 Task: Look for space in Macaé, Brazil from 8th June, 2023 to 19th June, 2023 for 1 adult in price range Rs.5000 to Rs.12000. Place can be shared room with 1  bedroom having 1 bed and 1 bathroom. Property type can be house, flat, guest house, hotel. Booking option can be shelf check-in. Required host language is Spanish.
Action: Mouse moved to (578, 146)
Screenshot: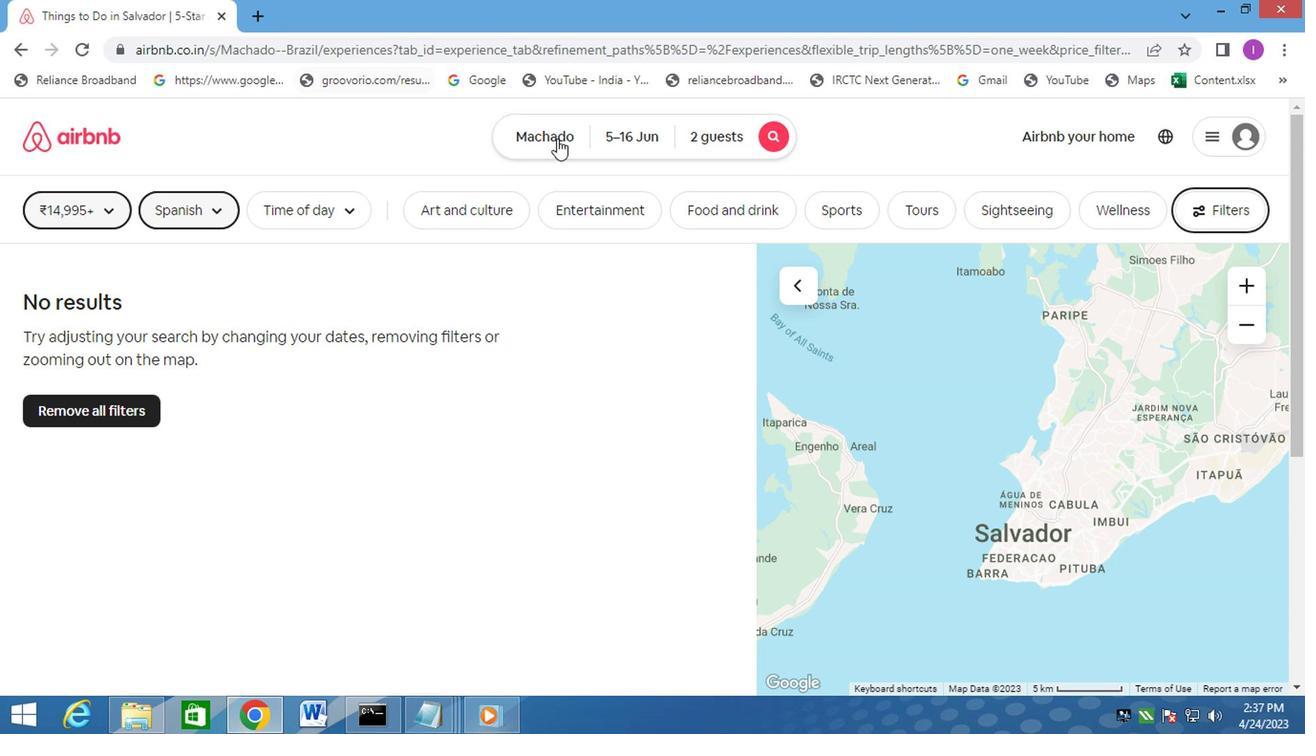 
Action: Mouse pressed left at (578, 146)
Screenshot: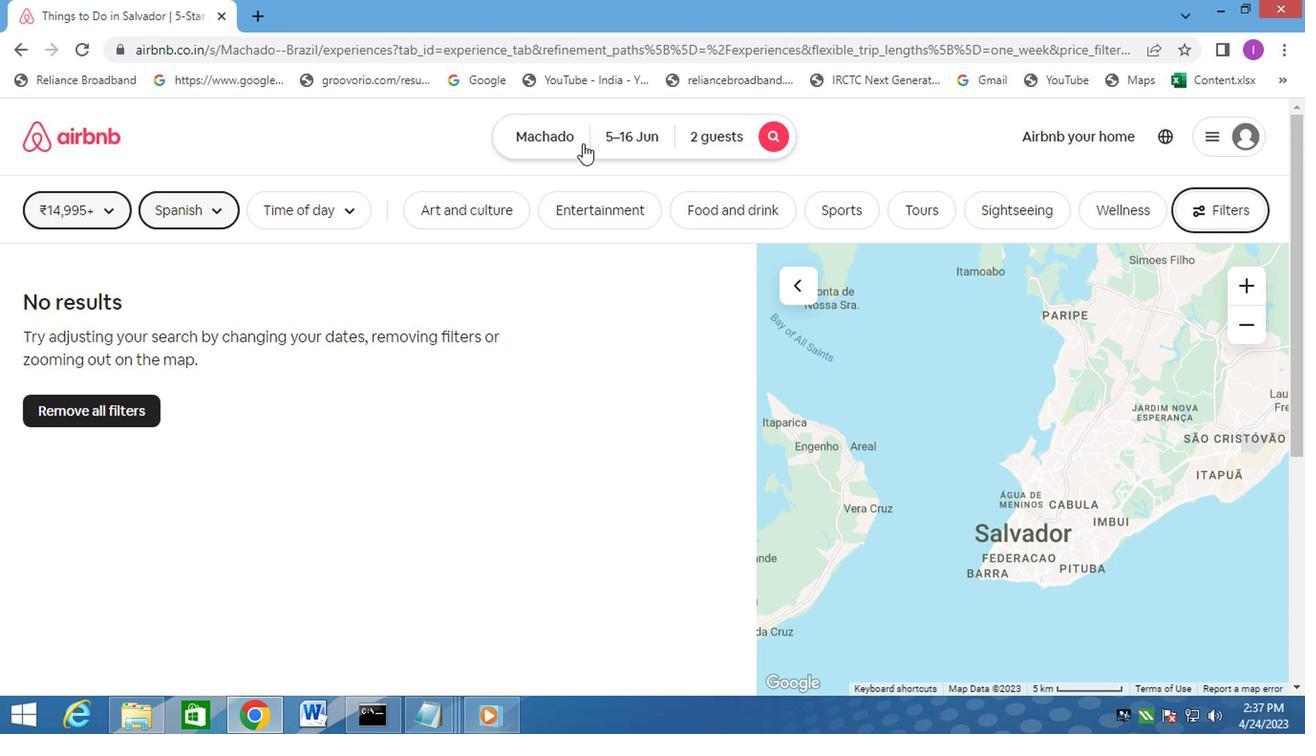 
Action: Mouse moved to (516, 210)
Screenshot: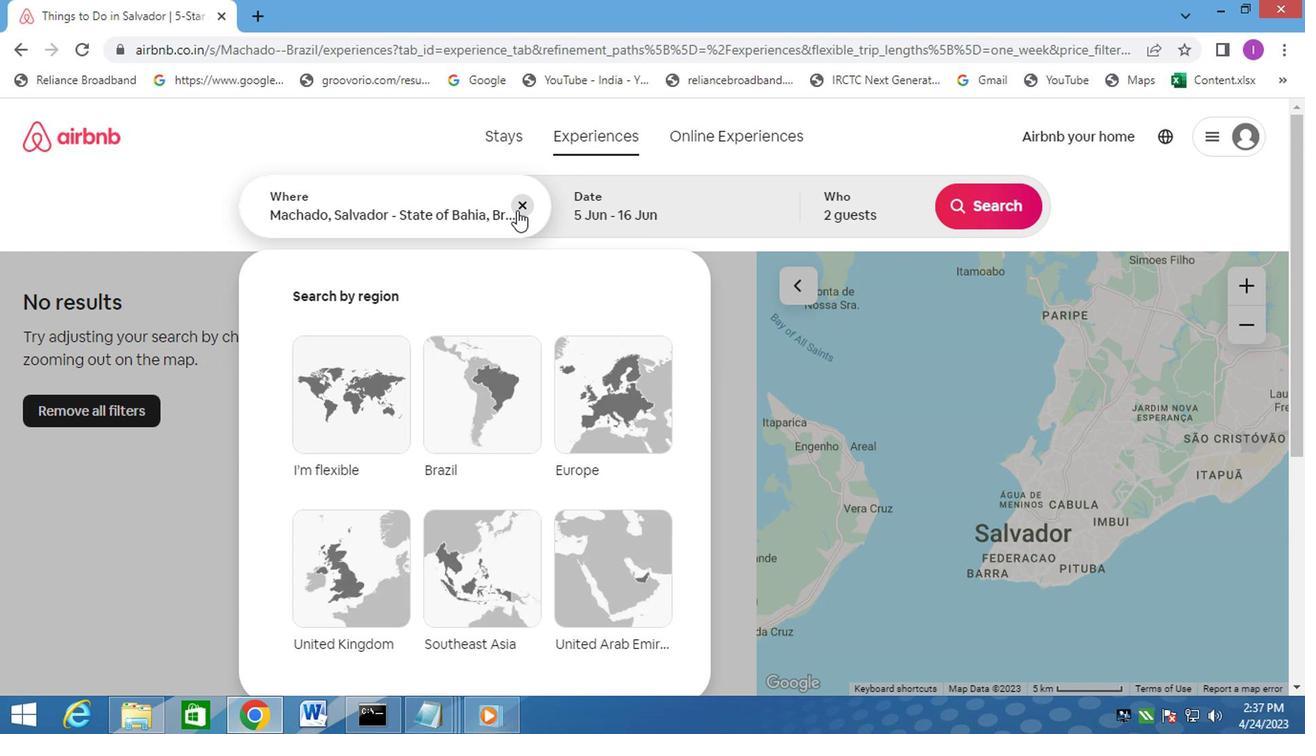 
Action: Mouse pressed left at (516, 210)
Screenshot: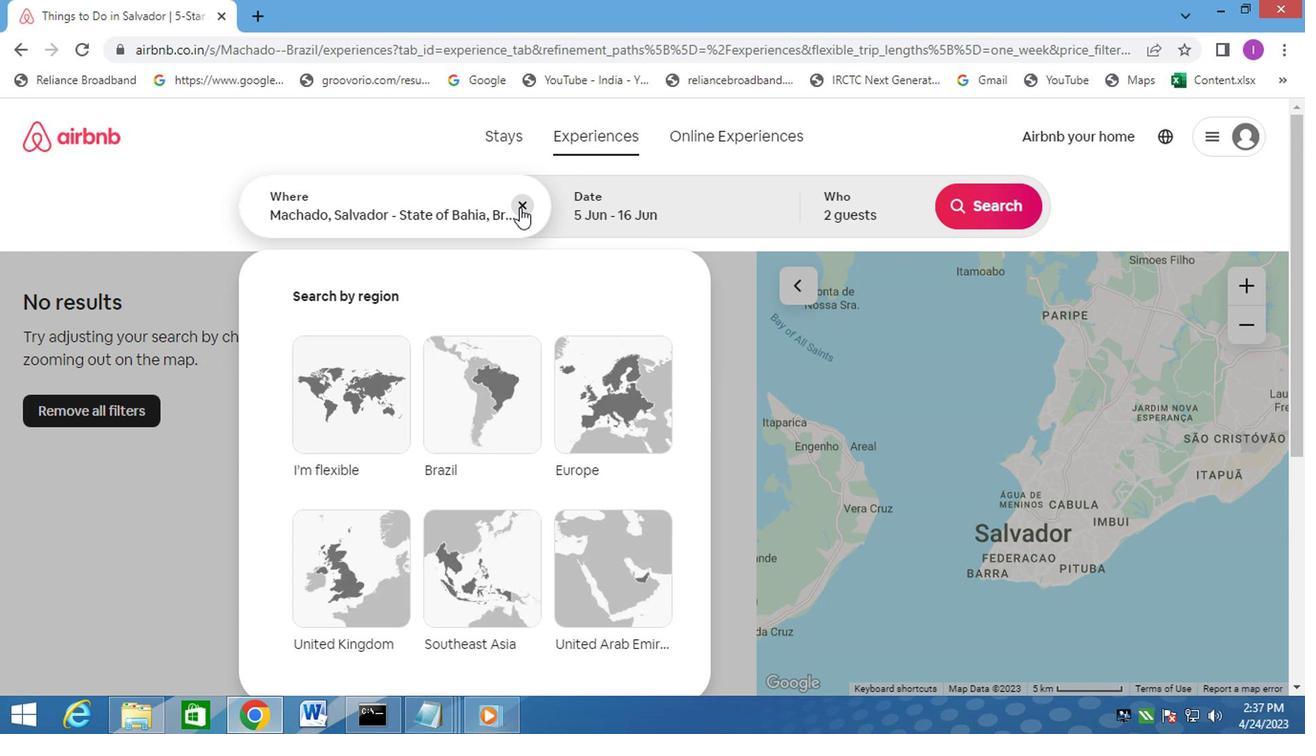 
Action: Mouse moved to (450, 121)
Screenshot: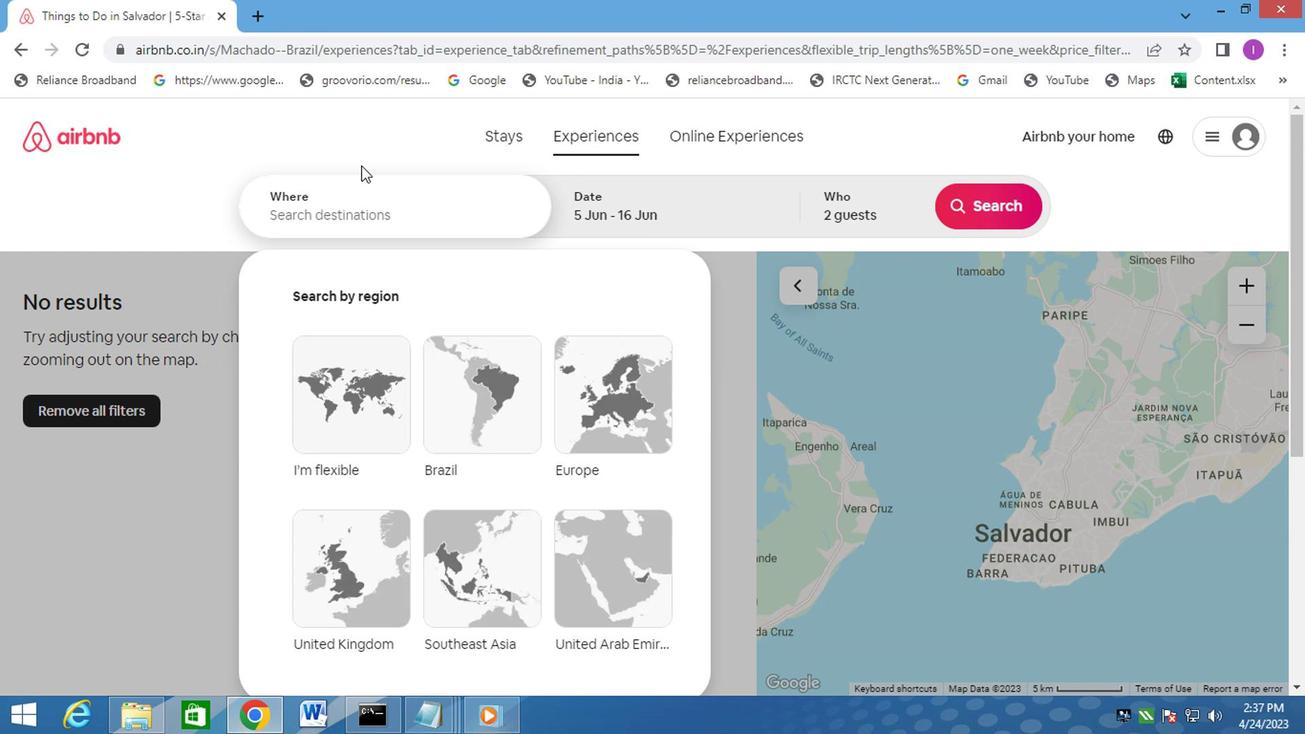 
Action: Key pressed <Key.shift>MACAE,<Key.shift>BRAZIL
Screenshot: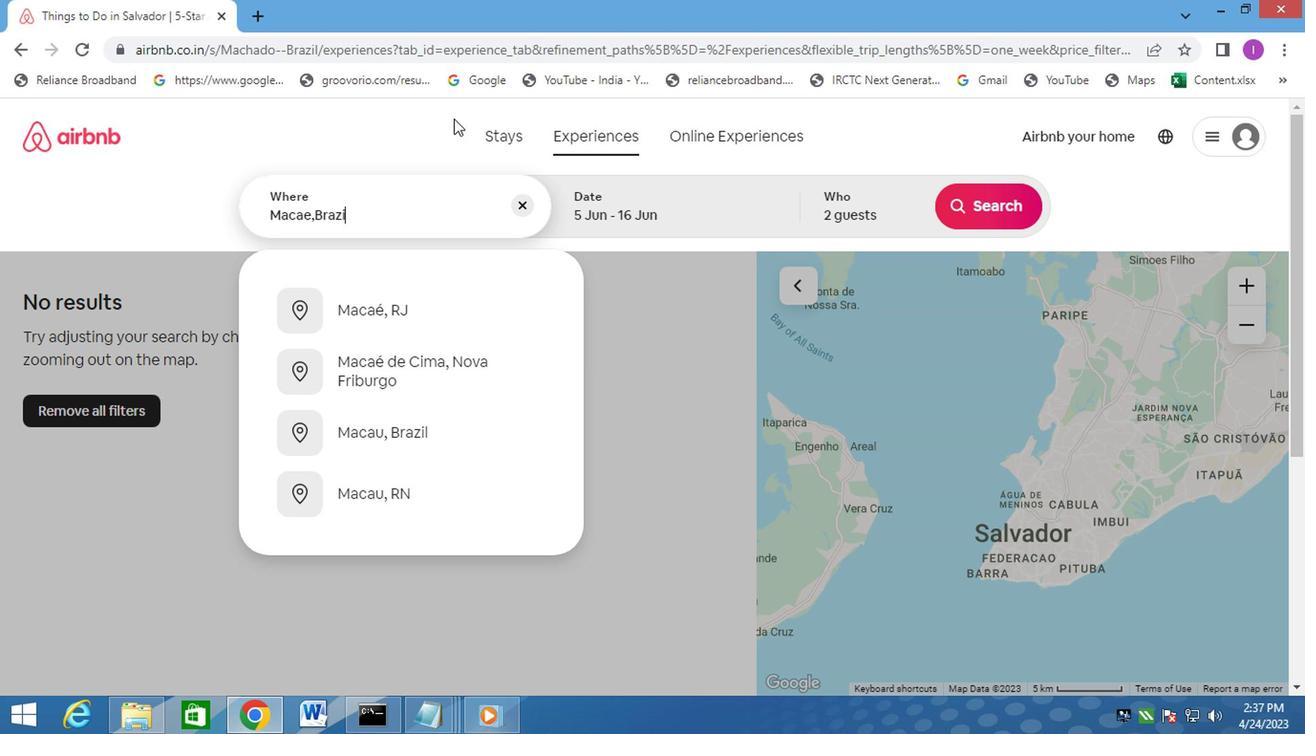 
Action: Mouse moved to (614, 220)
Screenshot: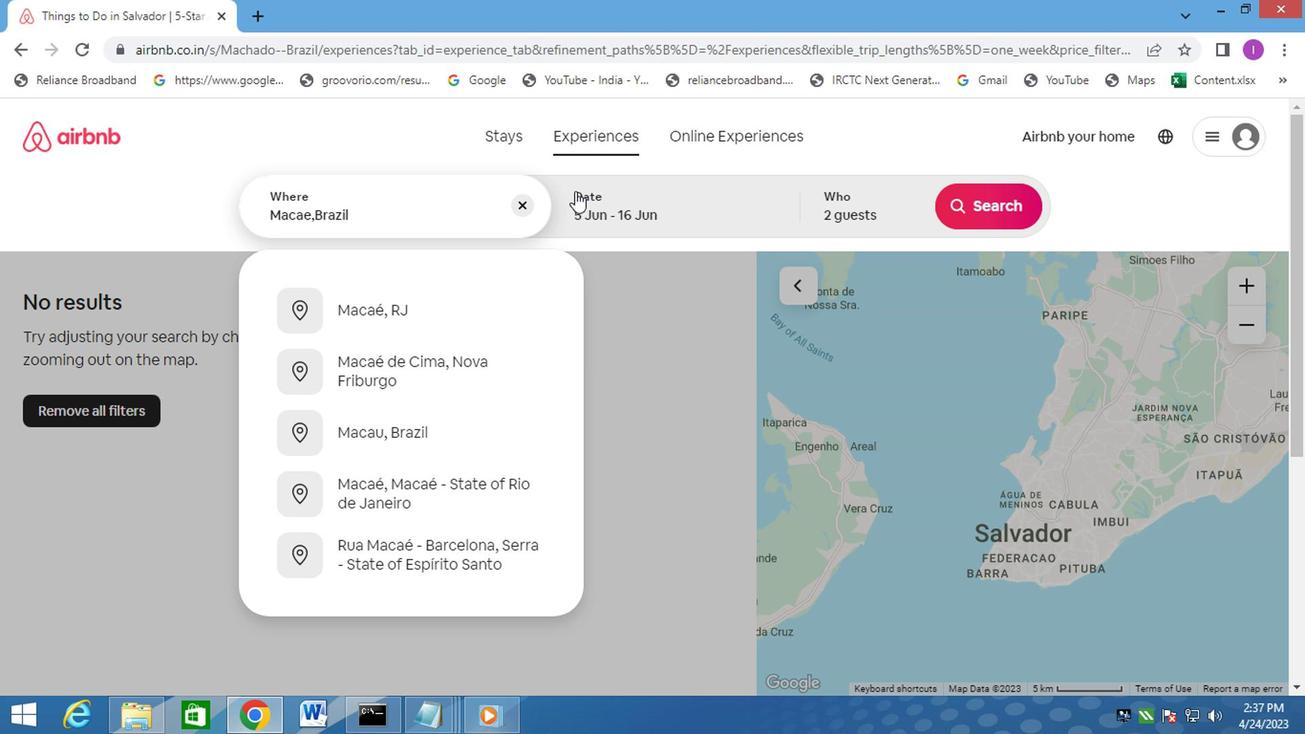 
Action: Mouse pressed left at (614, 220)
Screenshot: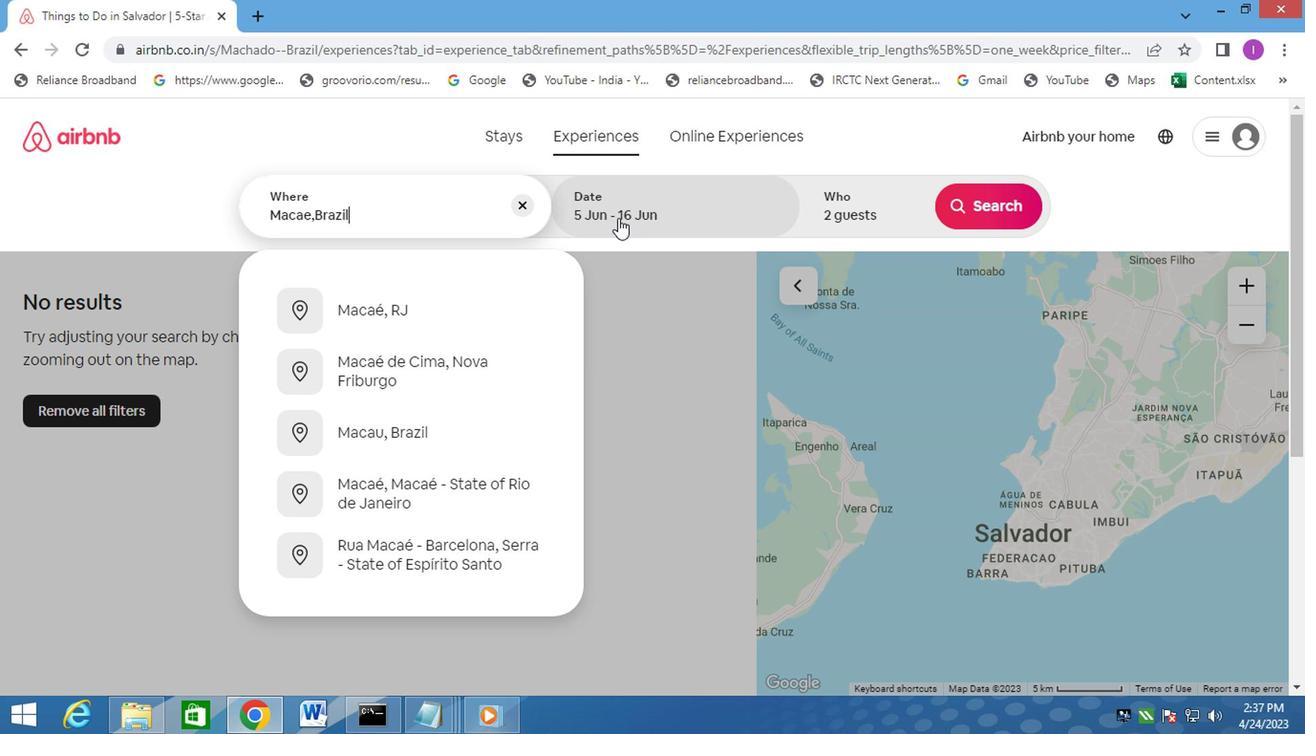
Action: Mouse moved to (499, 433)
Screenshot: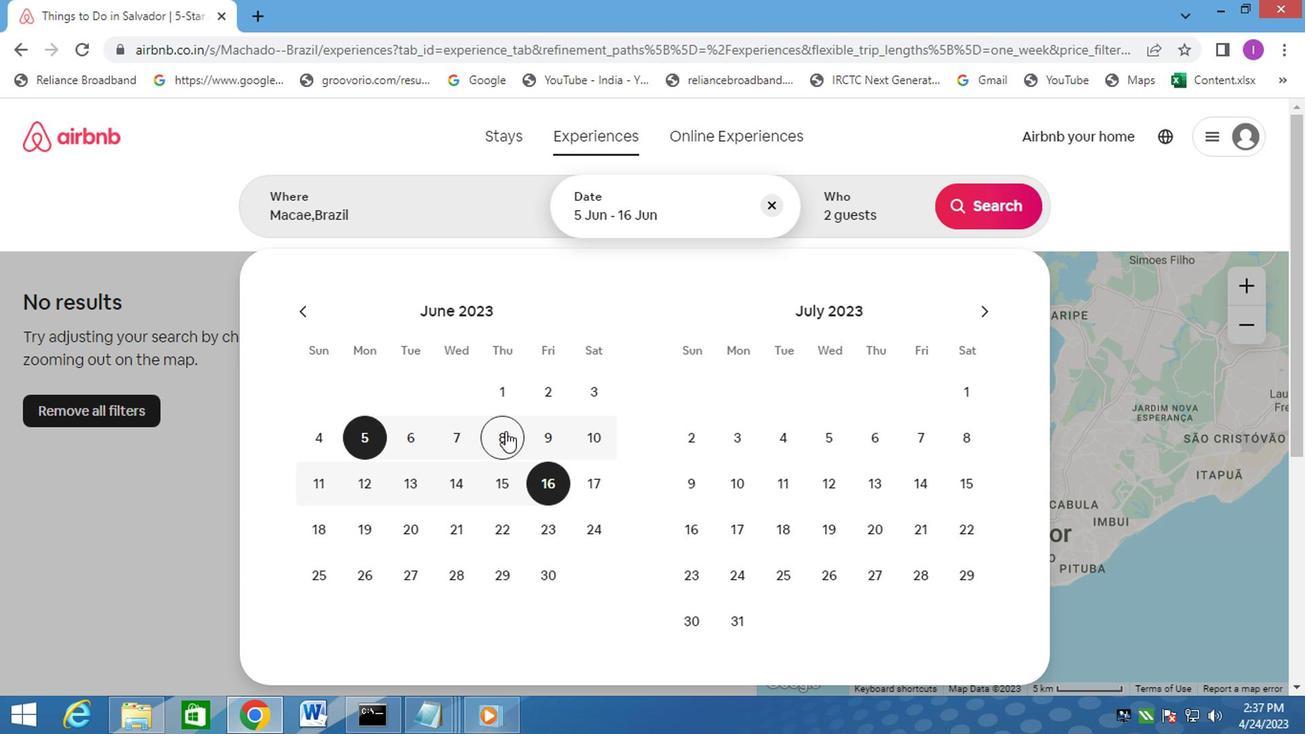 
Action: Mouse pressed left at (499, 433)
Screenshot: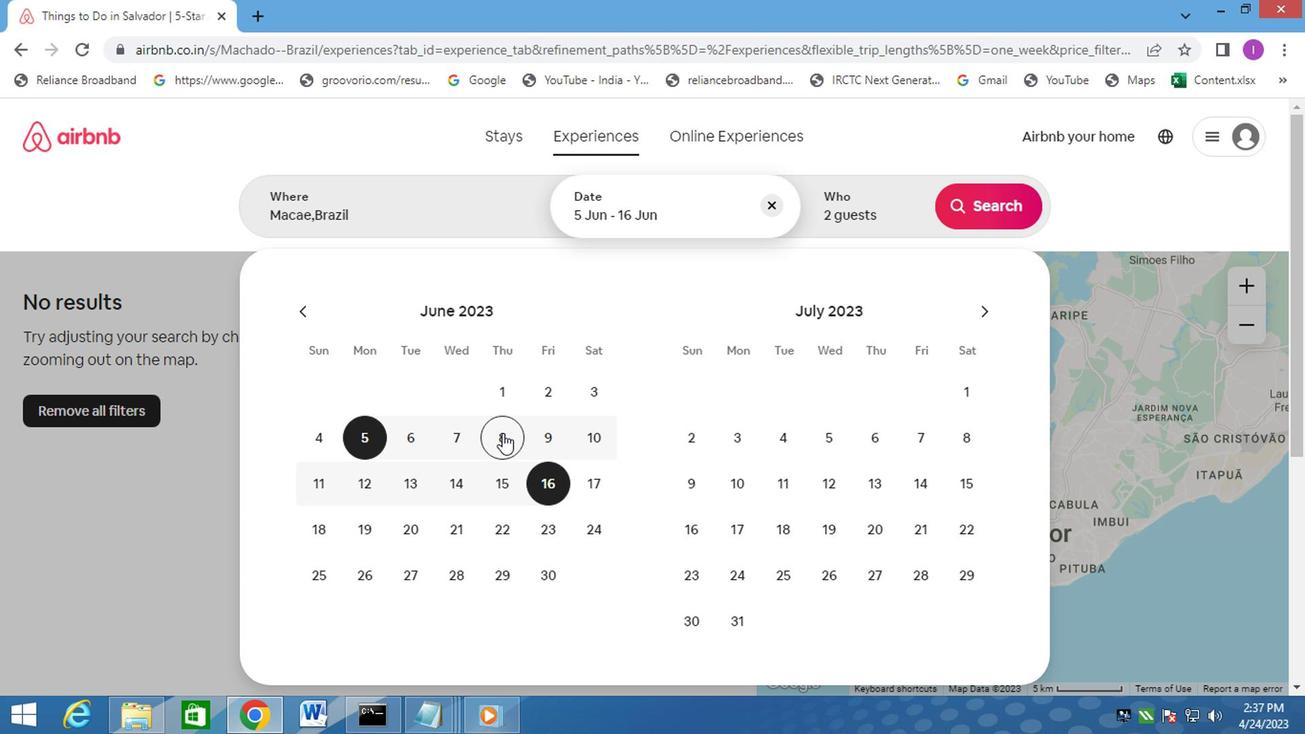 
Action: Mouse moved to (363, 531)
Screenshot: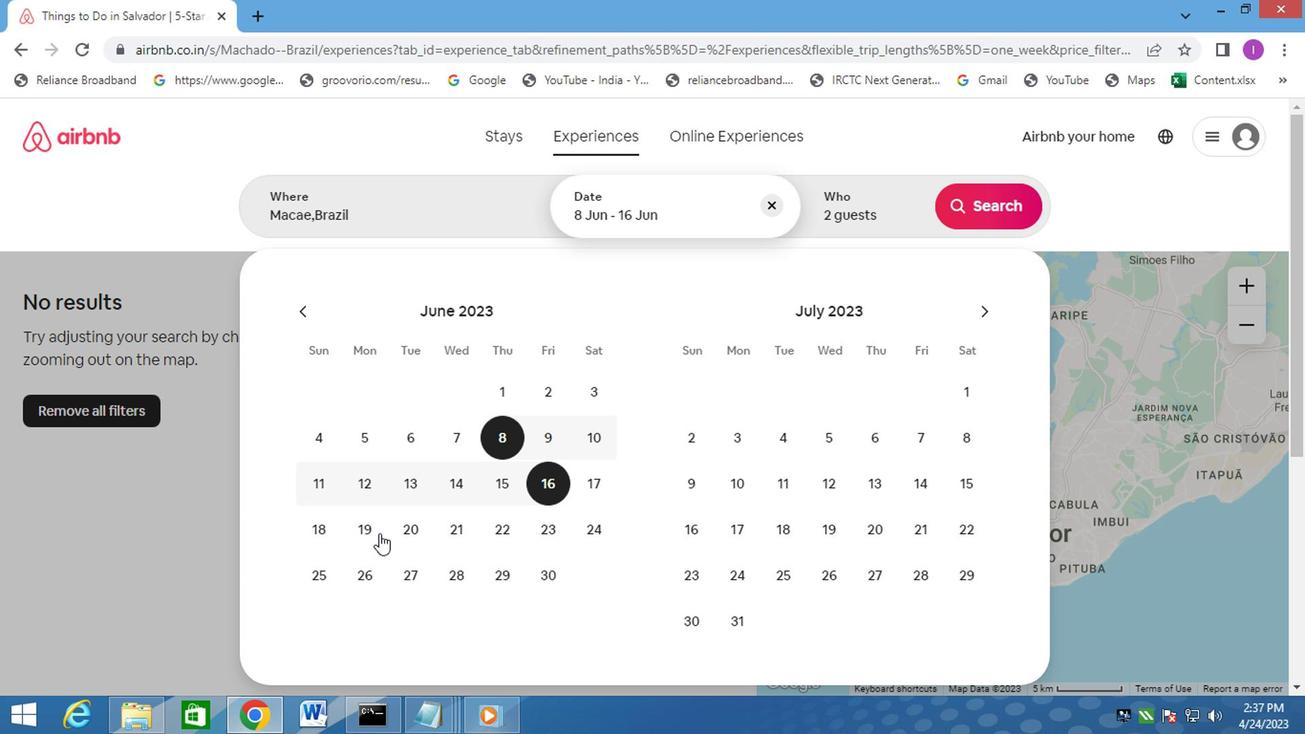 
Action: Mouse pressed left at (363, 531)
Screenshot: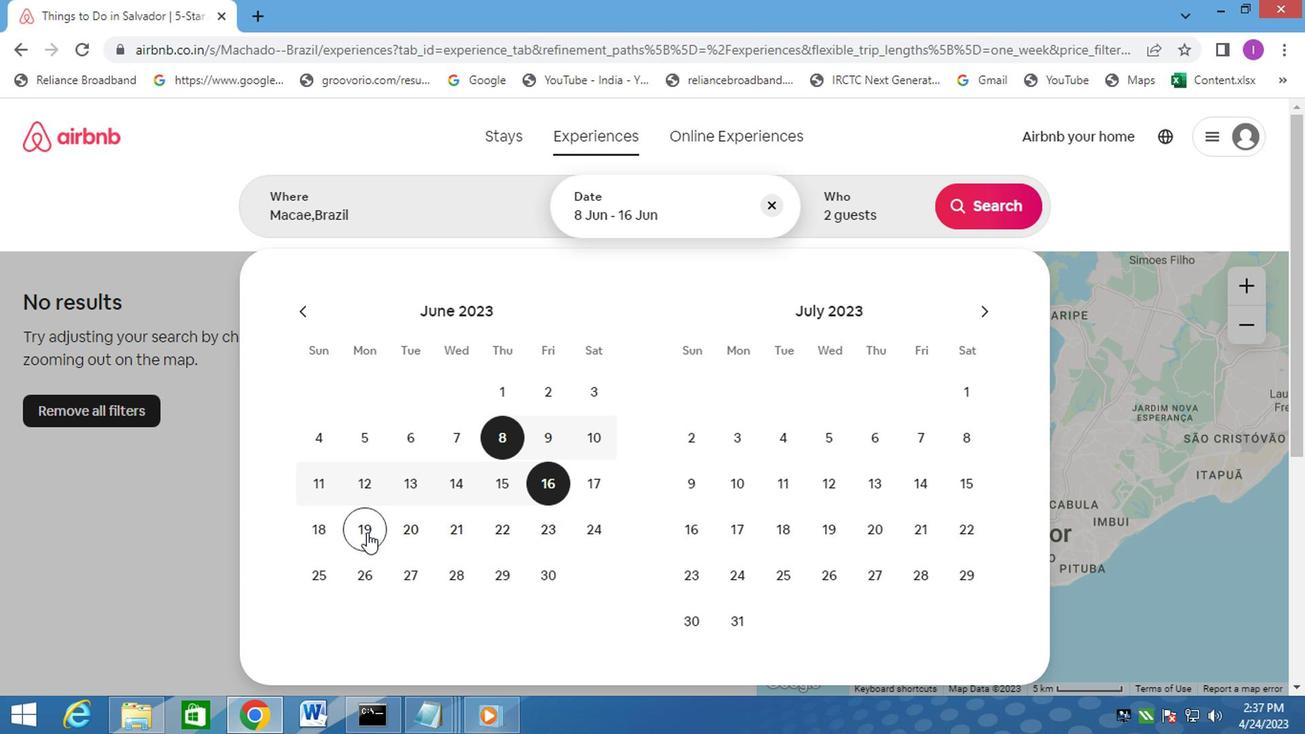 
Action: Mouse moved to (838, 210)
Screenshot: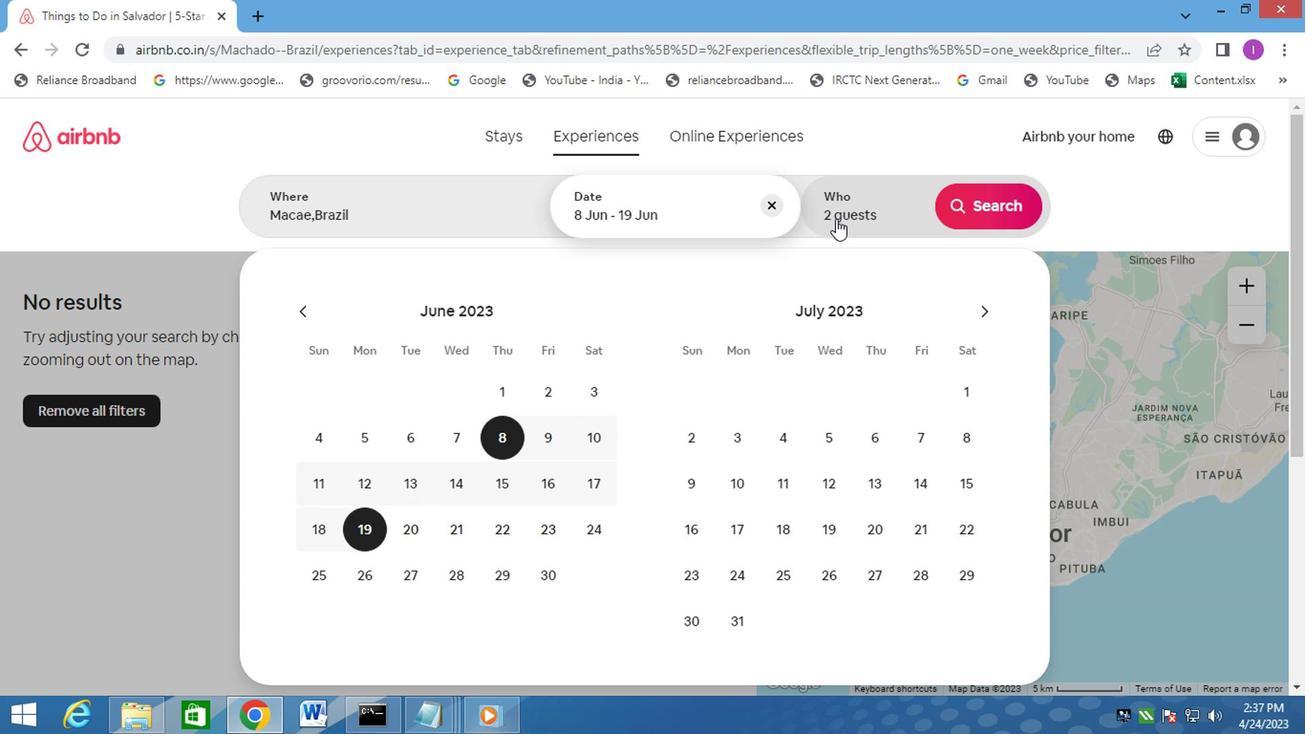 
Action: Mouse pressed left at (838, 210)
Screenshot: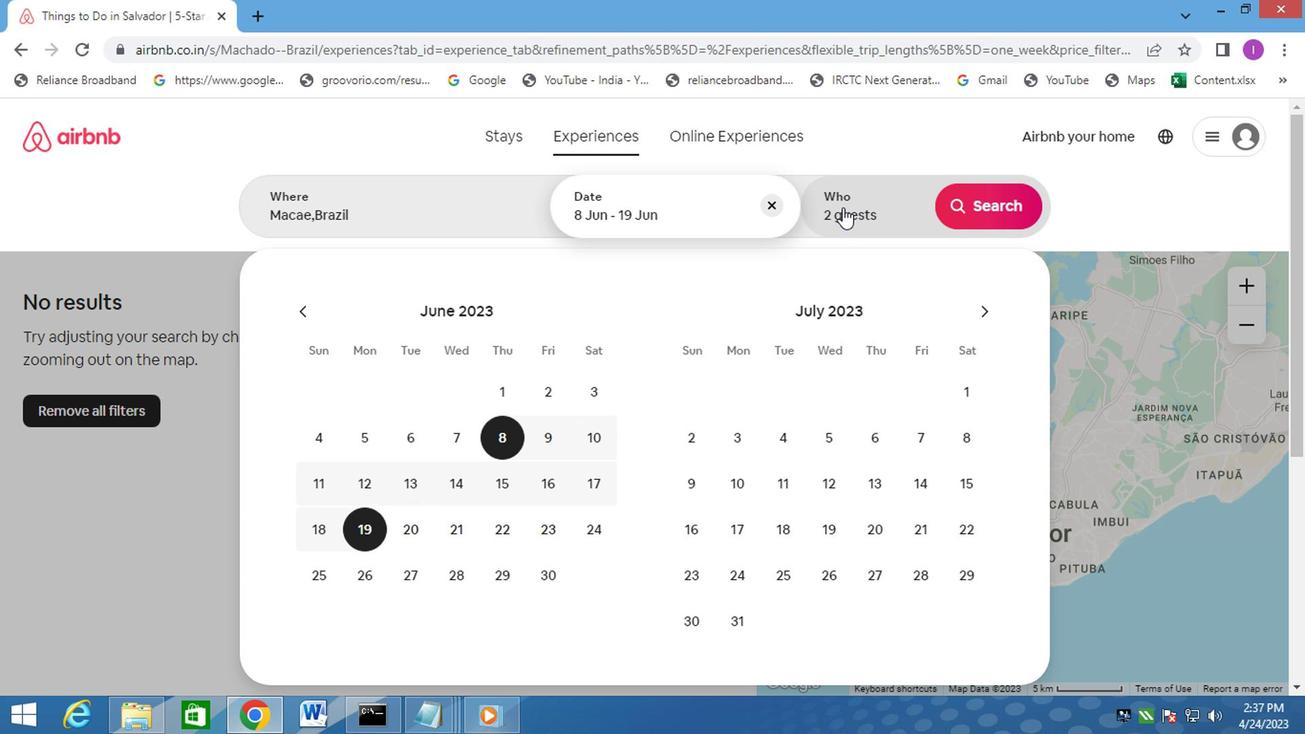 
Action: Mouse moved to (928, 311)
Screenshot: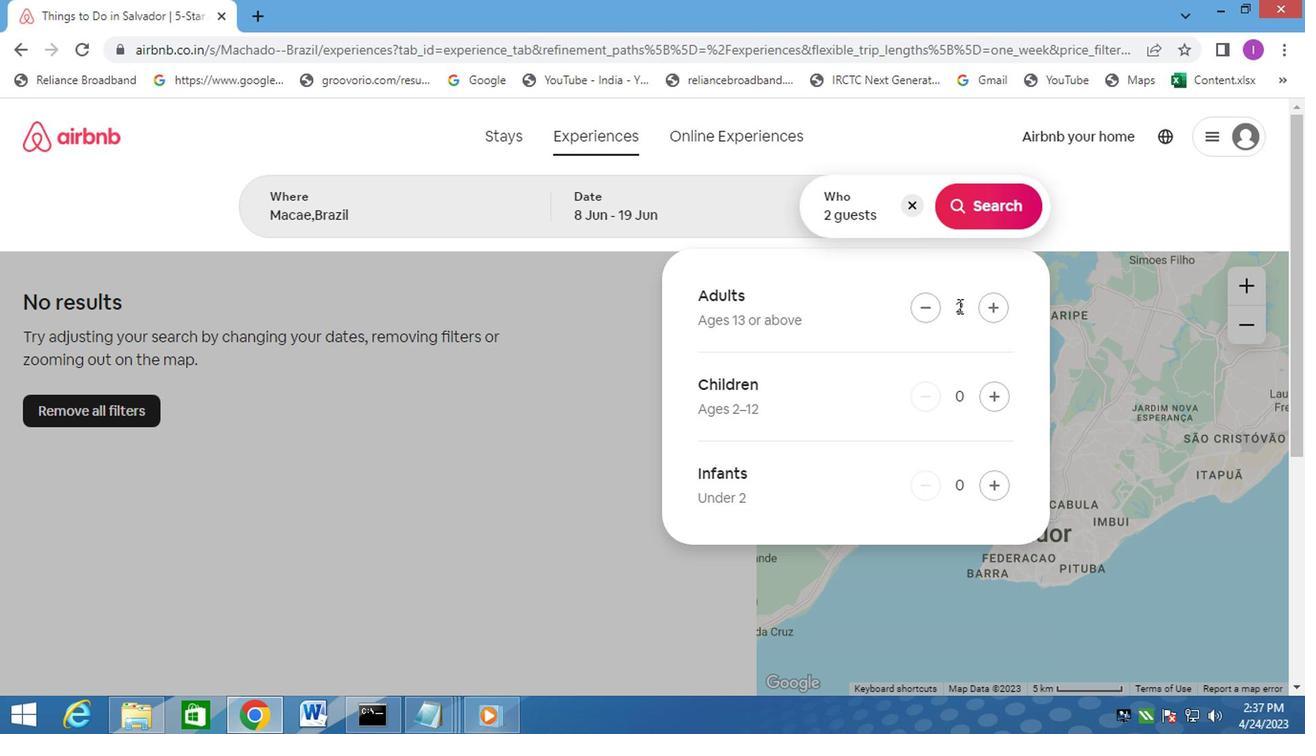 
Action: Mouse pressed left at (928, 311)
Screenshot: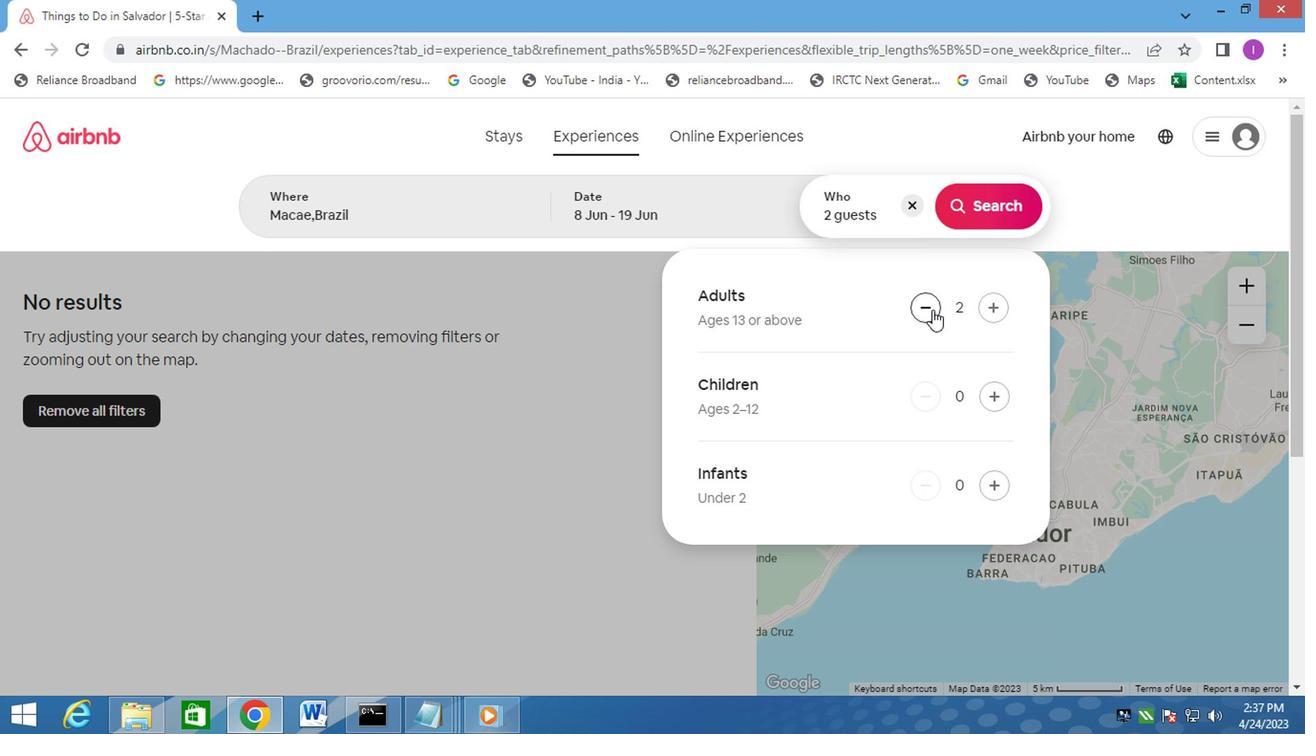 
Action: Mouse moved to (1006, 210)
Screenshot: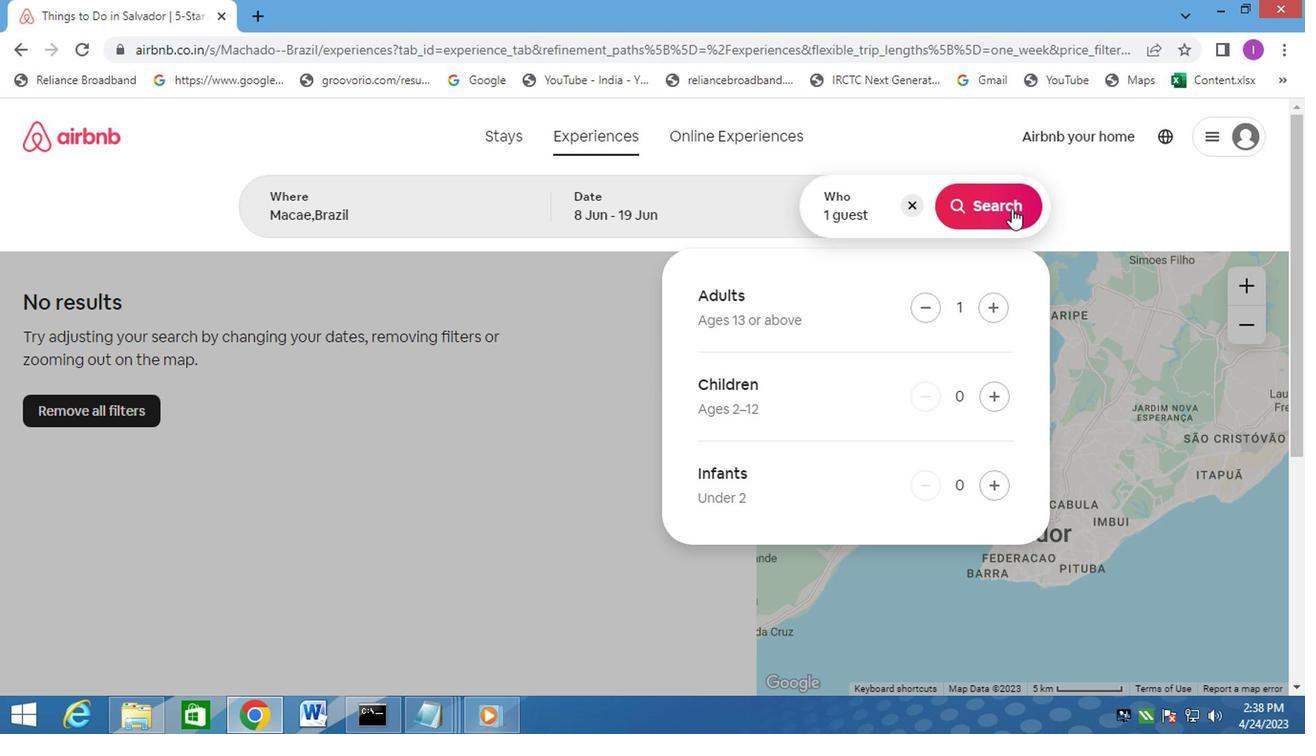 
Action: Mouse pressed left at (1006, 210)
Screenshot: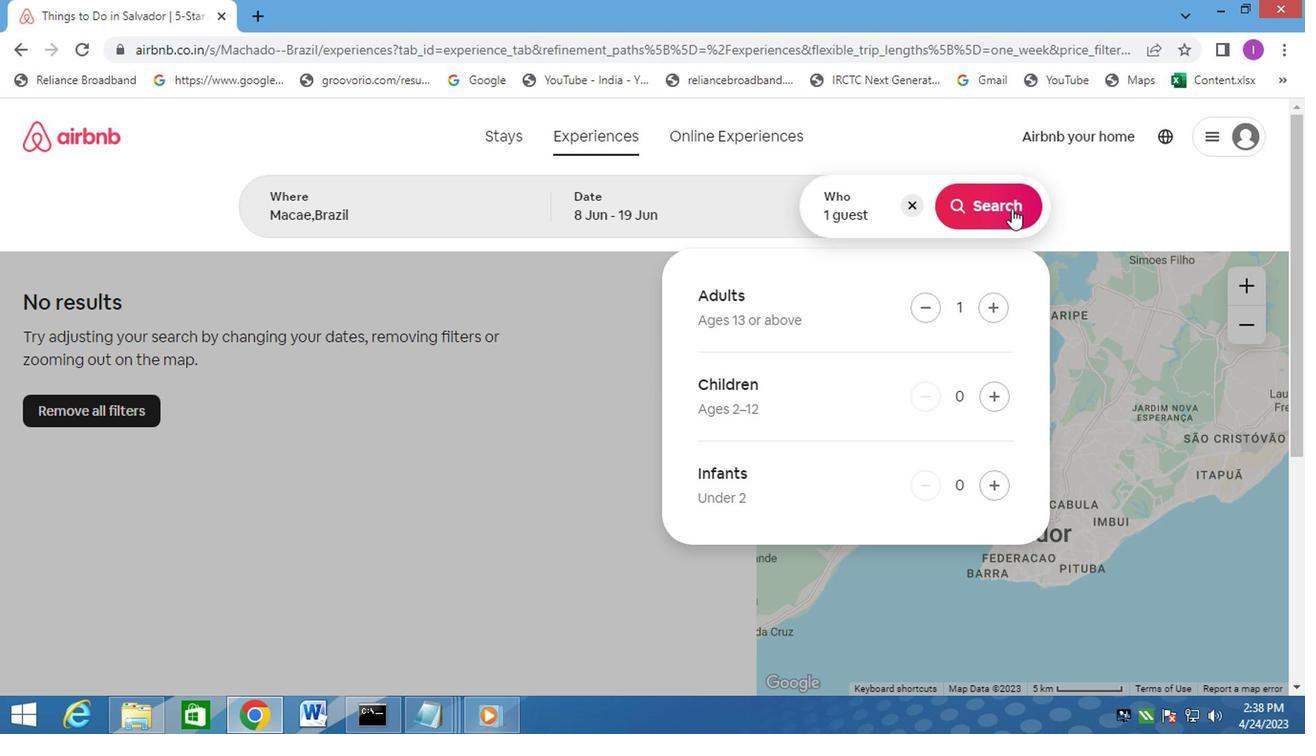 
Action: Mouse moved to (1217, 208)
Screenshot: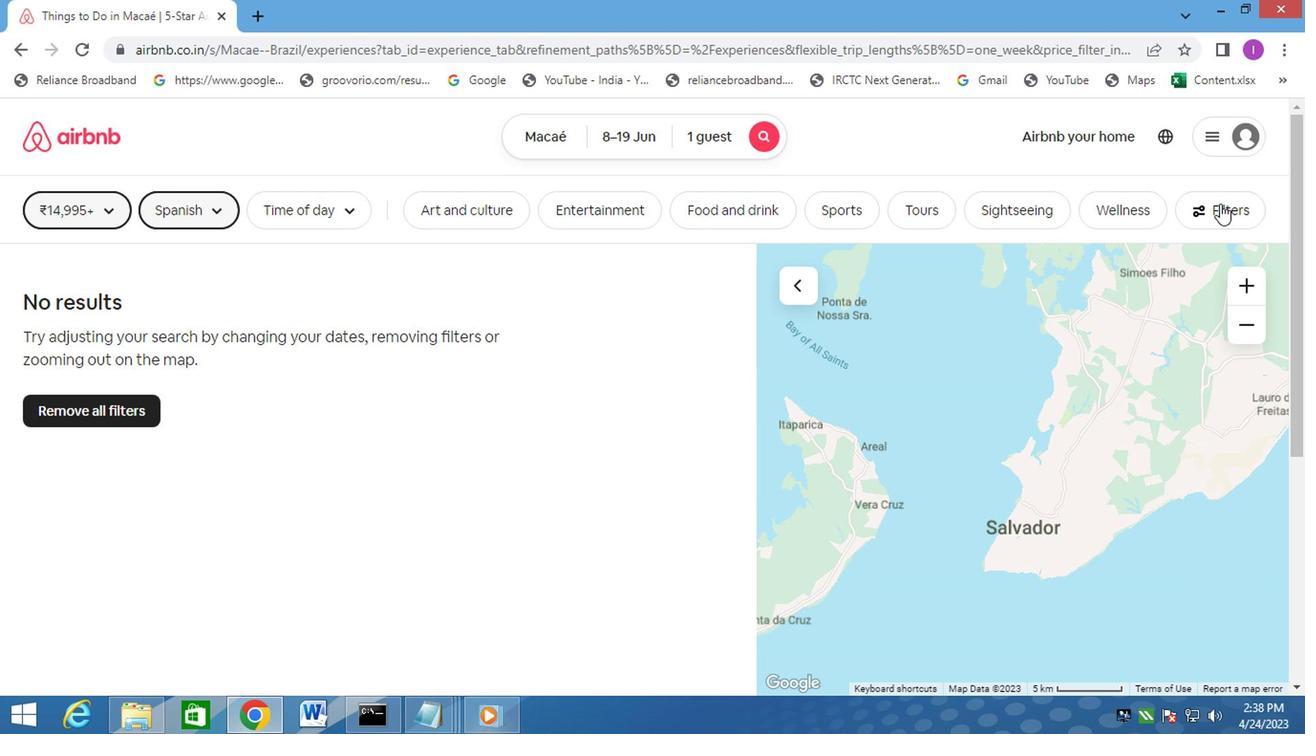 
Action: Mouse pressed left at (1217, 208)
Screenshot: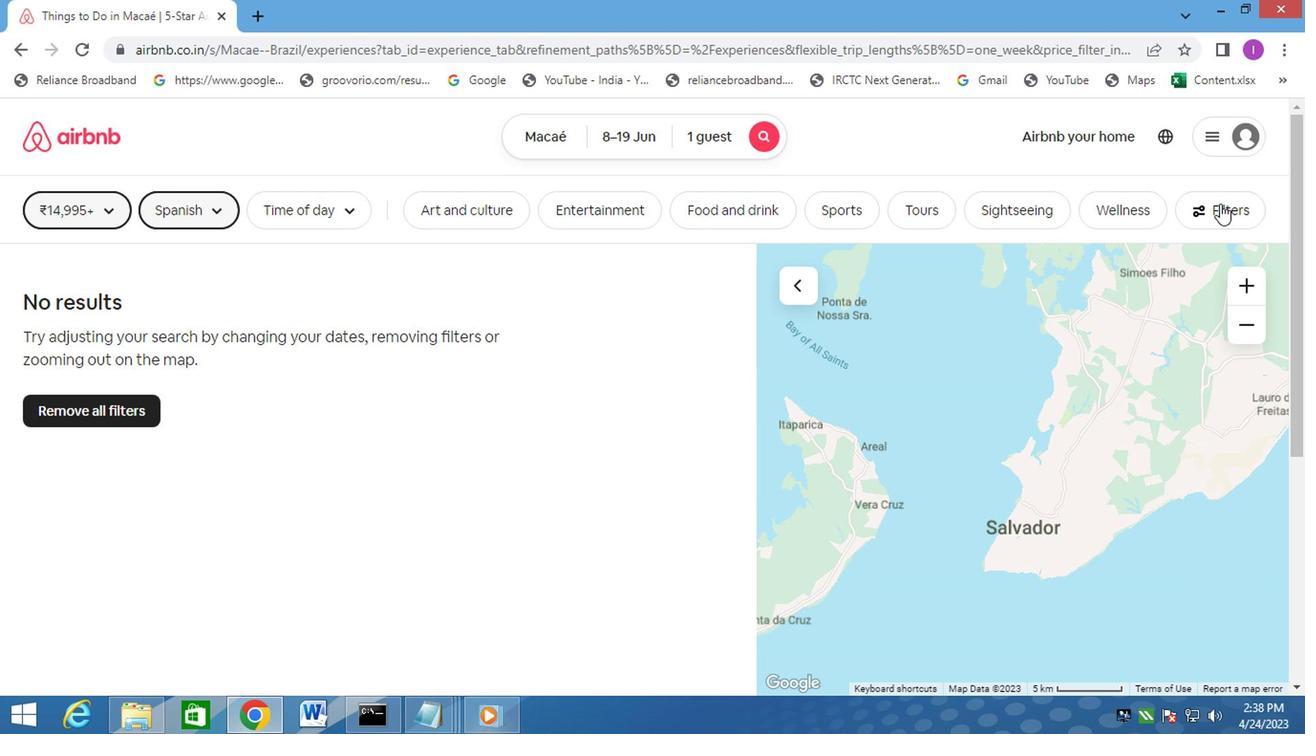 
Action: Mouse moved to (409, 570)
Screenshot: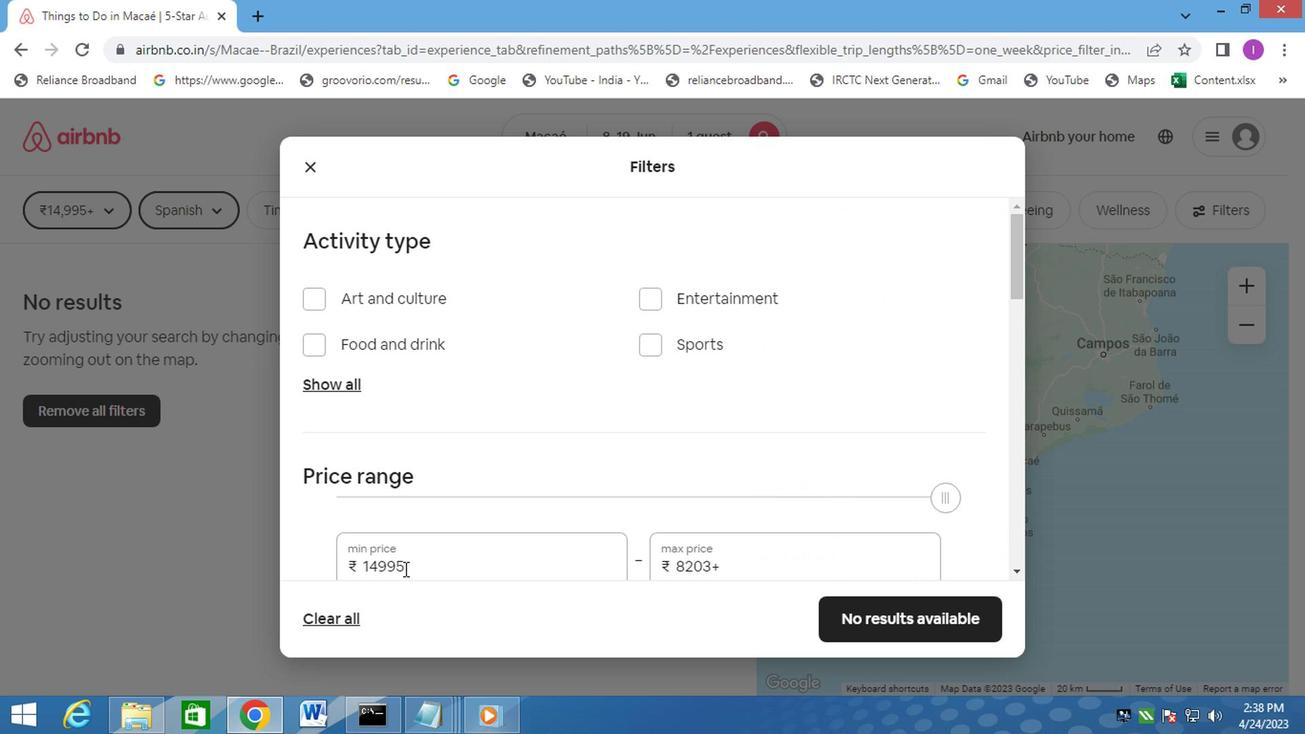 
Action: Mouse pressed left at (409, 570)
Screenshot: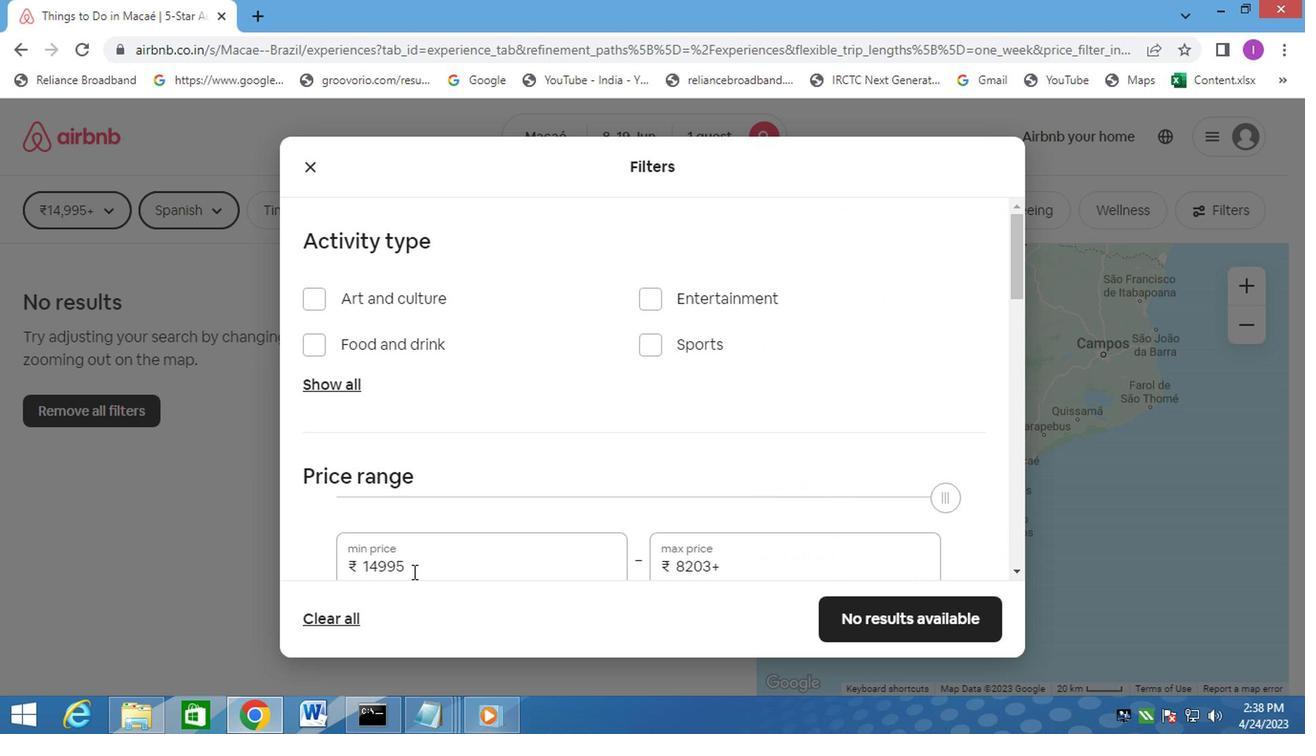 
Action: Mouse moved to (571, 577)
Screenshot: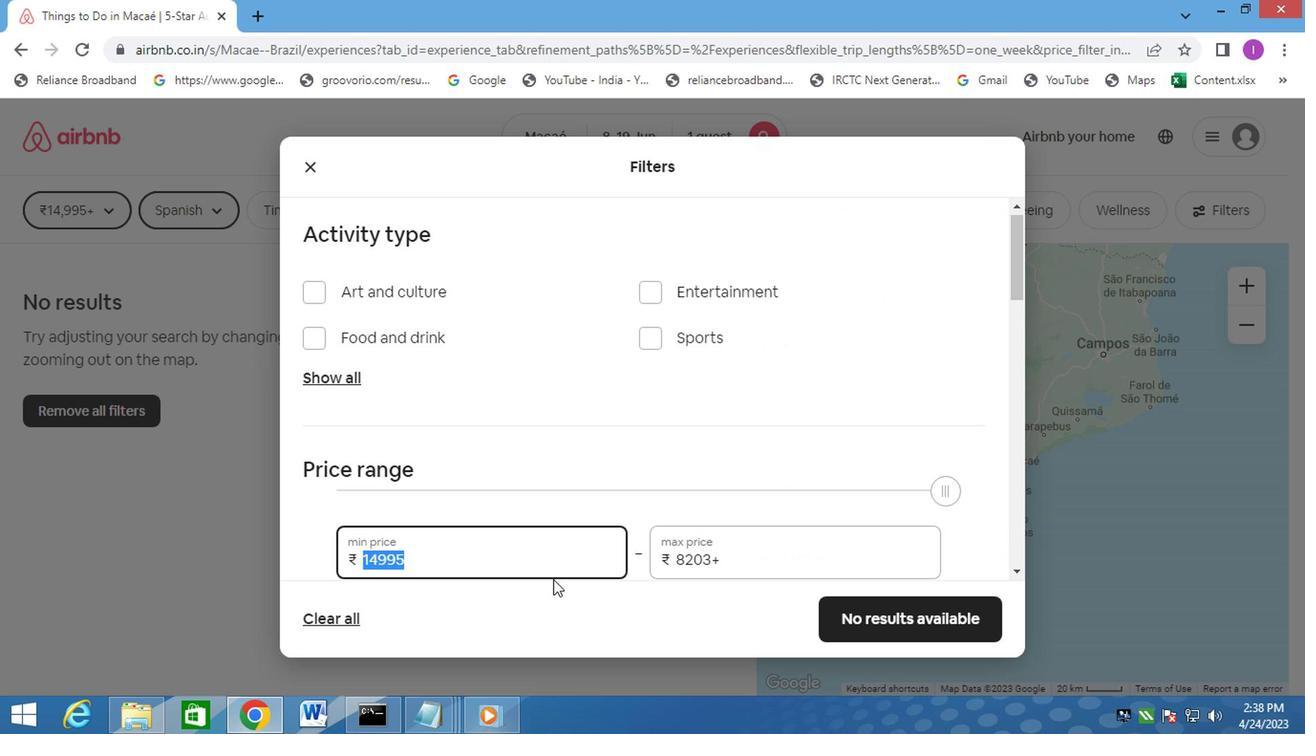 
Action: Key pressed 5000
Screenshot: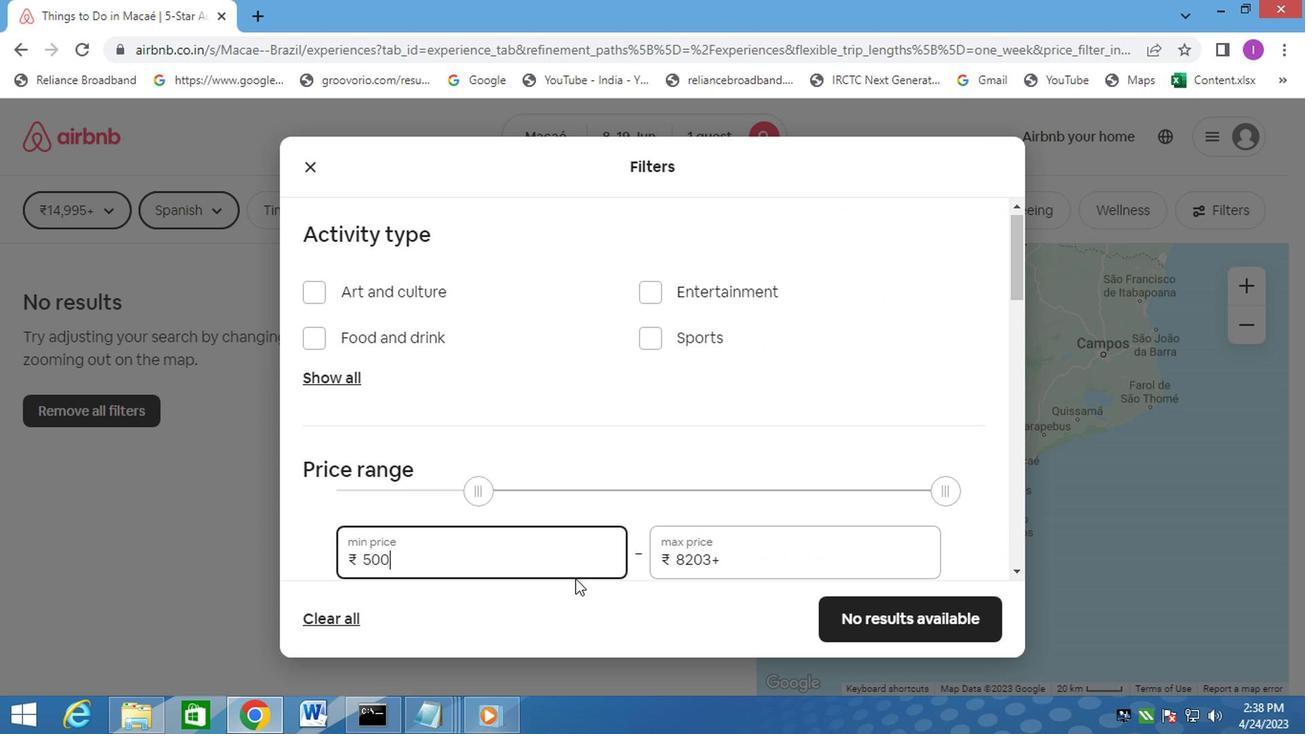 
Action: Mouse moved to (744, 560)
Screenshot: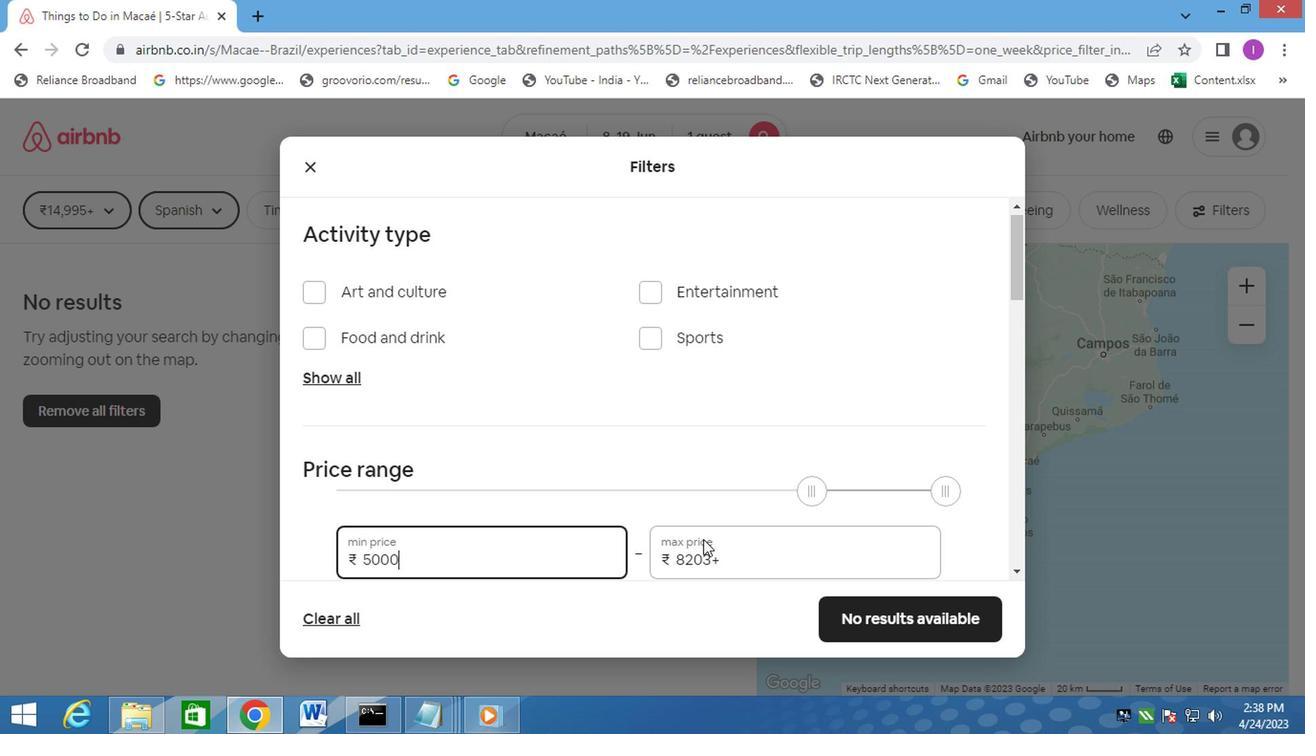 
Action: Mouse pressed left at (744, 560)
Screenshot: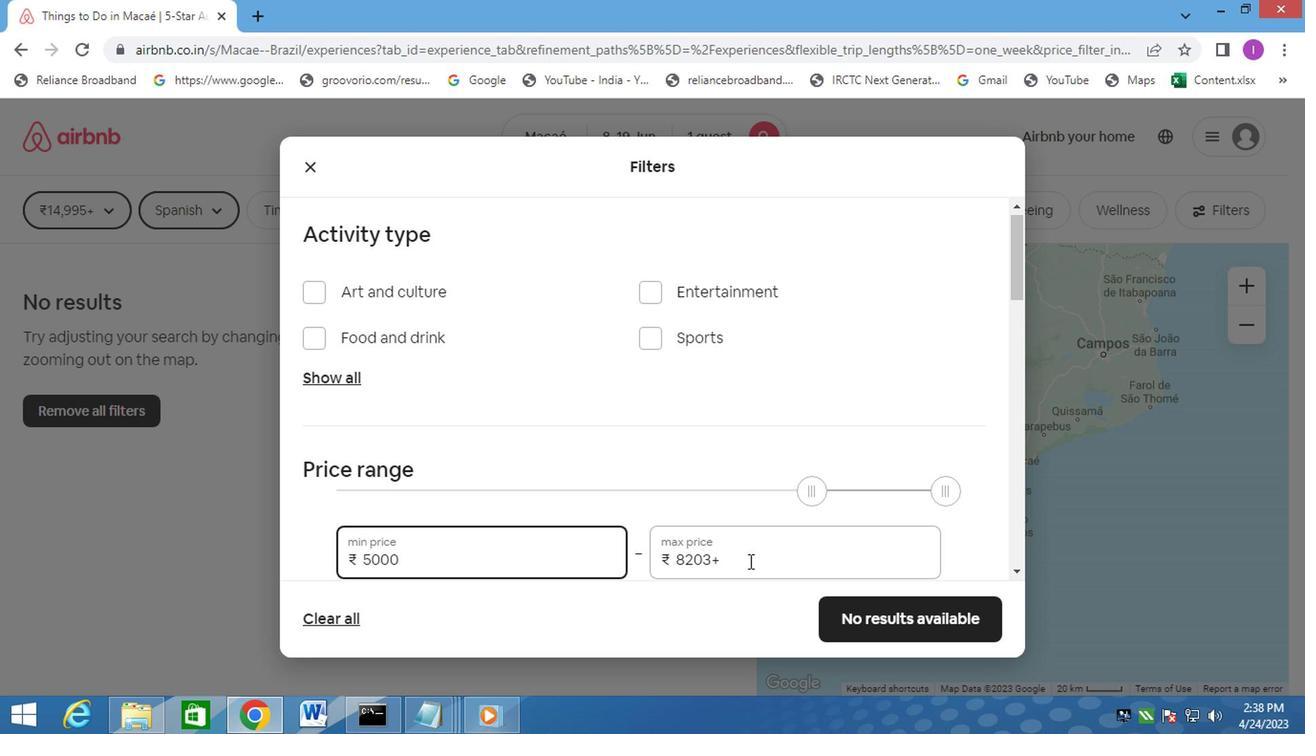 
Action: Mouse moved to (1106, 300)
Screenshot: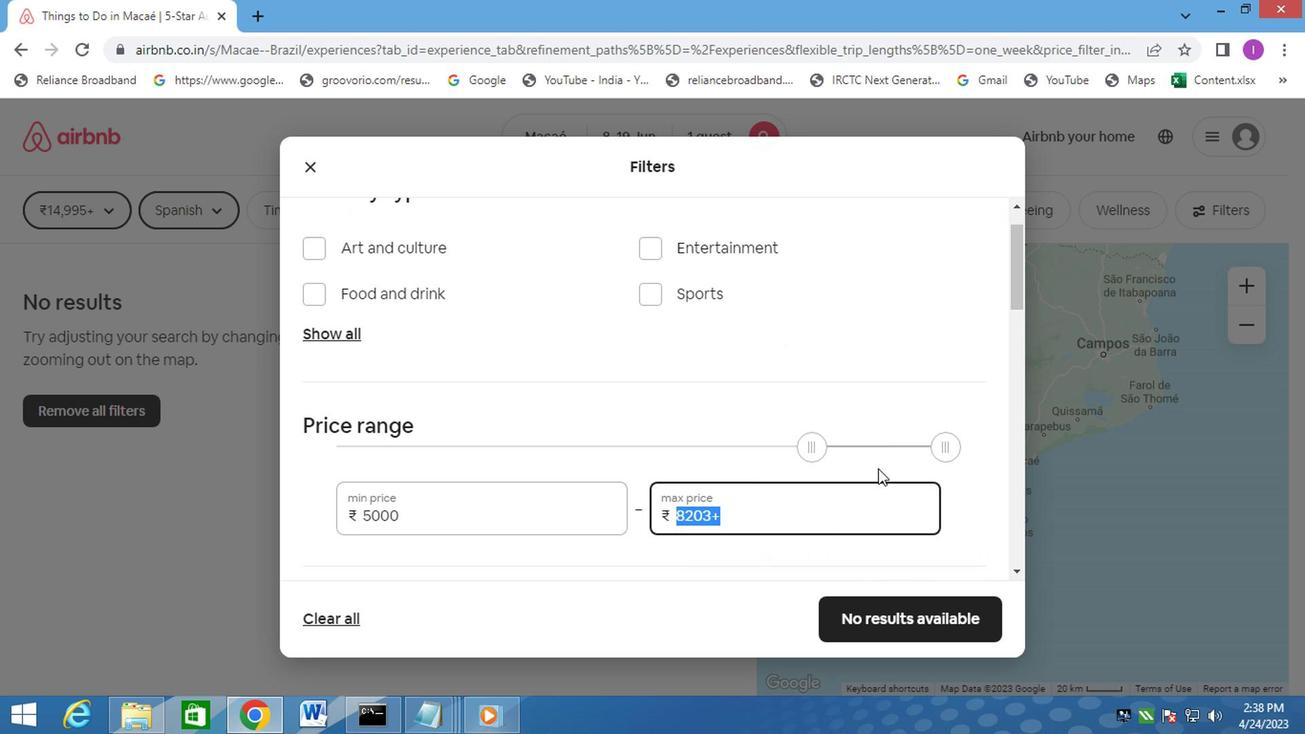 
Action: Key pressed 12000
Screenshot: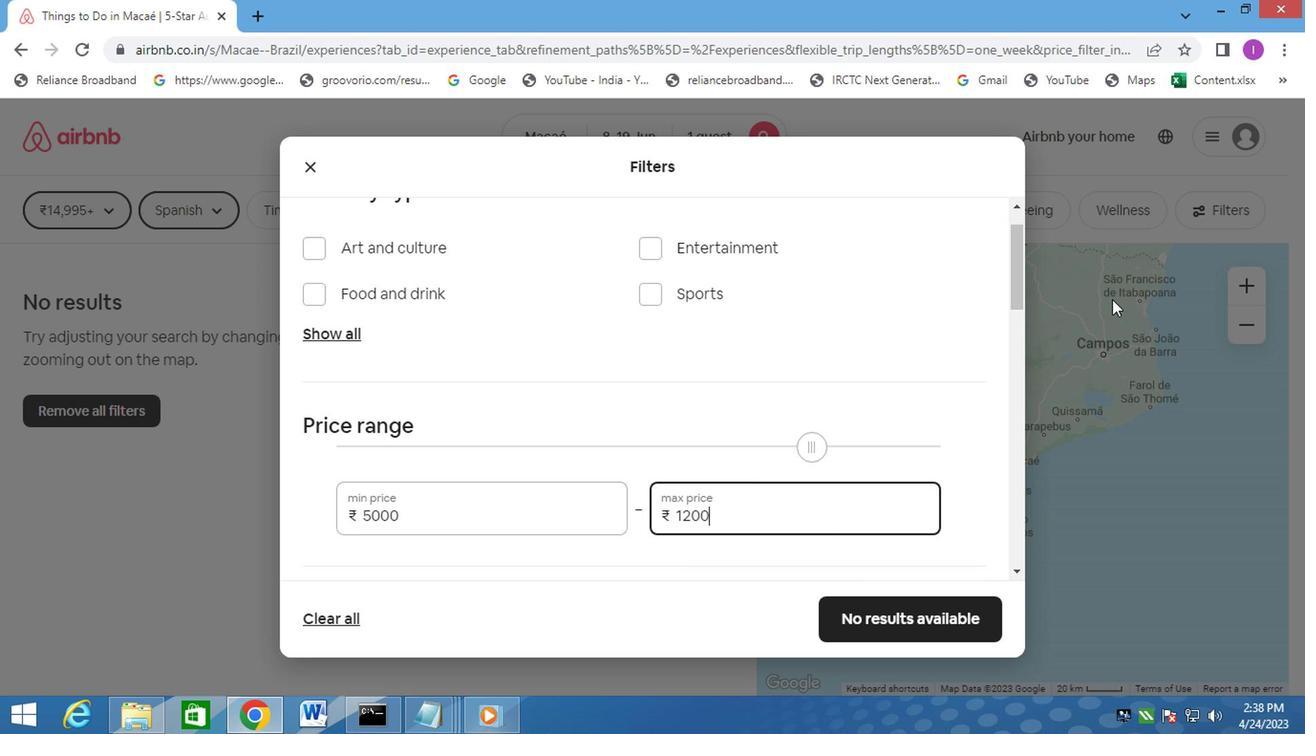 
Action: Mouse moved to (1126, 325)
Screenshot: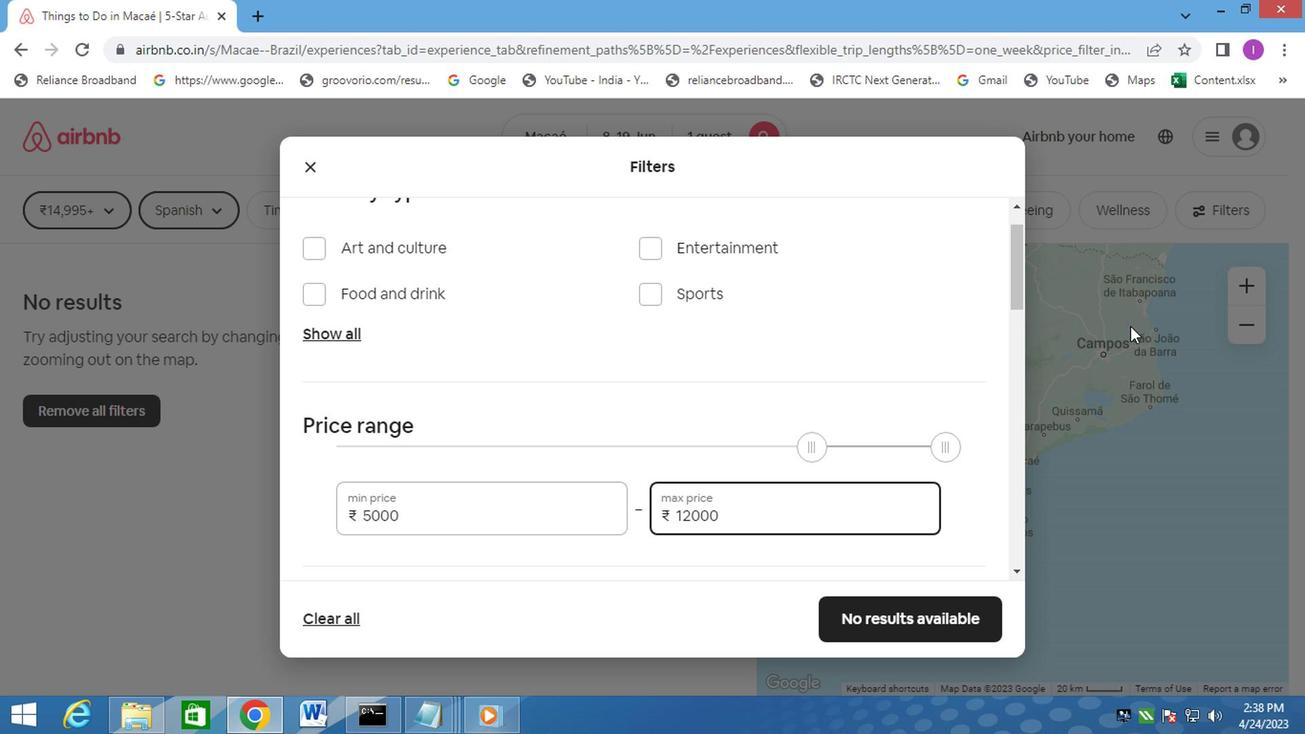 
Action: Mouse scrolled (1126, 324) with delta (0, -1)
Screenshot: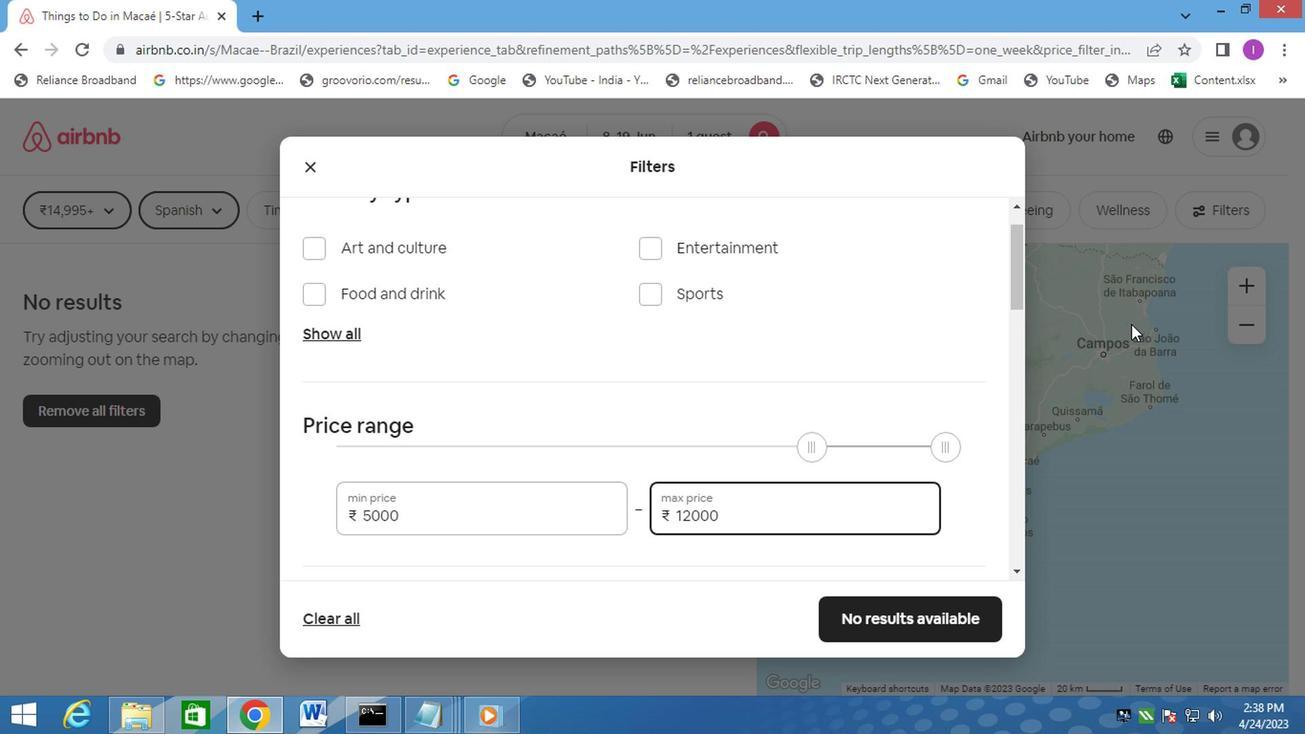 
Action: Mouse moved to (1129, 325)
Screenshot: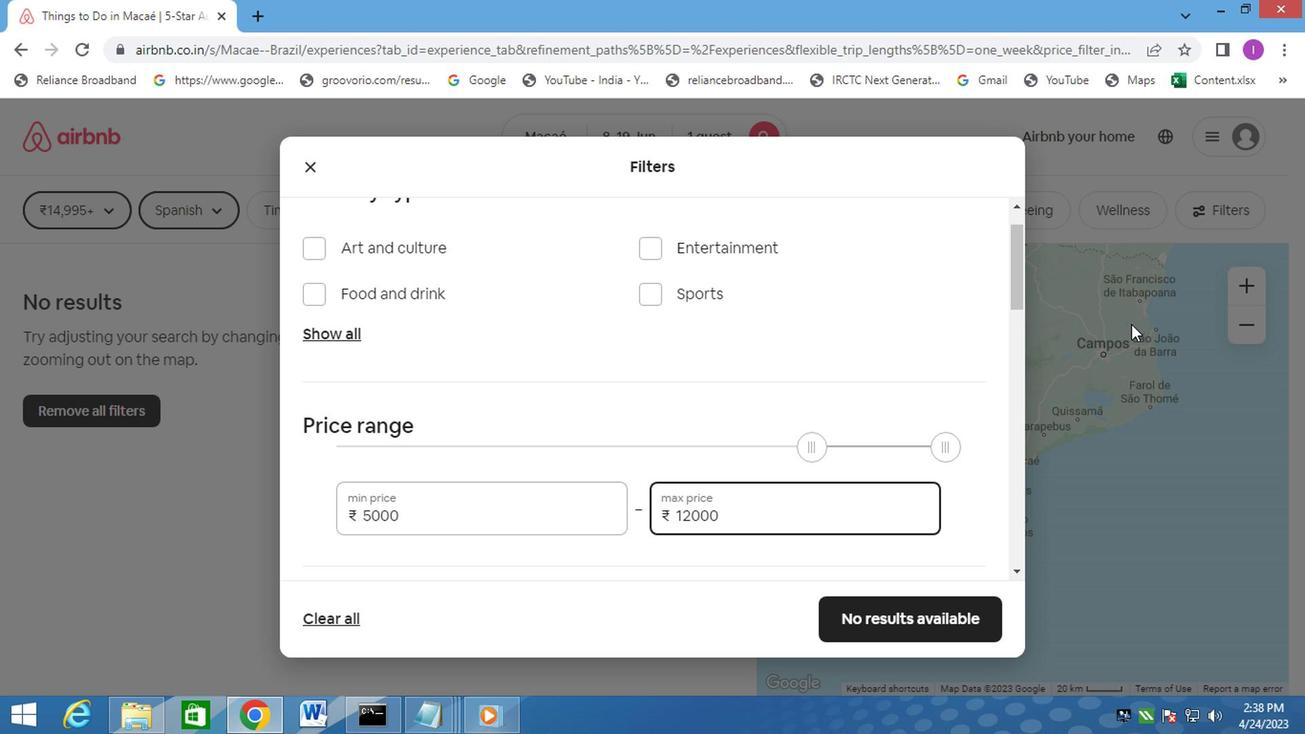 
Action: Mouse scrolled (1129, 324) with delta (0, -1)
Screenshot: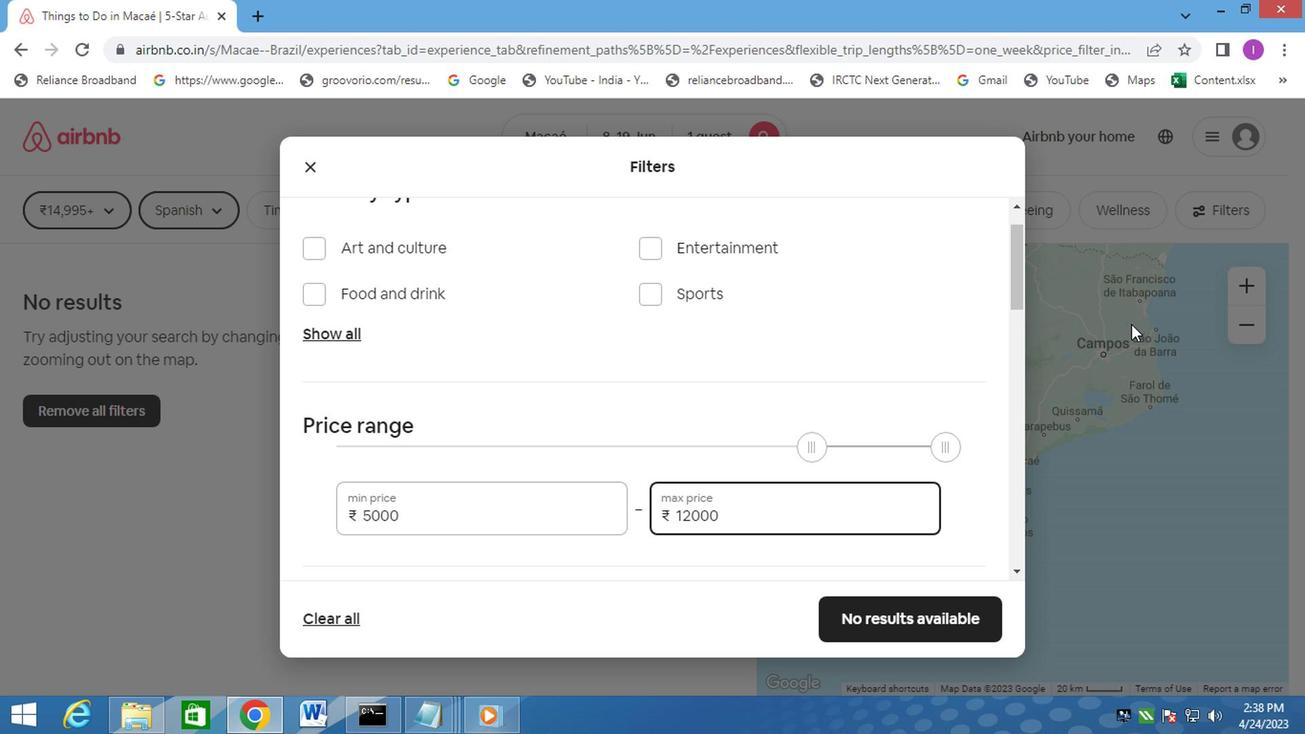 
Action: Mouse moved to (1157, 307)
Screenshot: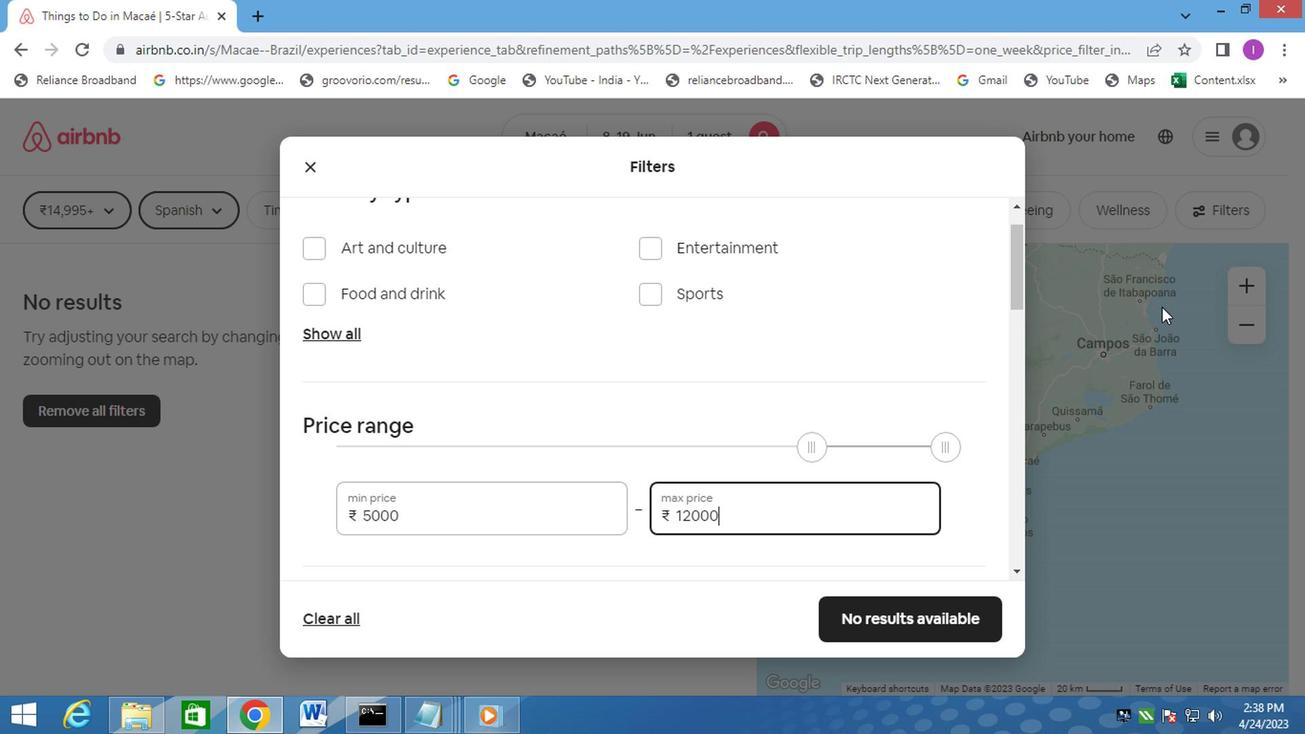 
Action: Mouse scrolled (1157, 306) with delta (0, 0)
Screenshot: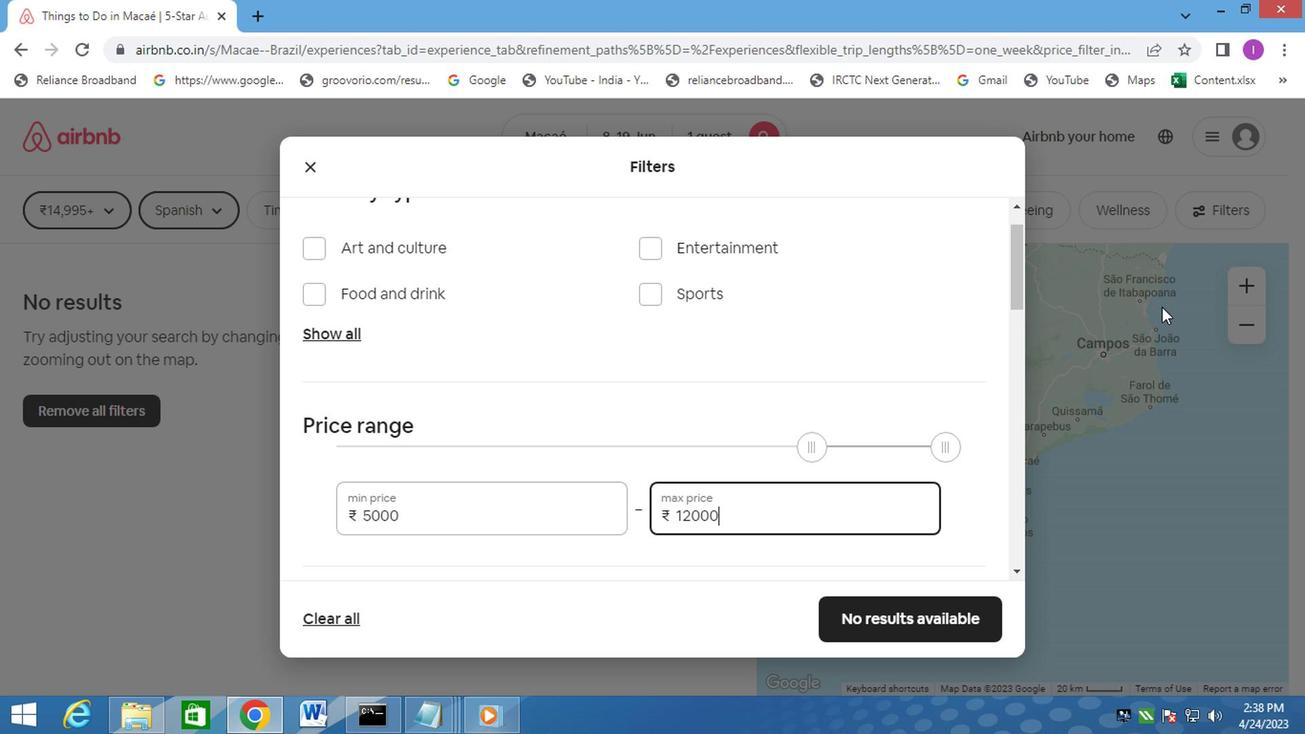 
Action: Mouse moved to (1200, 301)
Screenshot: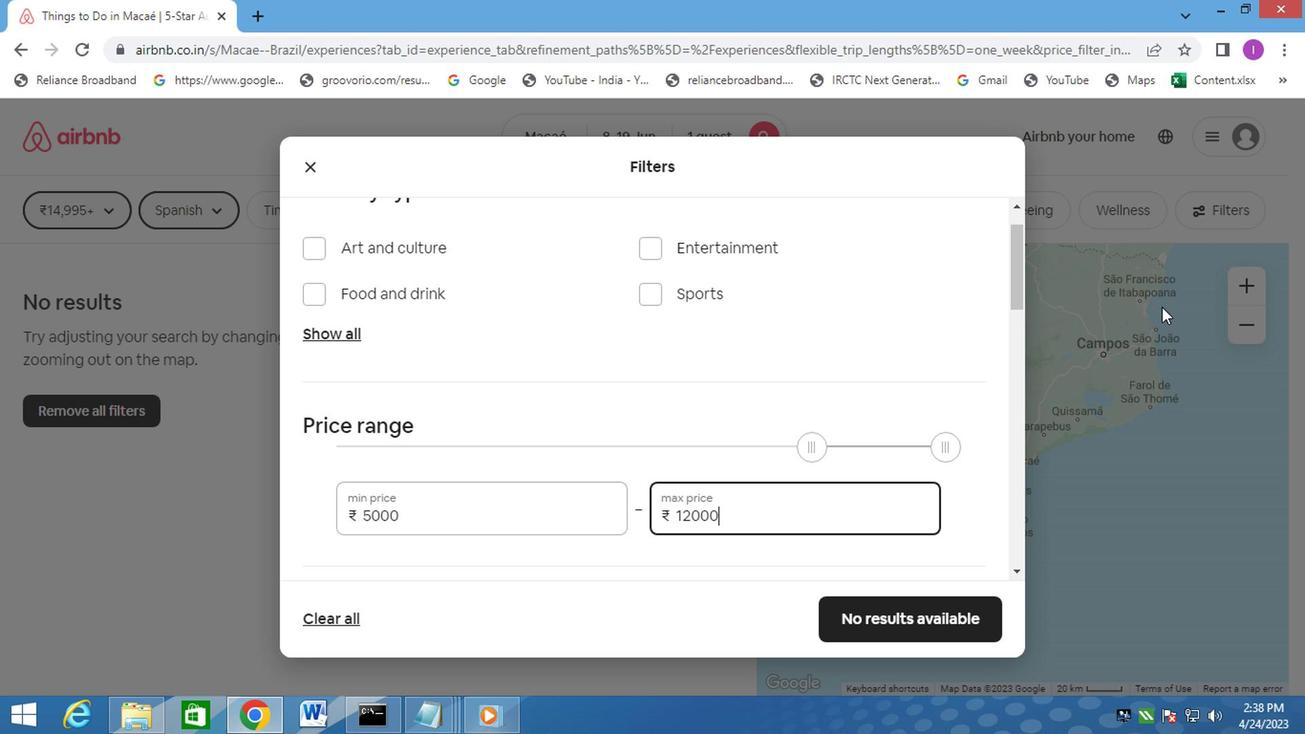 
Action: Mouse scrolled (1200, 300) with delta (0, -1)
Screenshot: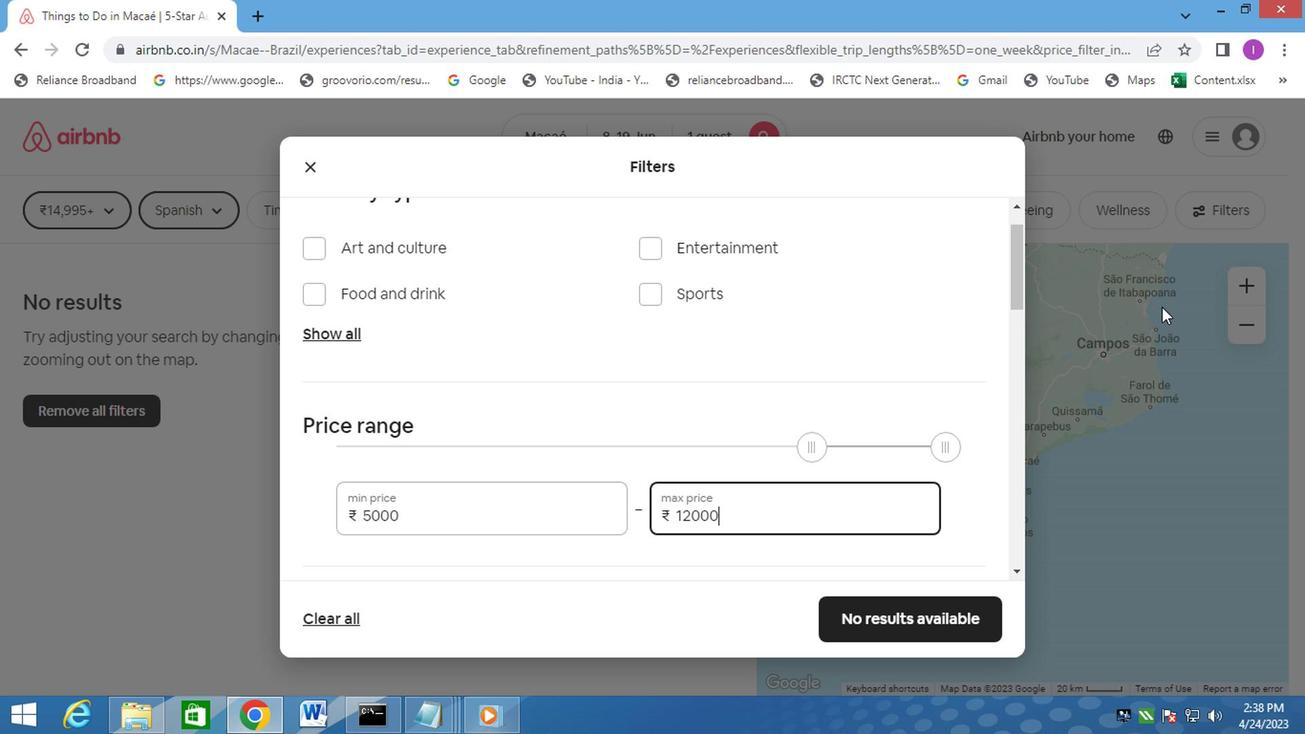 
Action: Mouse moved to (1234, 295)
Screenshot: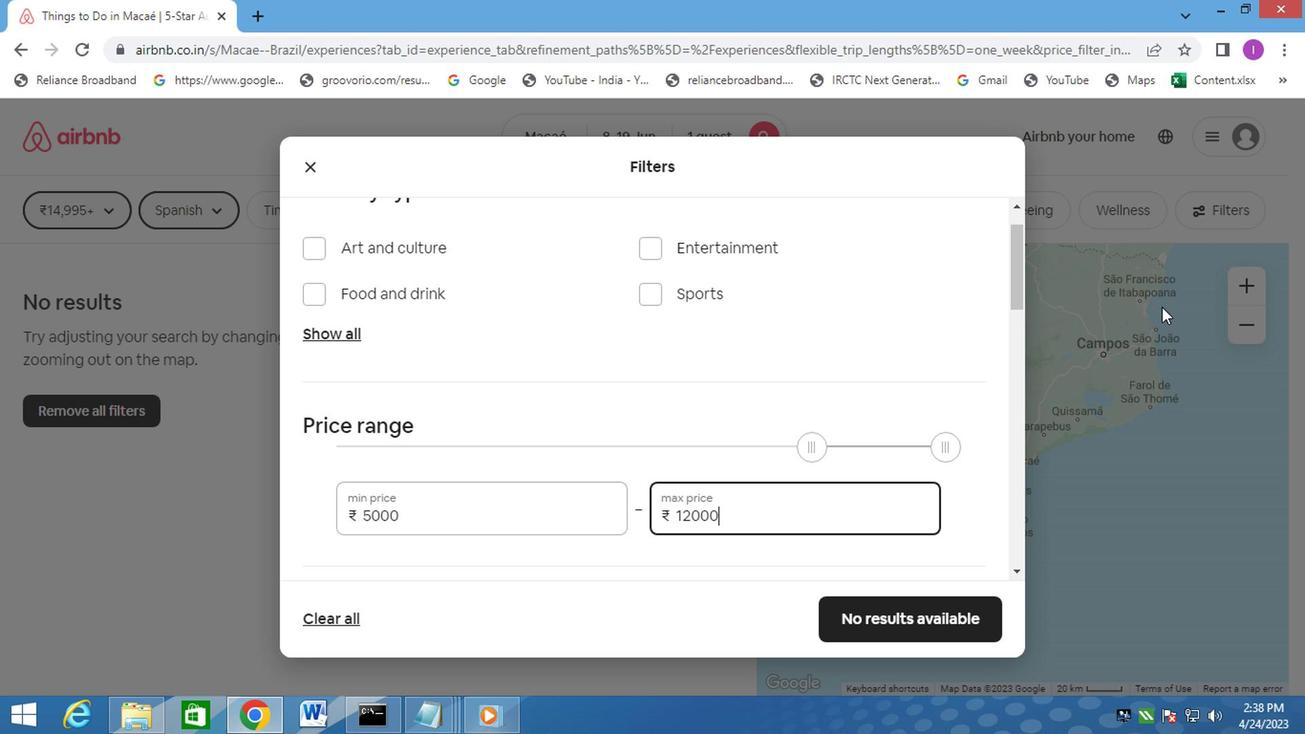 
Action: Mouse scrolled (1234, 294) with delta (0, 0)
Screenshot: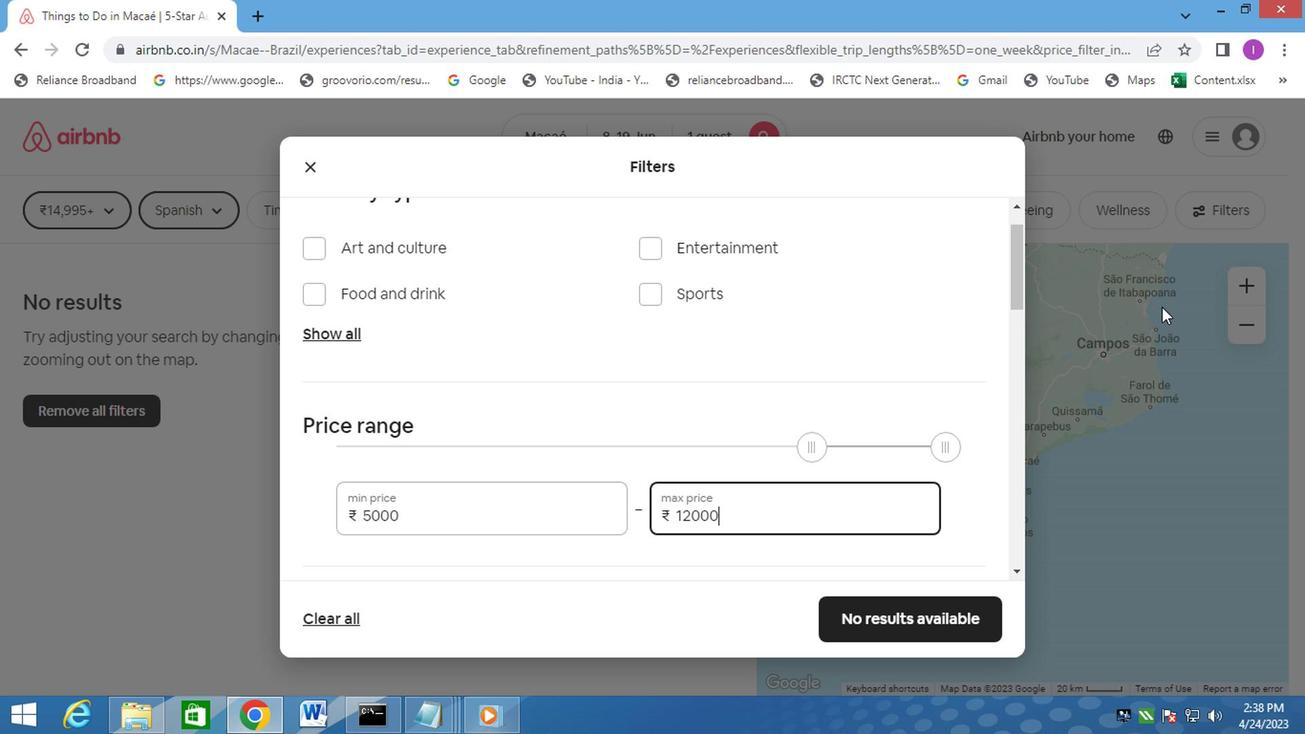
Action: Mouse moved to (1240, 295)
Screenshot: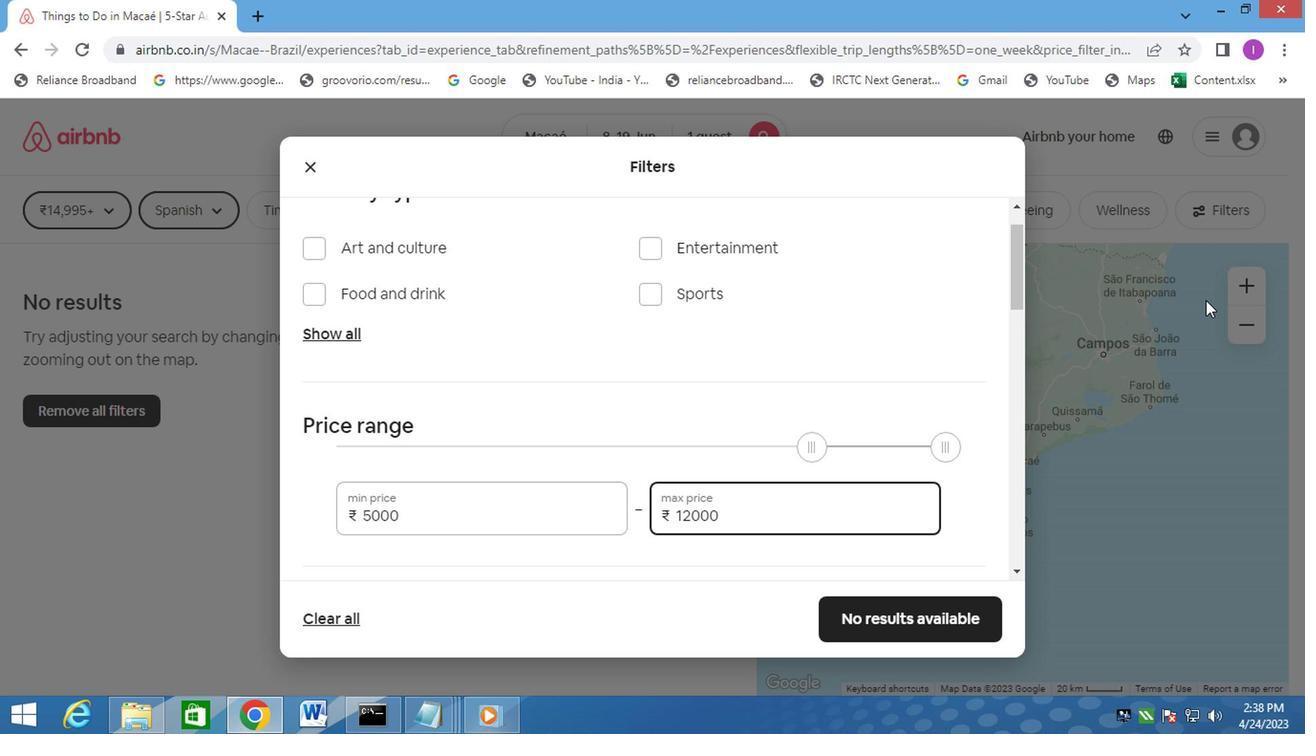 
Action: Mouse scrolled (1240, 294) with delta (0, 0)
Screenshot: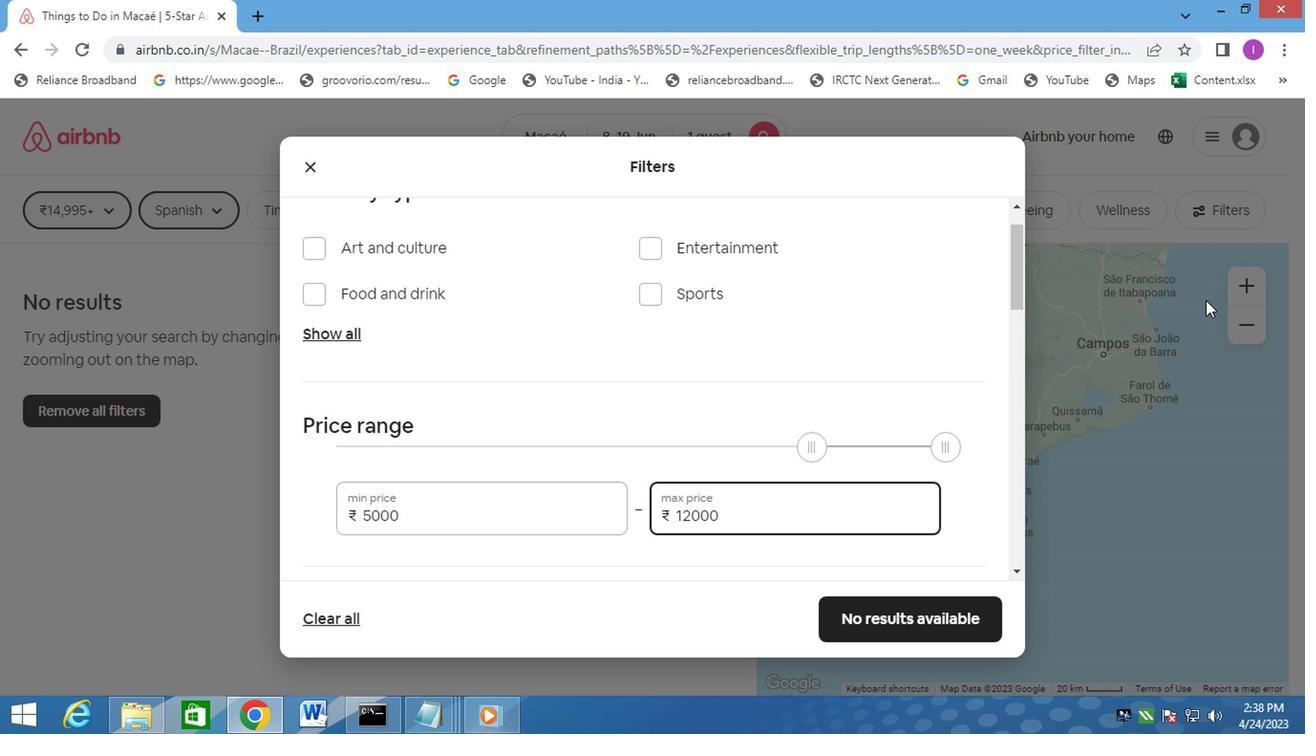
Action: Mouse moved to (646, 327)
Screenshot: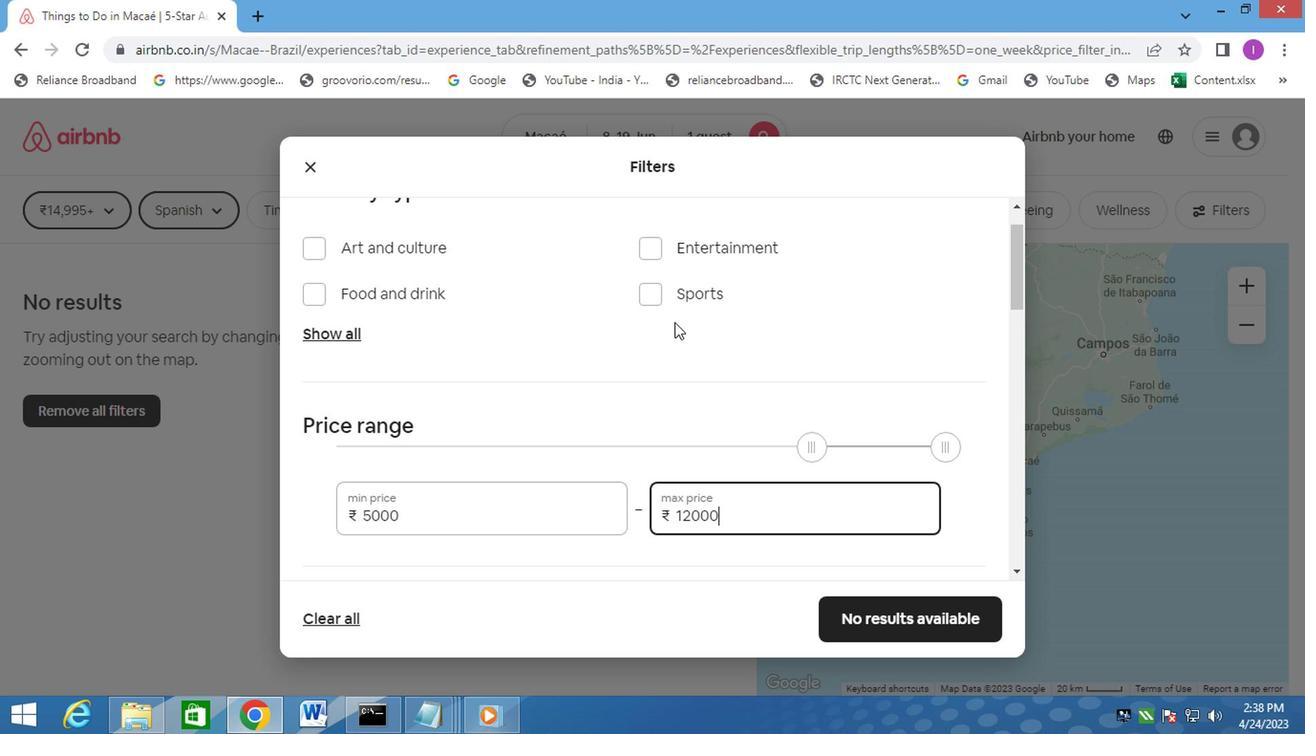 
Action: Mouse scrolled (646, 328) with delta (0, 1)
Screenshot: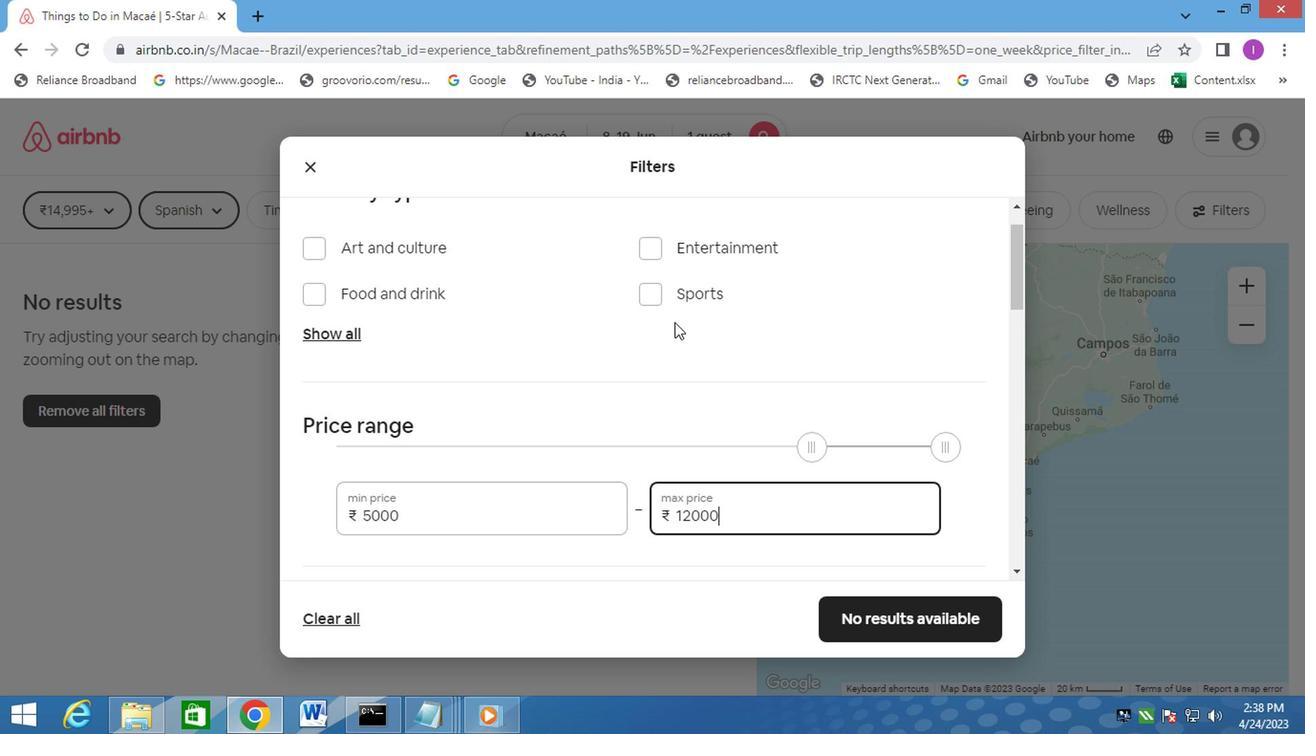
Action: Mouse scrolled (646, 328) with delta (0, 1)
Screenshot: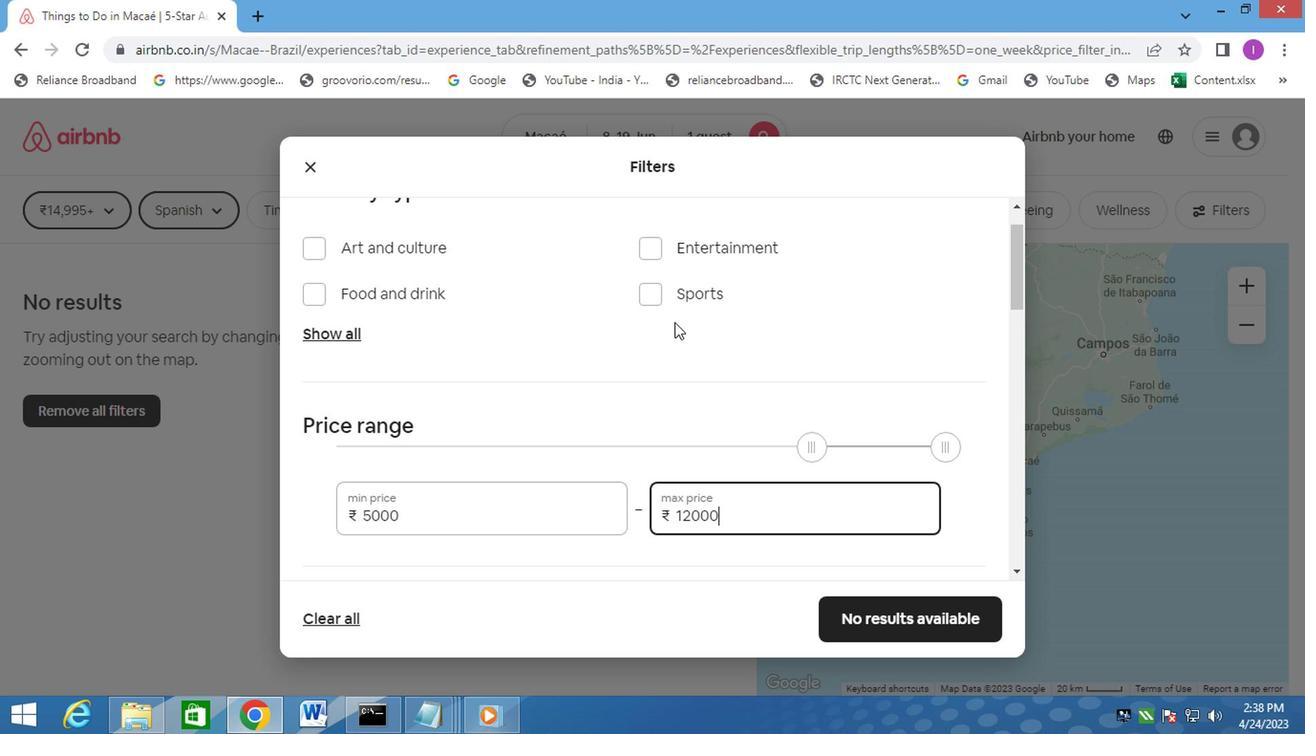 
Action: Mouse moved to (644, 327)
Screenshot: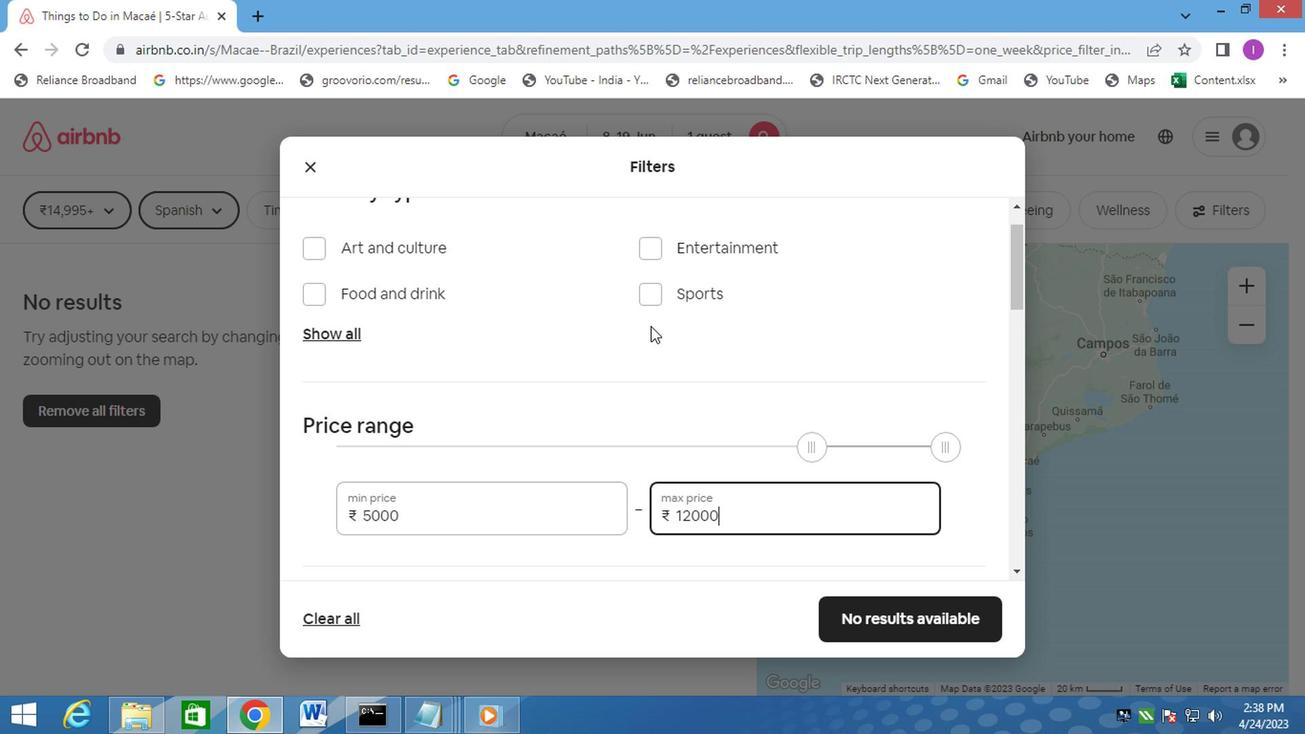 
Action: Mouse scrolled (644, 328) with delta (0, 1)
Screenshot: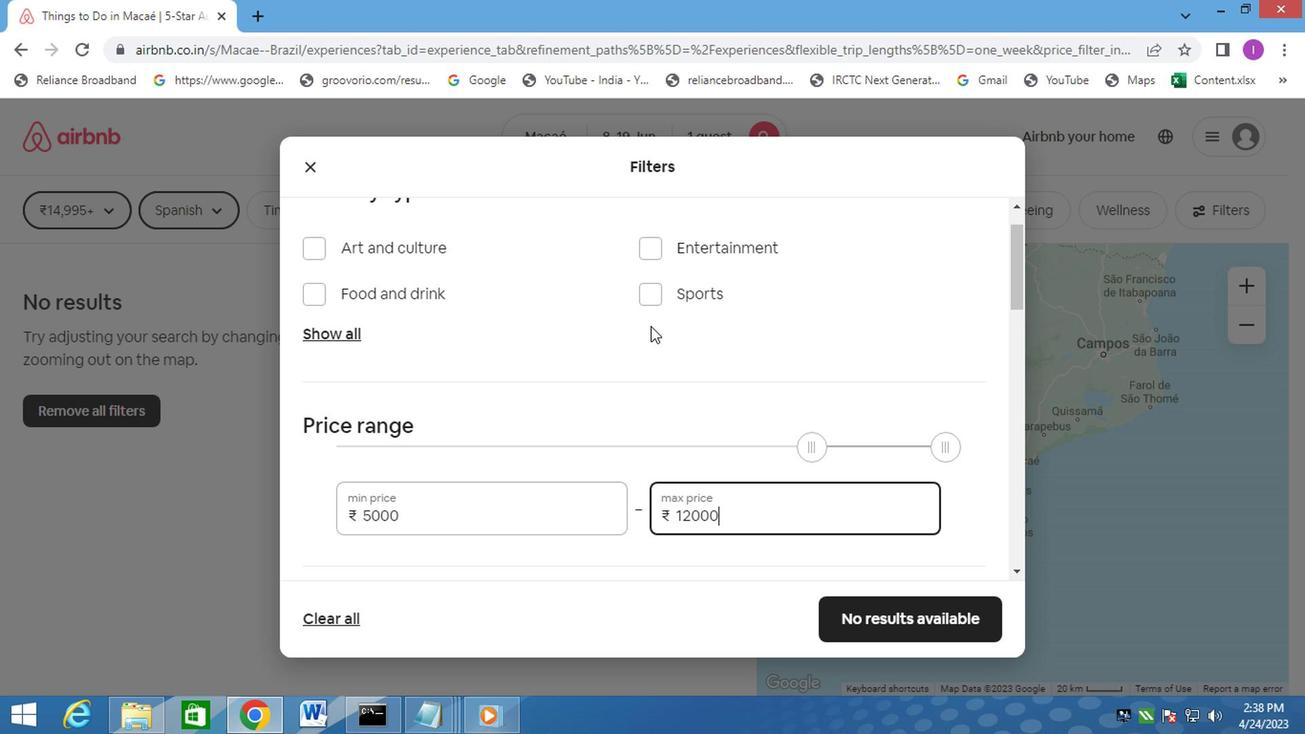 
Action: Mouse moved to (637, 325)
Screenshot: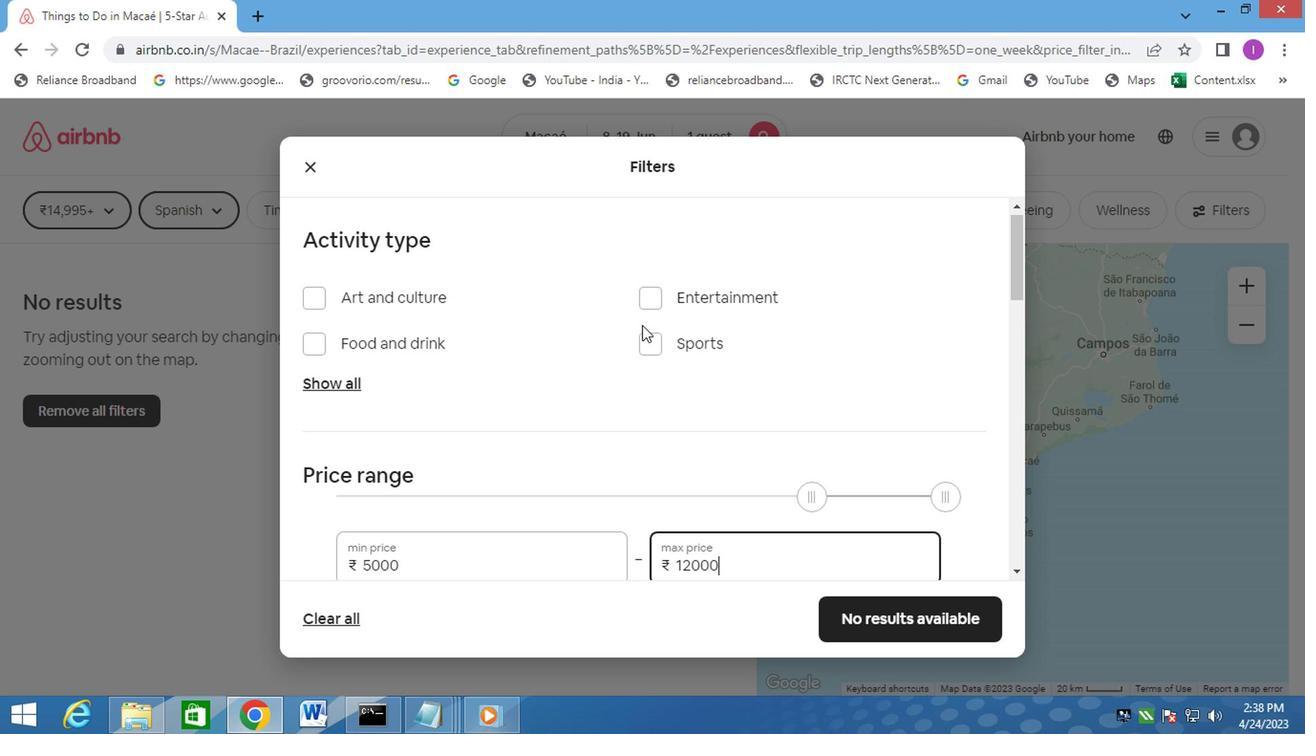 
Action: Mouse scrolled (637, 326) with delta (0, 0)
Screenshot: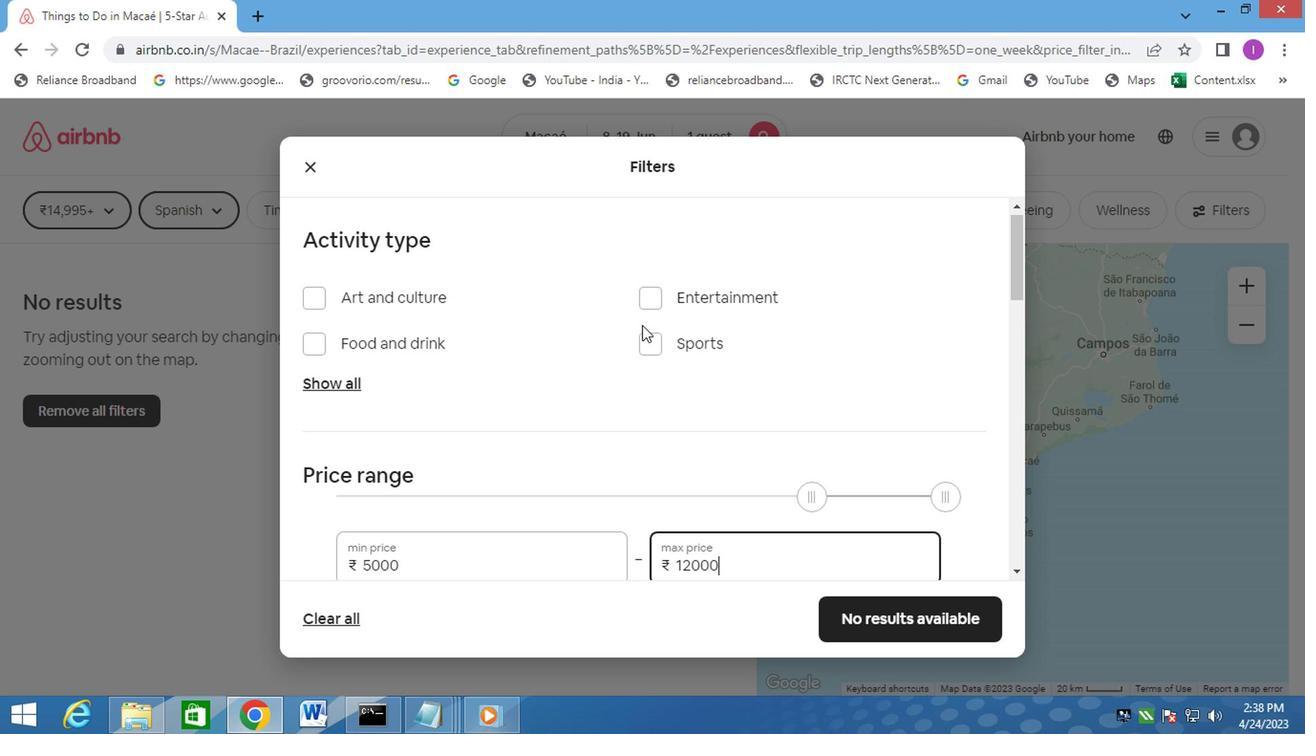 
Action: Mouse scrolled (637, 326) with delta (0, 0)
Screenshot: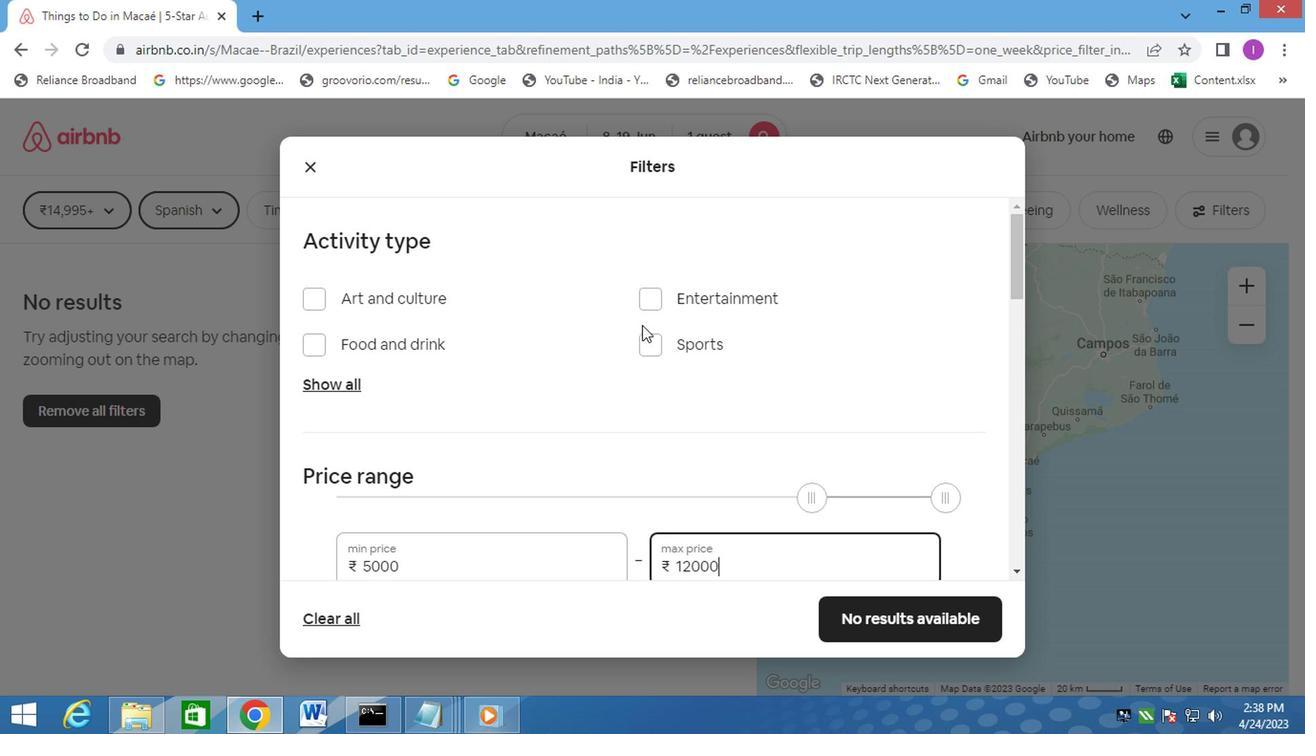 
Action: Mouse moved to (637, 322)
Screenshot: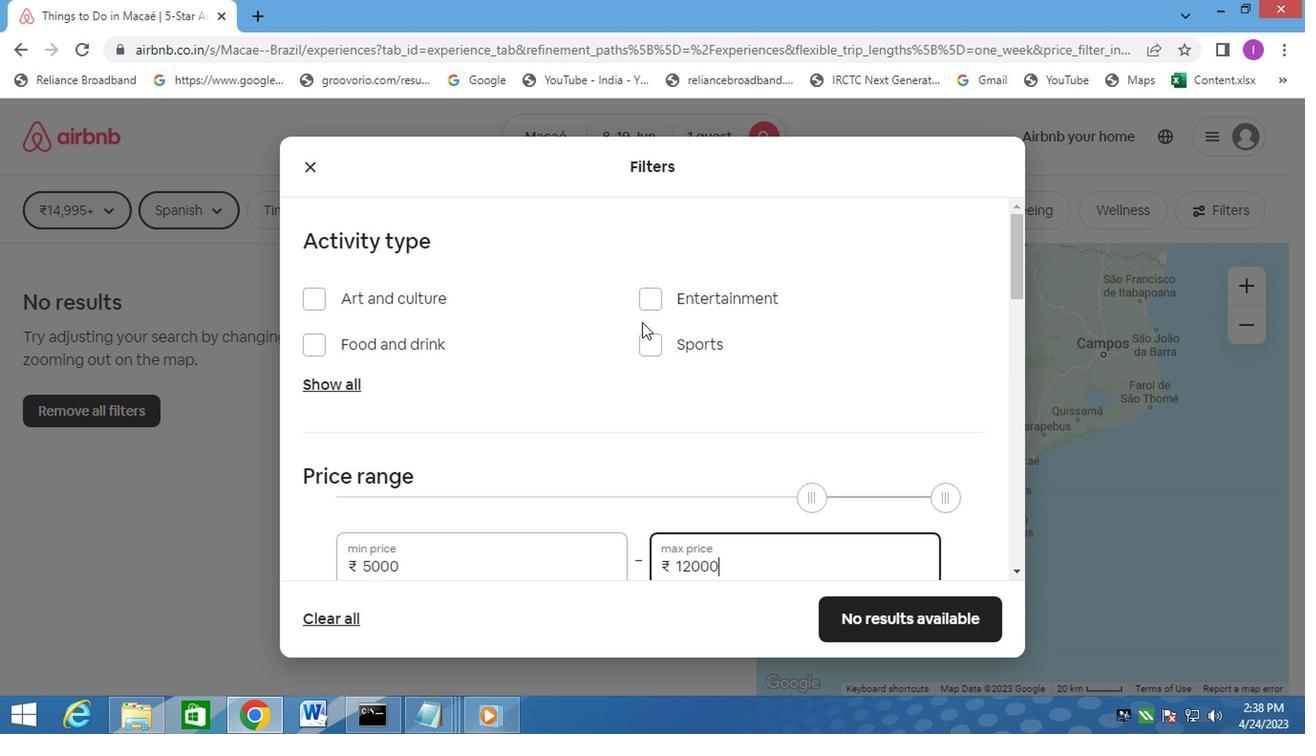 
Action: Mouse scrolled (637, 323) with delta (0, 1)
Screenshot: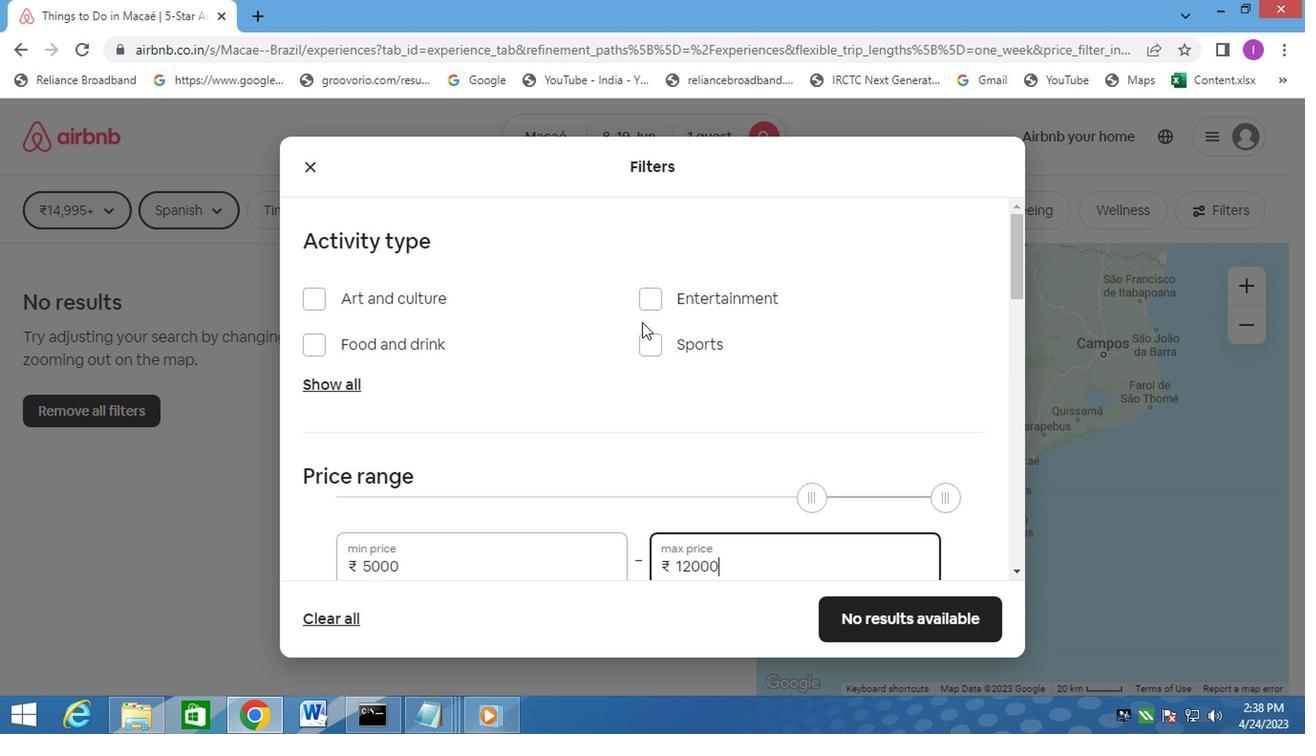 
Action: Mouse scrolled (637, 323) with delta (0, 1)
Screenshot: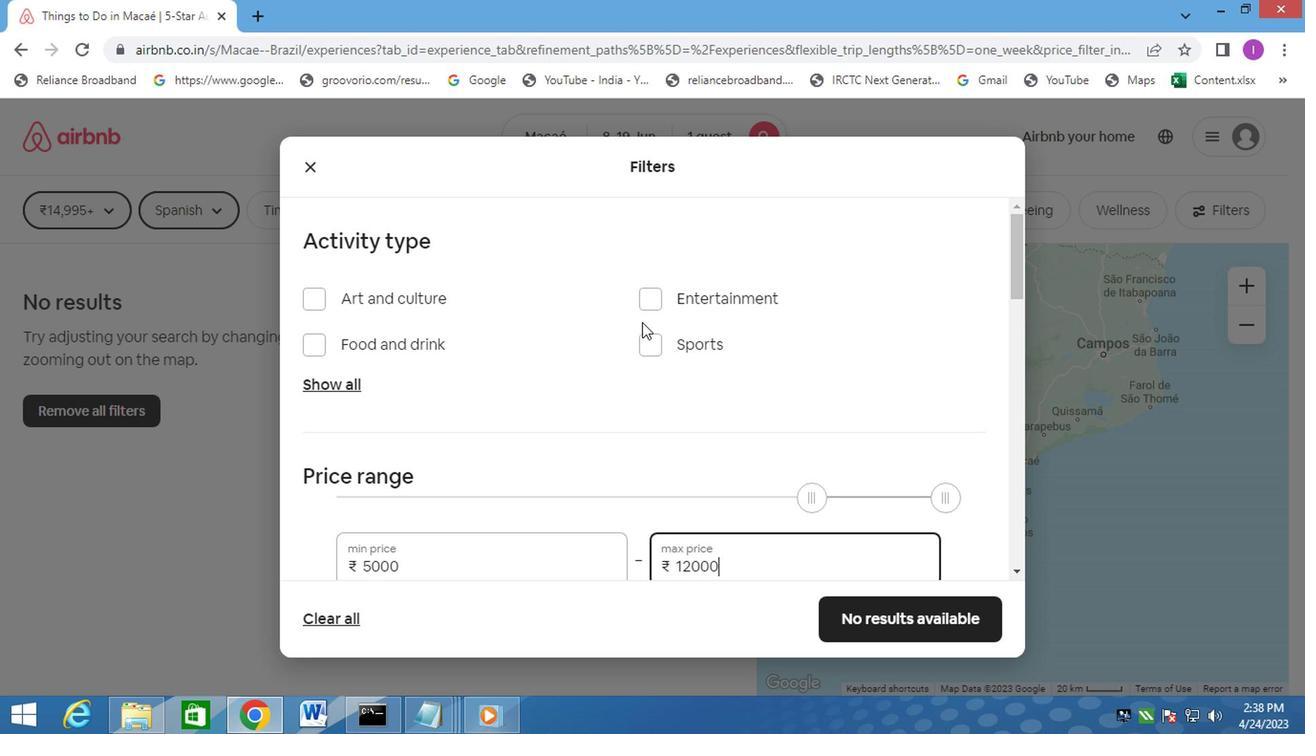 
Action: Mouse scrolled (637, 323) with delta (0, 1)
Screenshot: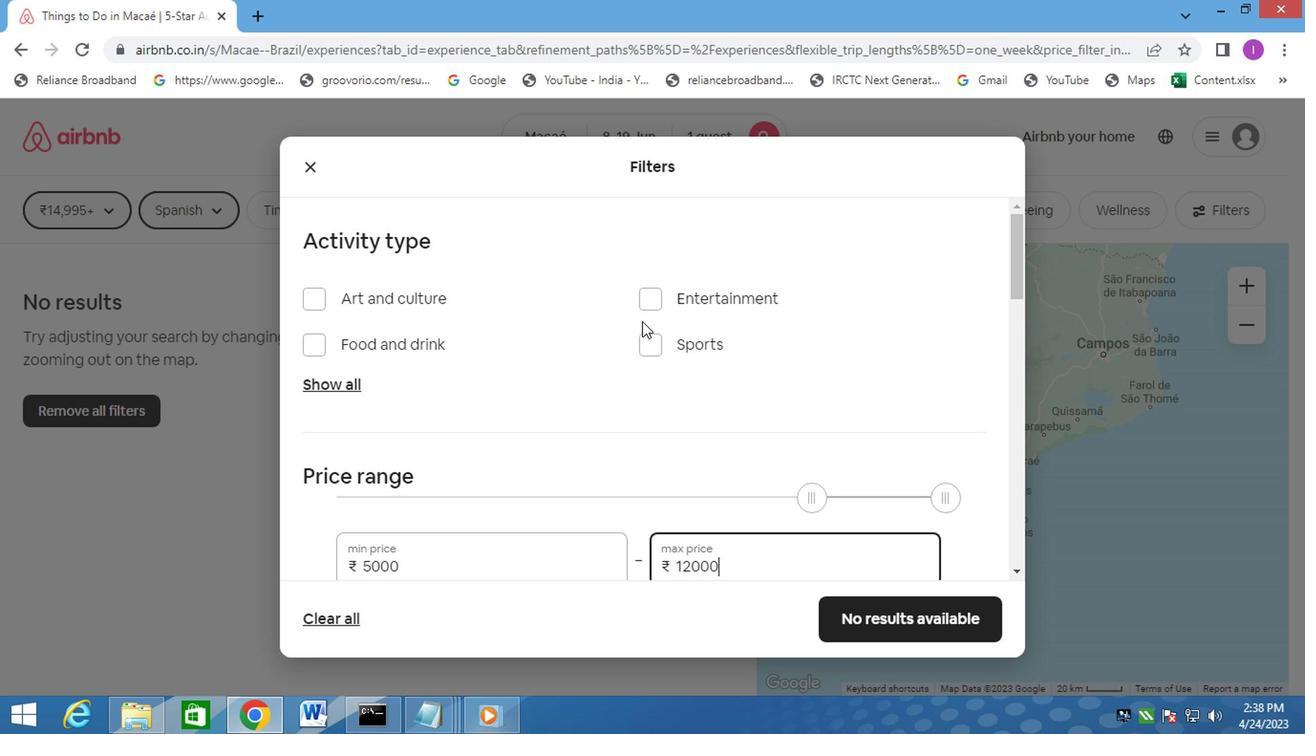 
Action: Mouse moved to (729, 273)
Screenshot: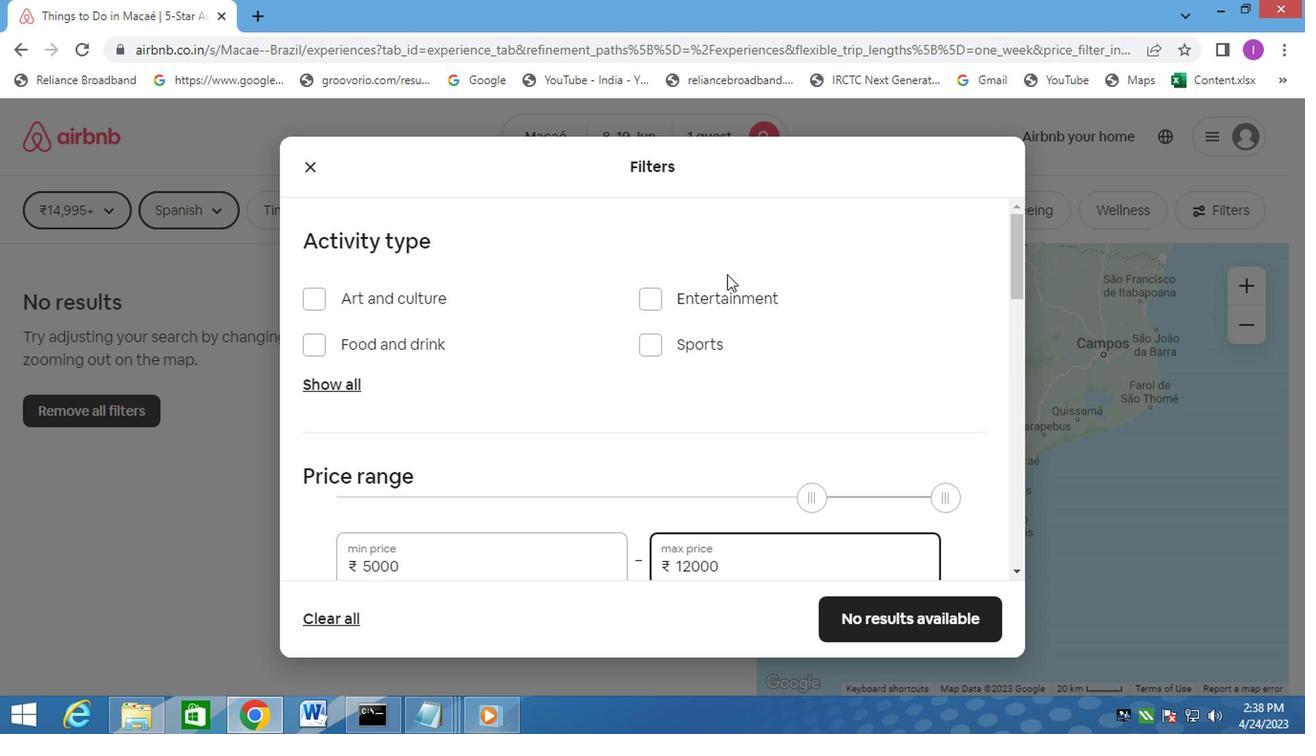 
Action: Mouse scrolled (729, 272) with delta (0, 0)
Screenshot: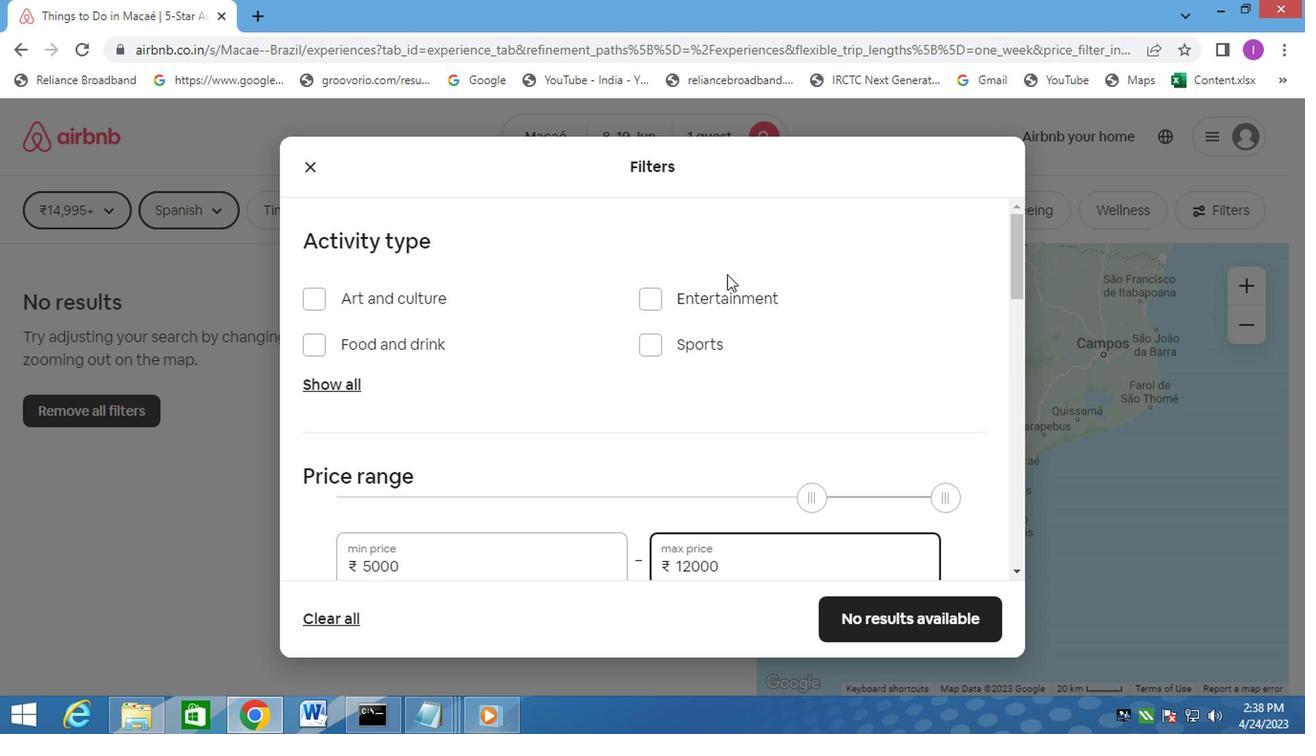 
Action: Mouse moved to (732, 273)
Screenshot: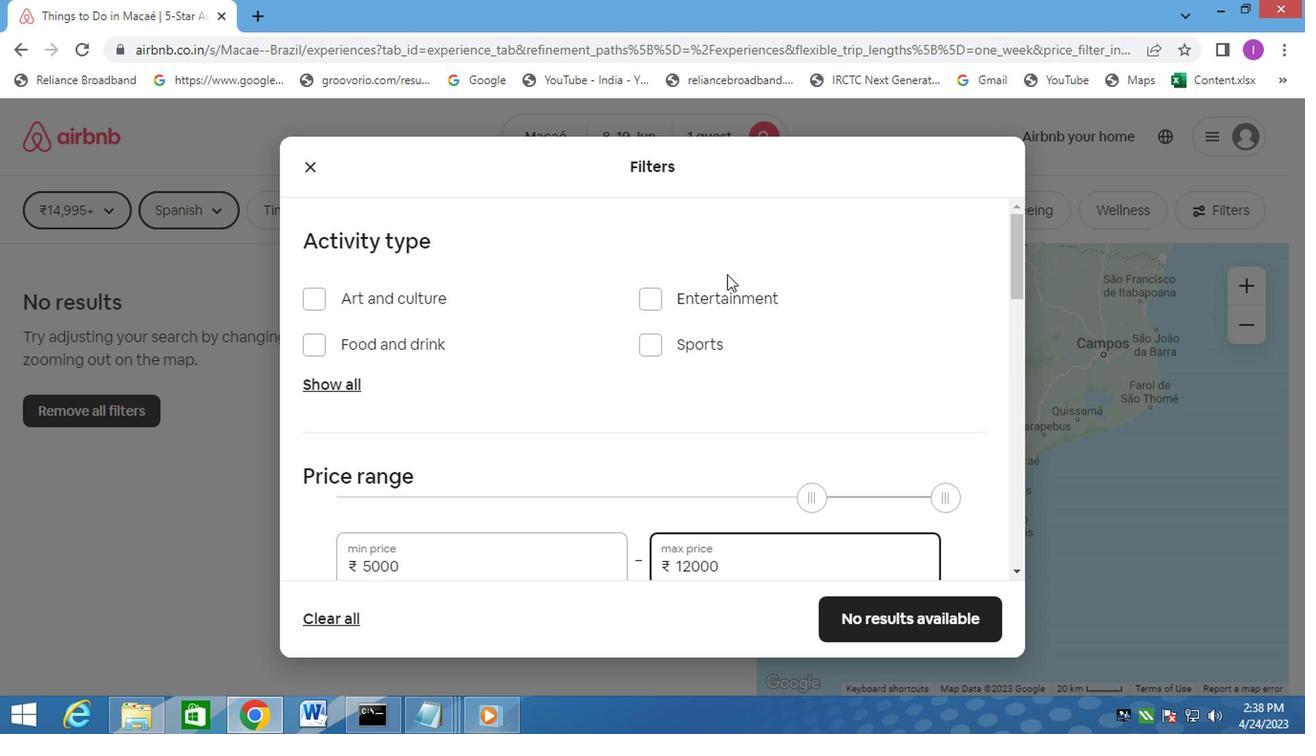 
Action: Mouse scrolled (732, 272) with delta (0, 0)
Screenshot: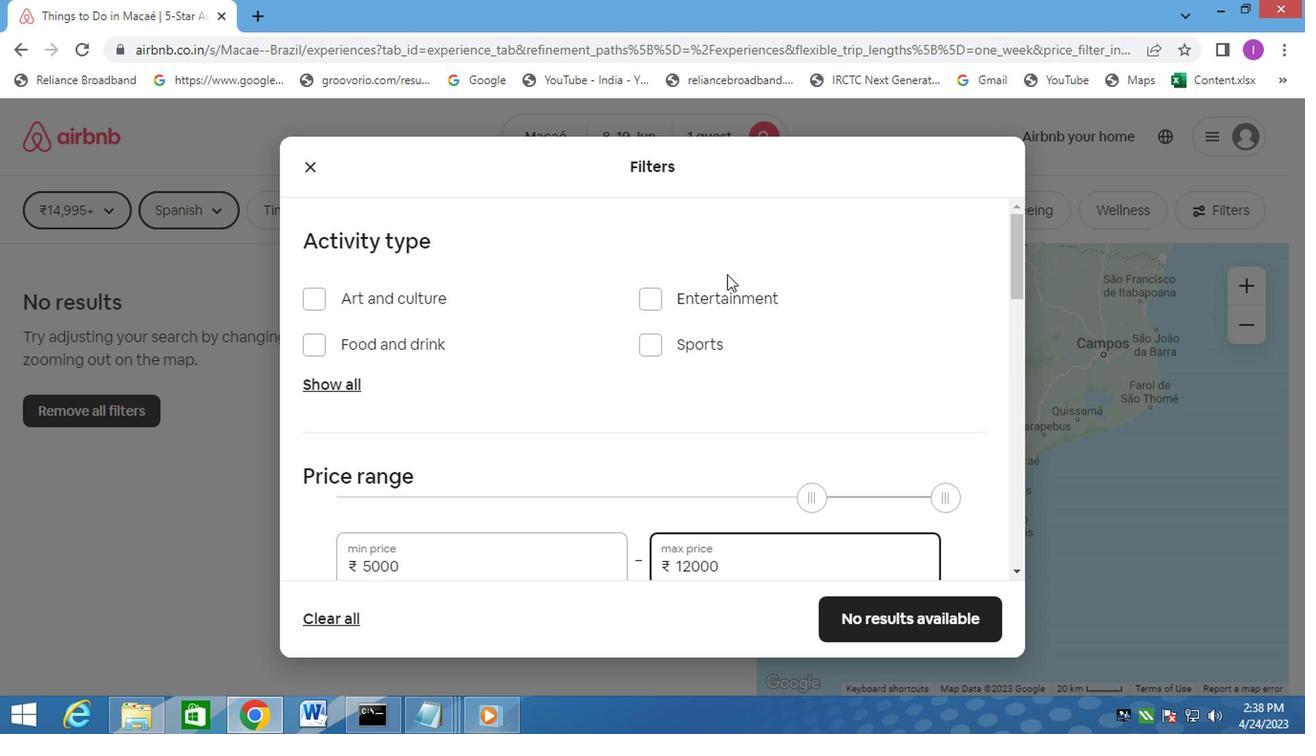 
Action: Mouse moved to (735, 273)
Screenshot: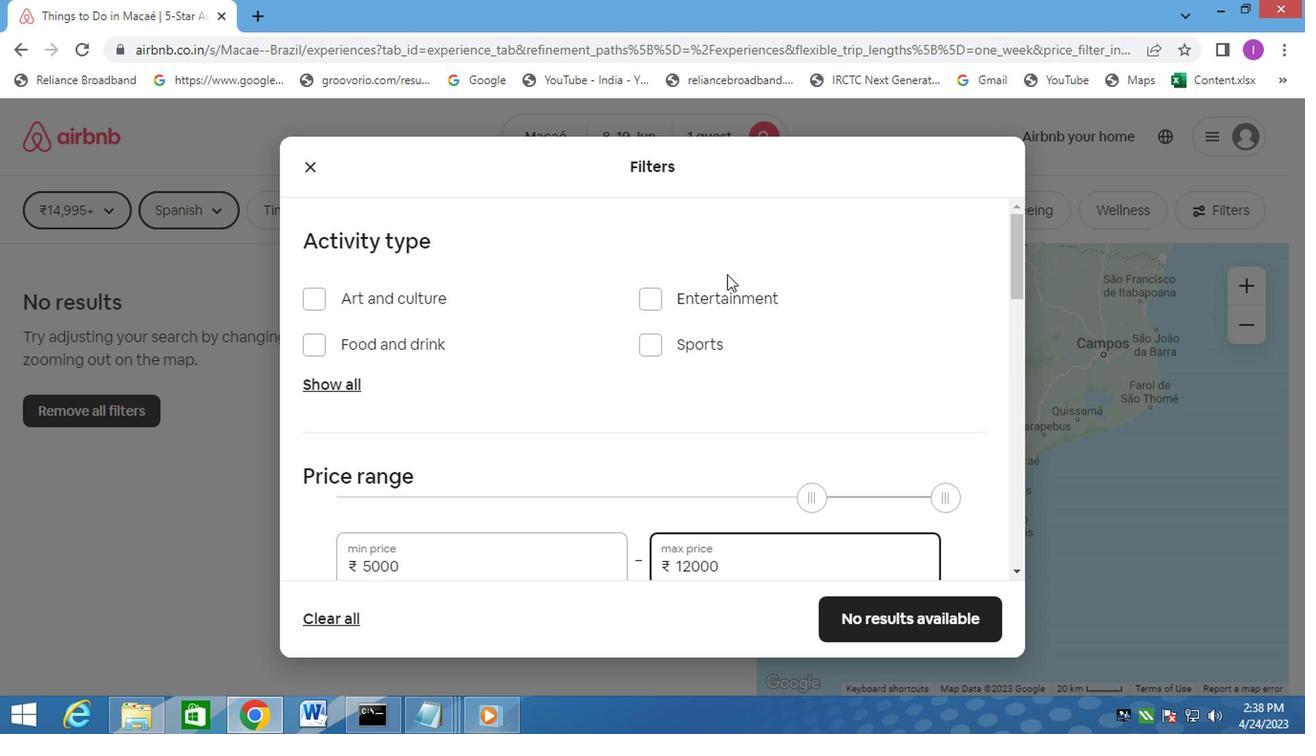 
Action: Mouse scrolled (735, 272) with delta (0, 0)
Screenshot: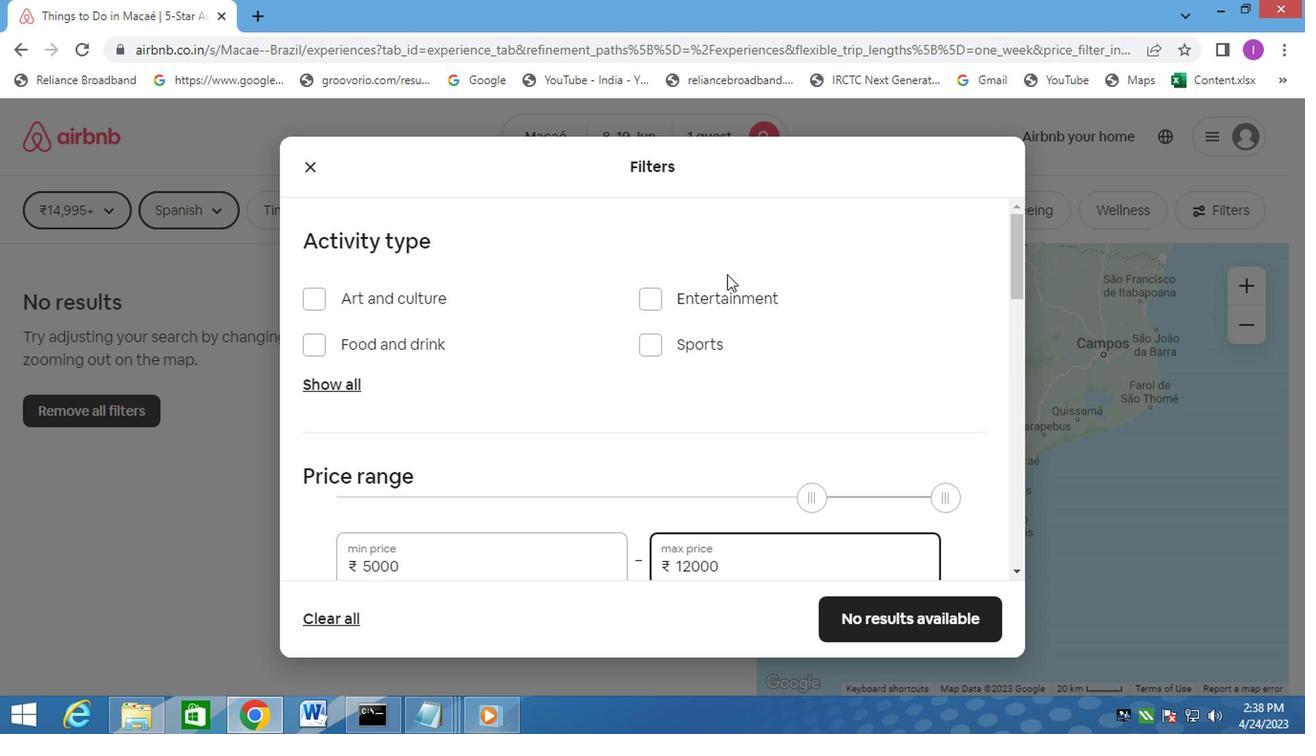 
Action: Mouse moved to (739, 273)
Screenshot: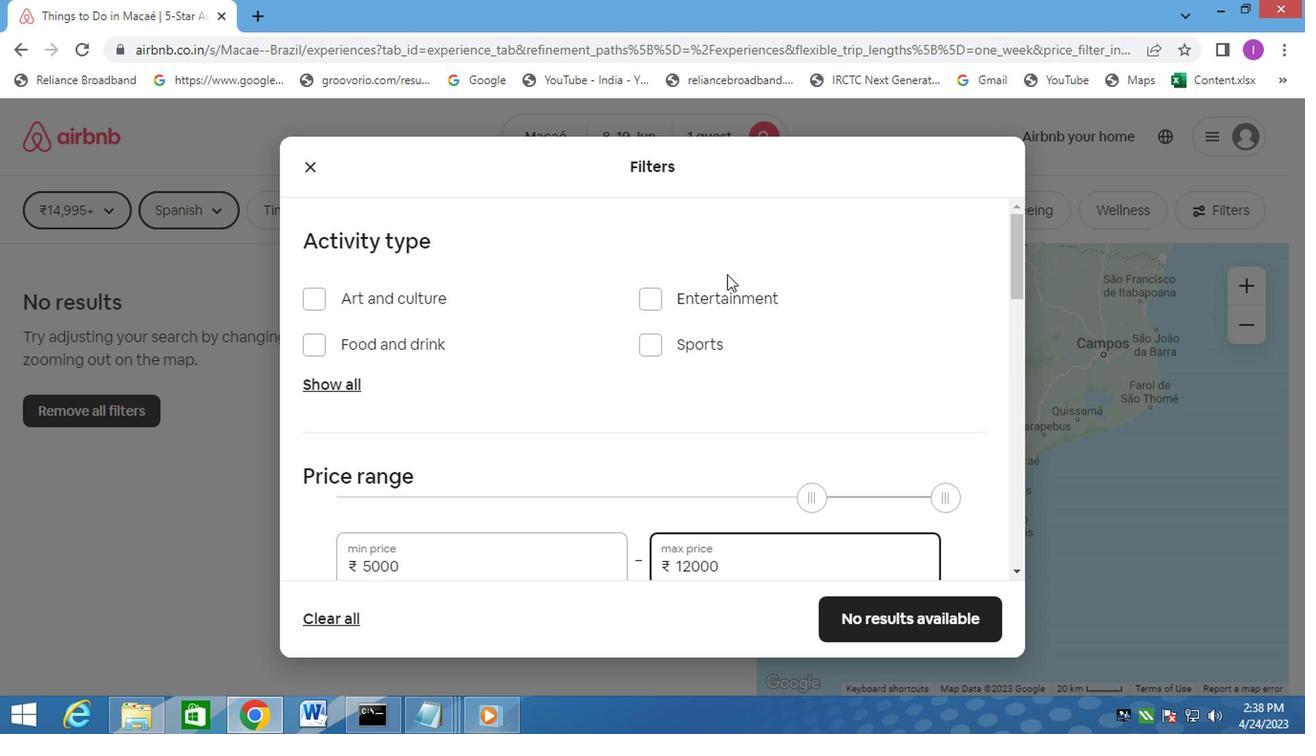 
Action: Mouse scrolled (739, 272) with delta (0, 0)
Screenshot: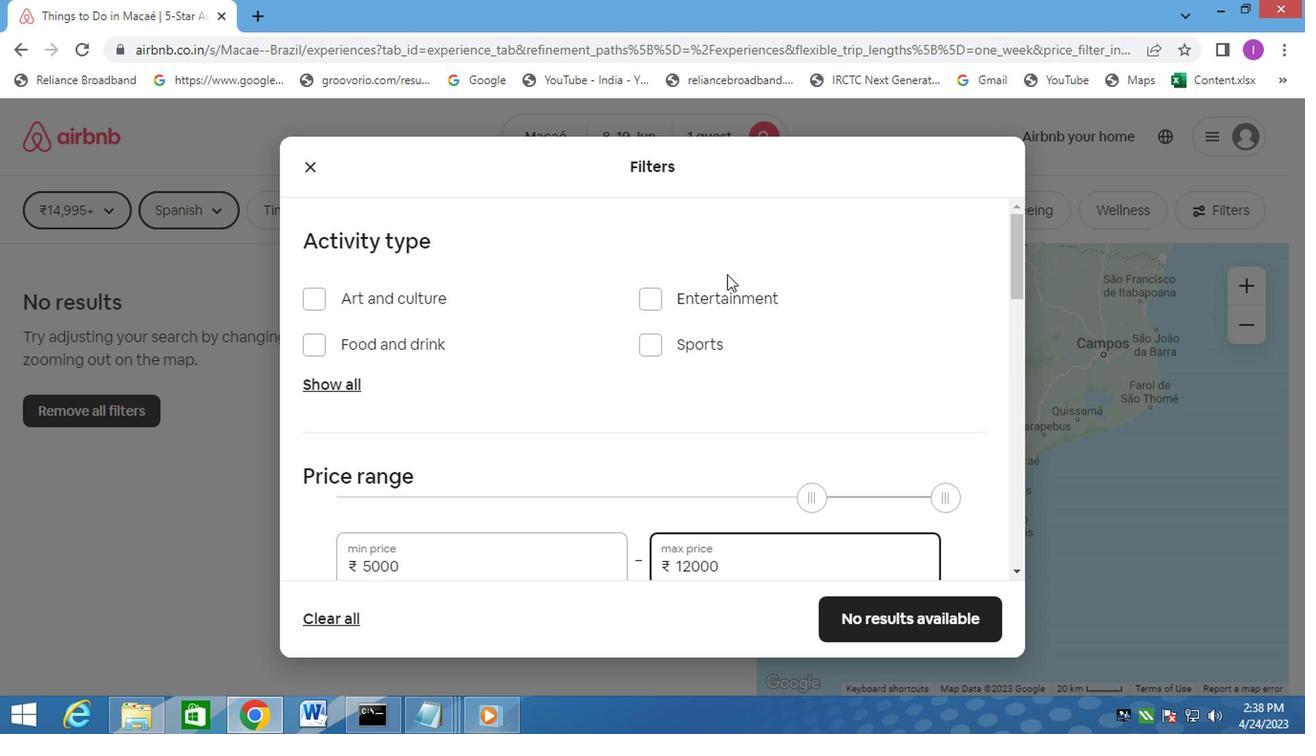
Action: Mouse moved to (774, 278)
Screenshot: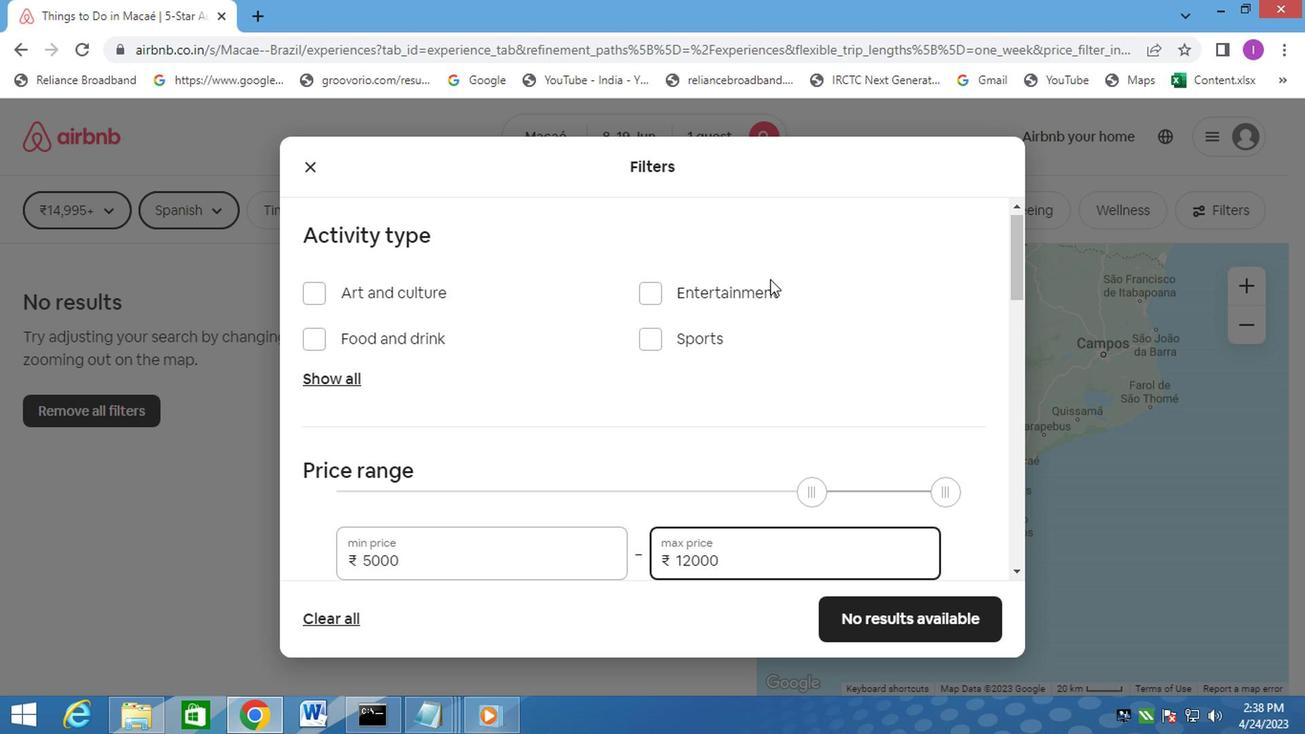 
Action: Mouse scrolled (774, 277) with delta (0, 0)
Screenshot: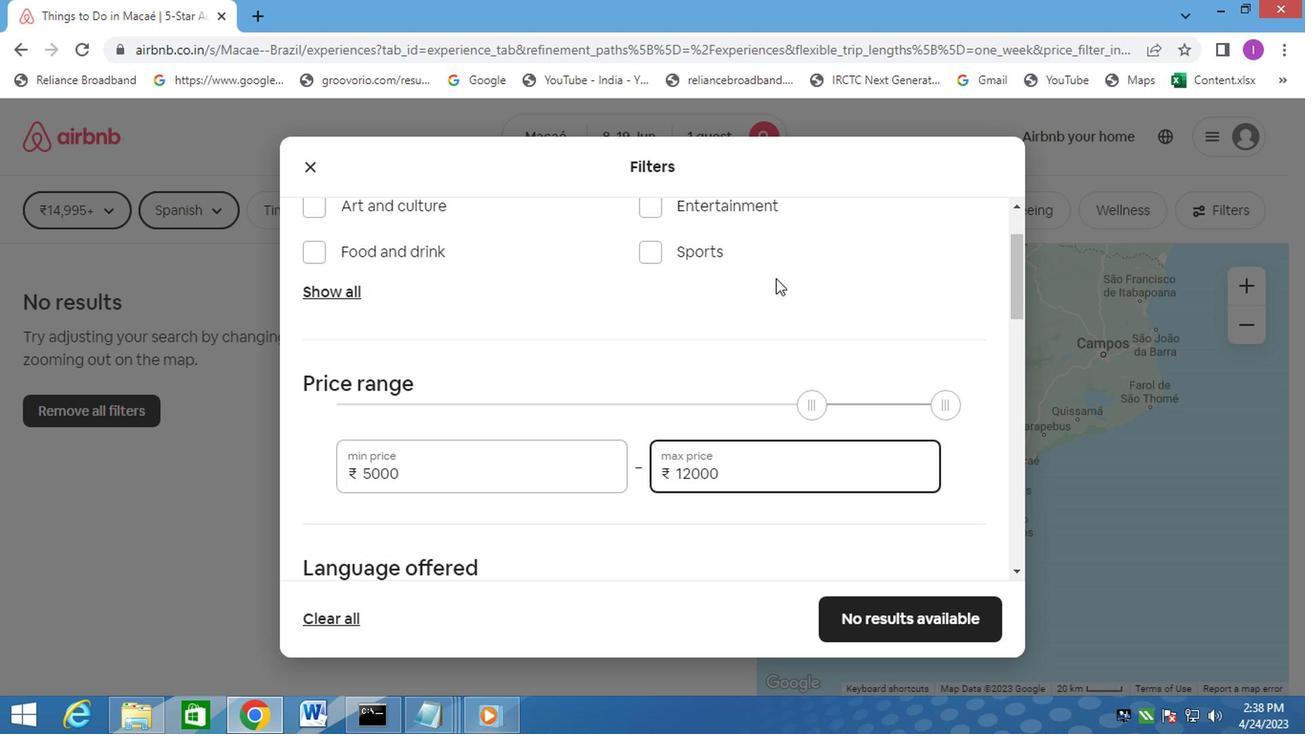 
Action: Mouse moved to (777, 278)
Screenshot: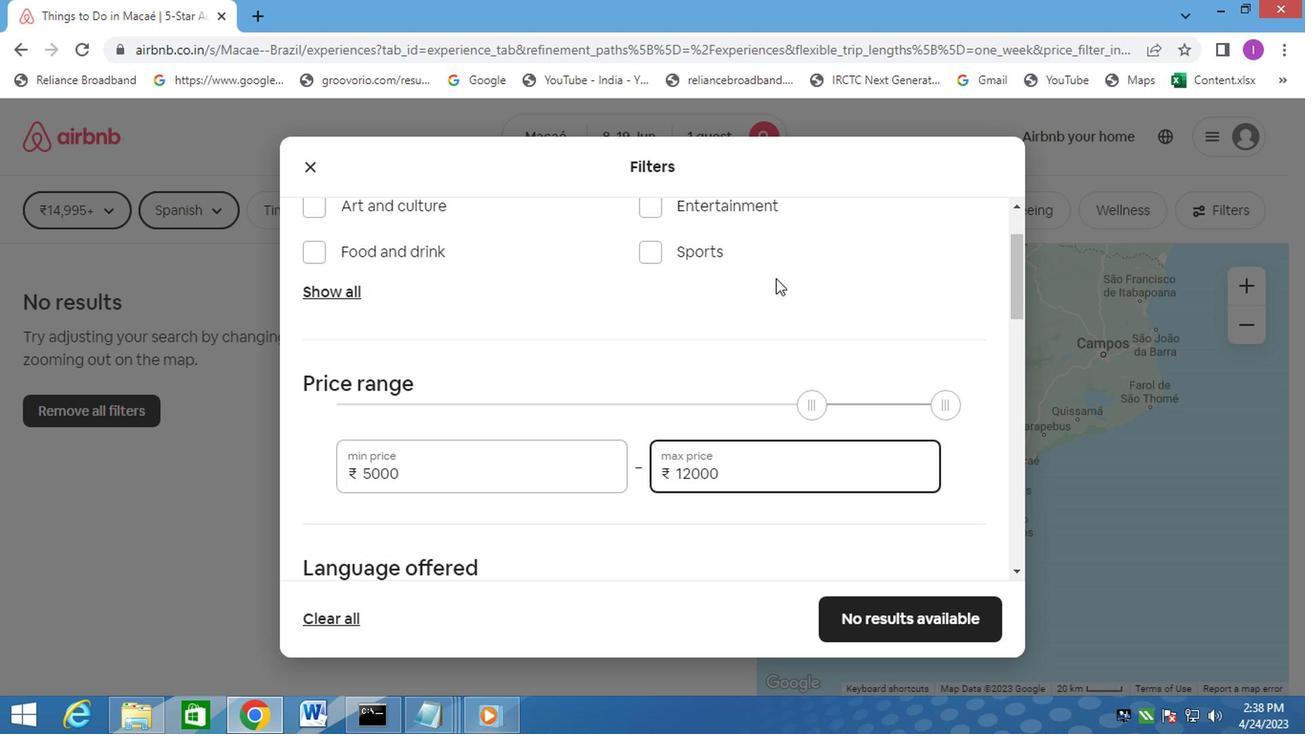 
Action: Mouse scrolled (777, 277) with delta (0, 0)
Screenshot: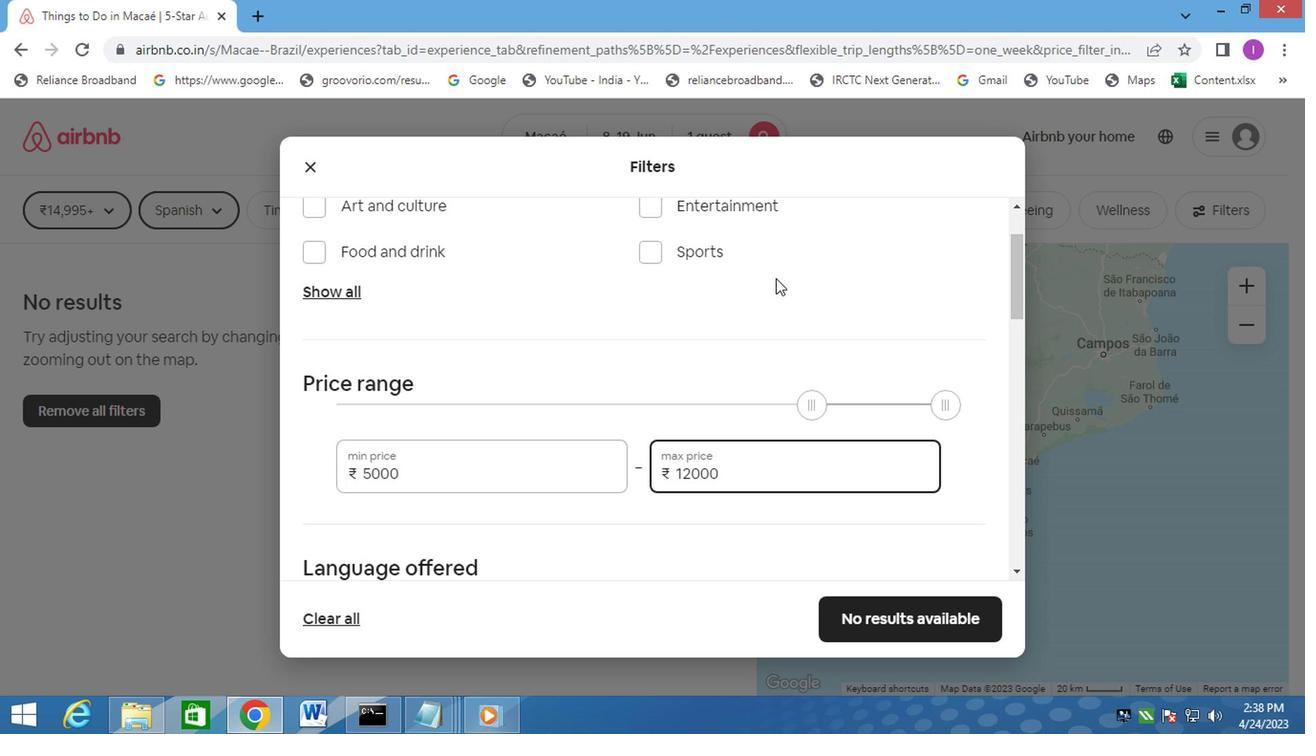 
Action: Mouse moved to (784, 278)
Screenshot: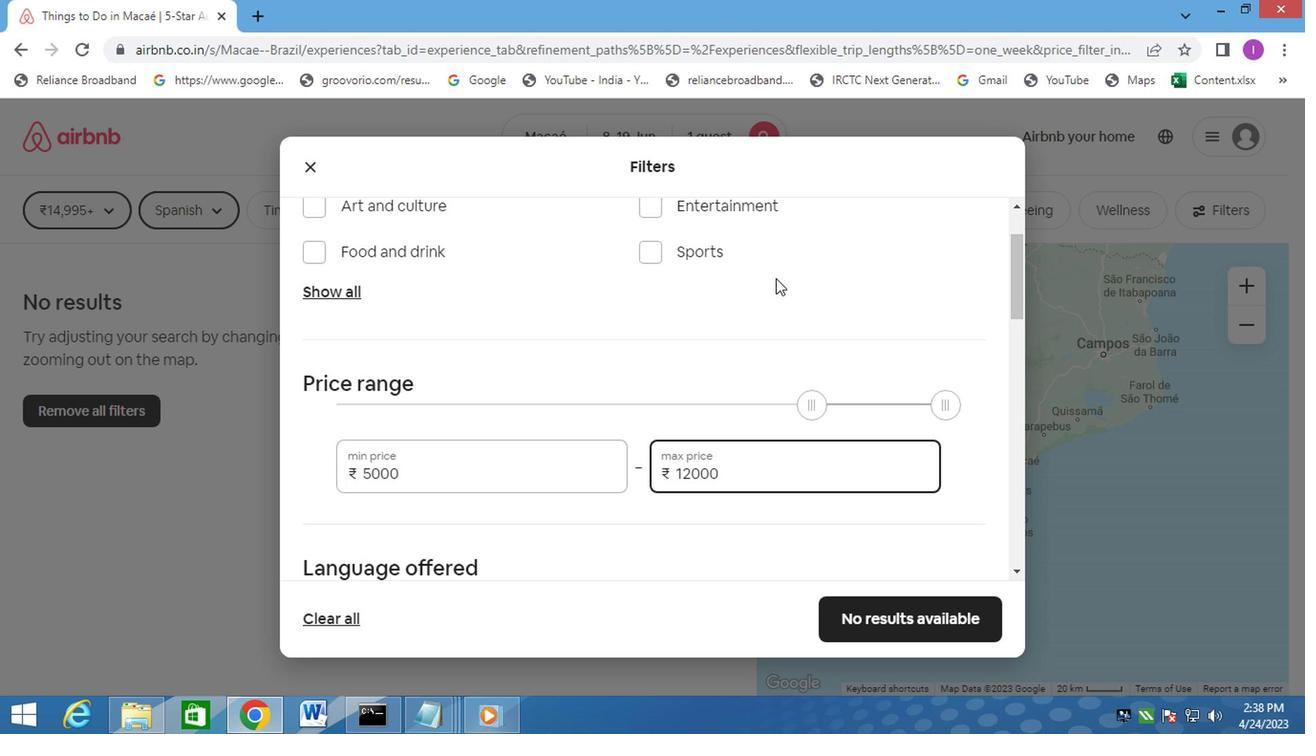 
Action: Mouse scrolled (784, 278) with delta (0, 0)
Screenshot: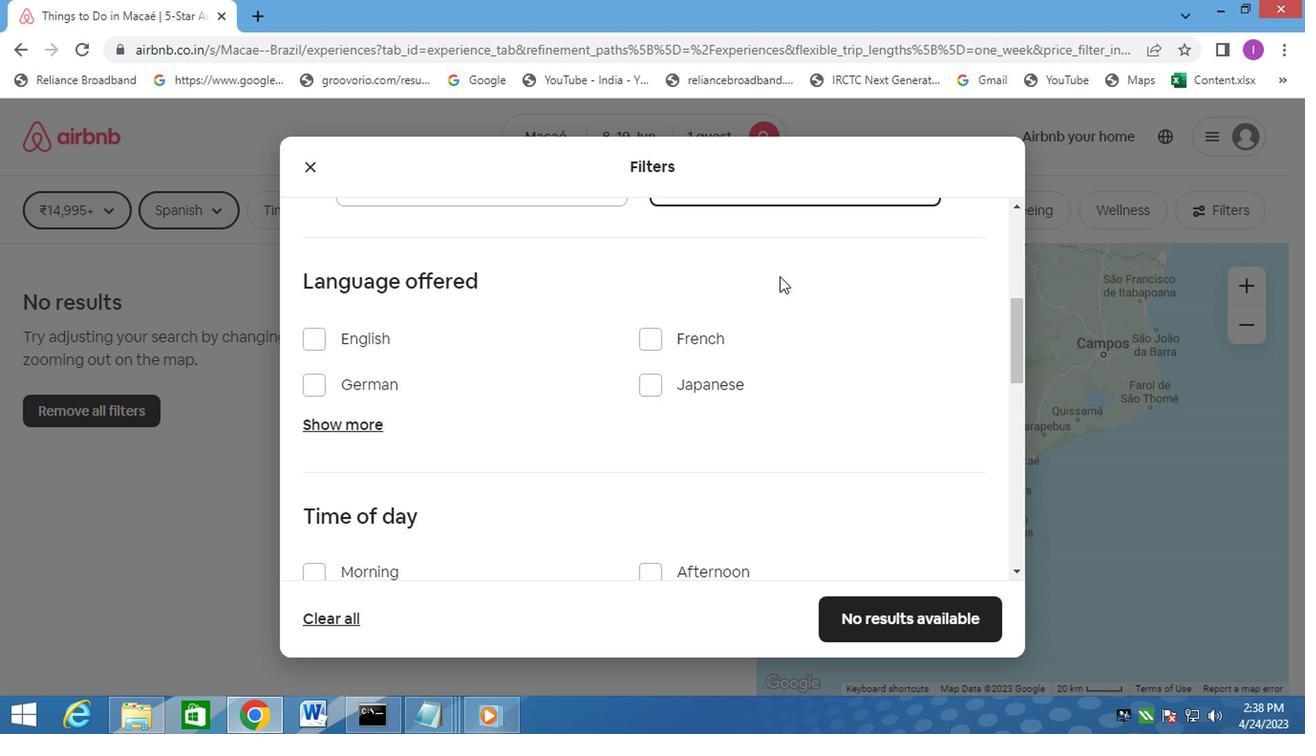 
Action: Mouse moved to (817, 291)
Screenshot: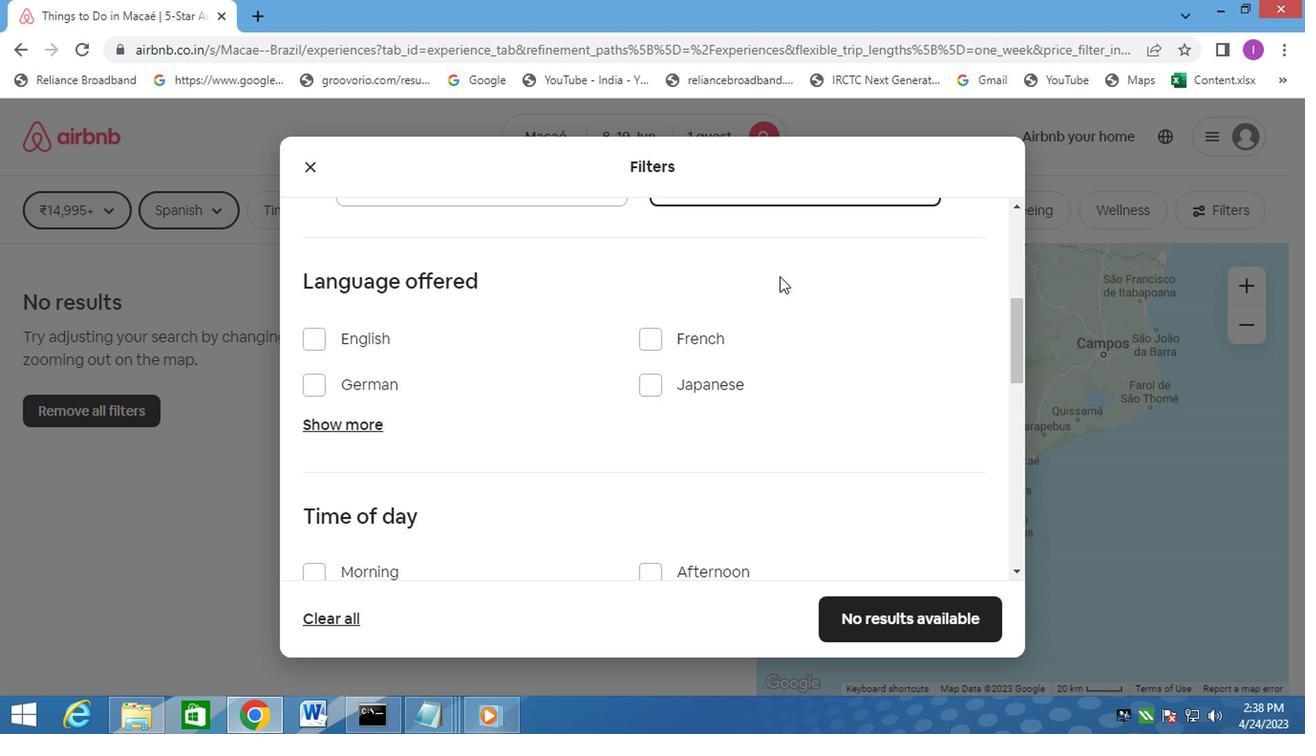 
Action: Mouse scrolled (817, 290) with delta (0, -1)
Screenshot: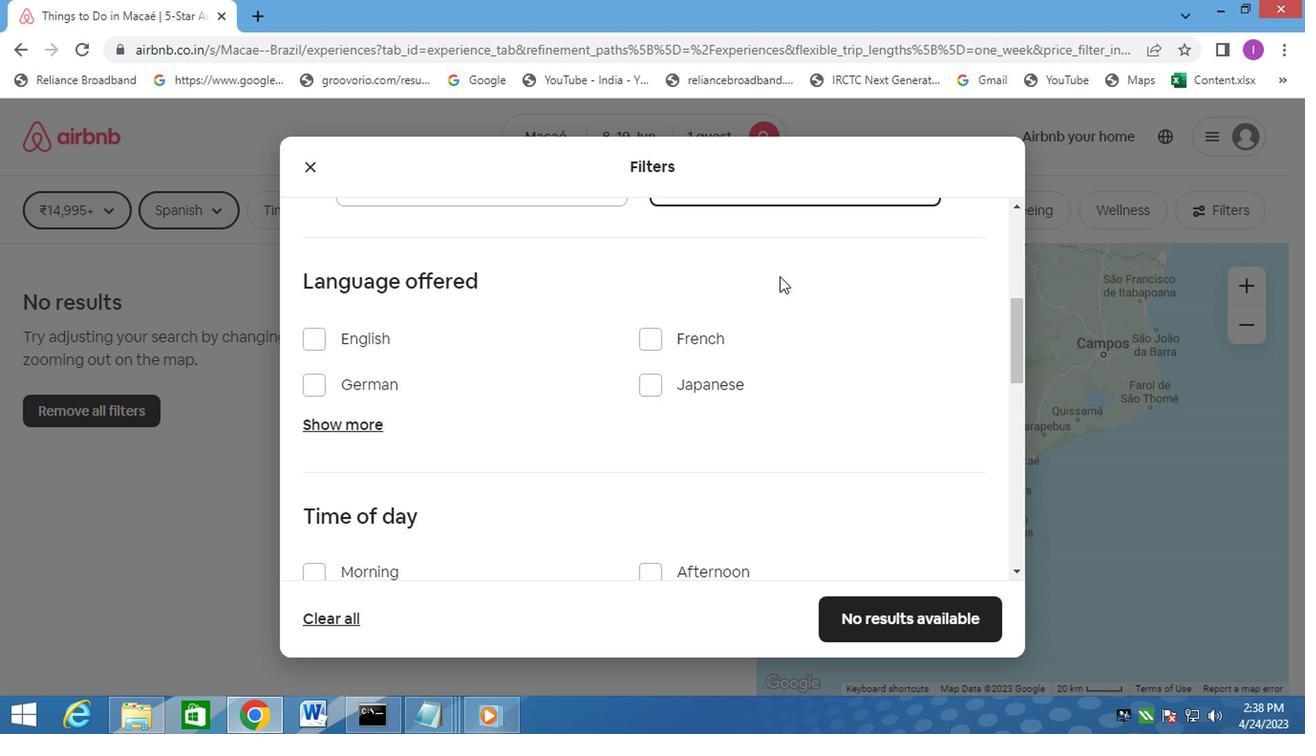 
Action: Mouse moved to (727, 318)
Screenshot: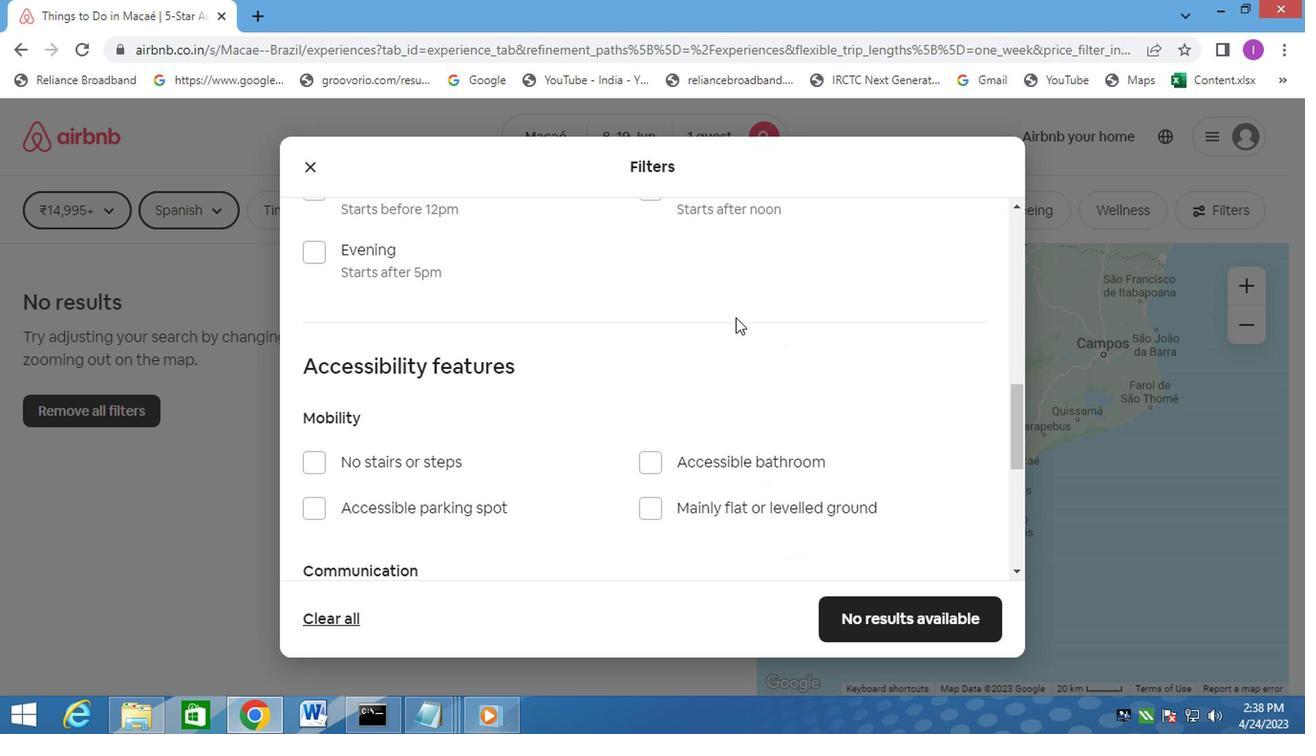 
Action: Mouse scrolled (727, 319) with delta (0, 0)
Screenshot: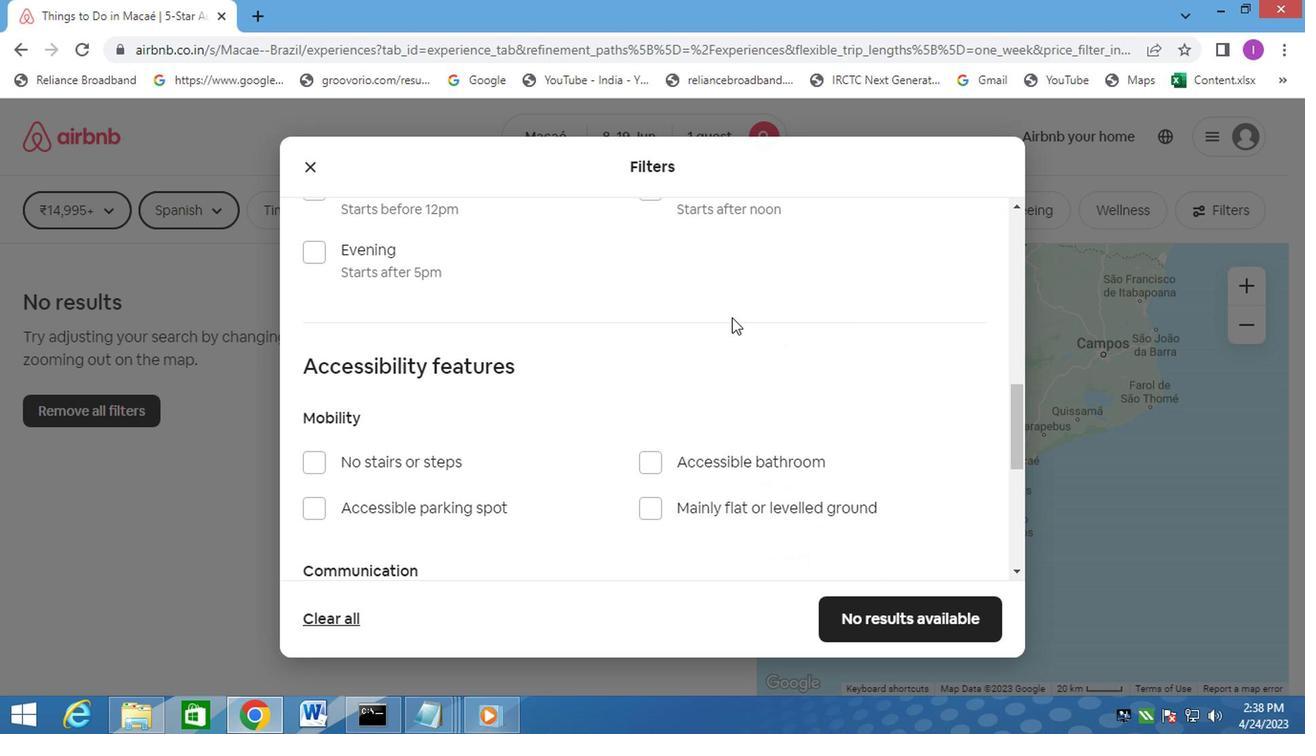 
Action: Mouse scrolled (727, 319) with delta (0, 0)
Screenshot: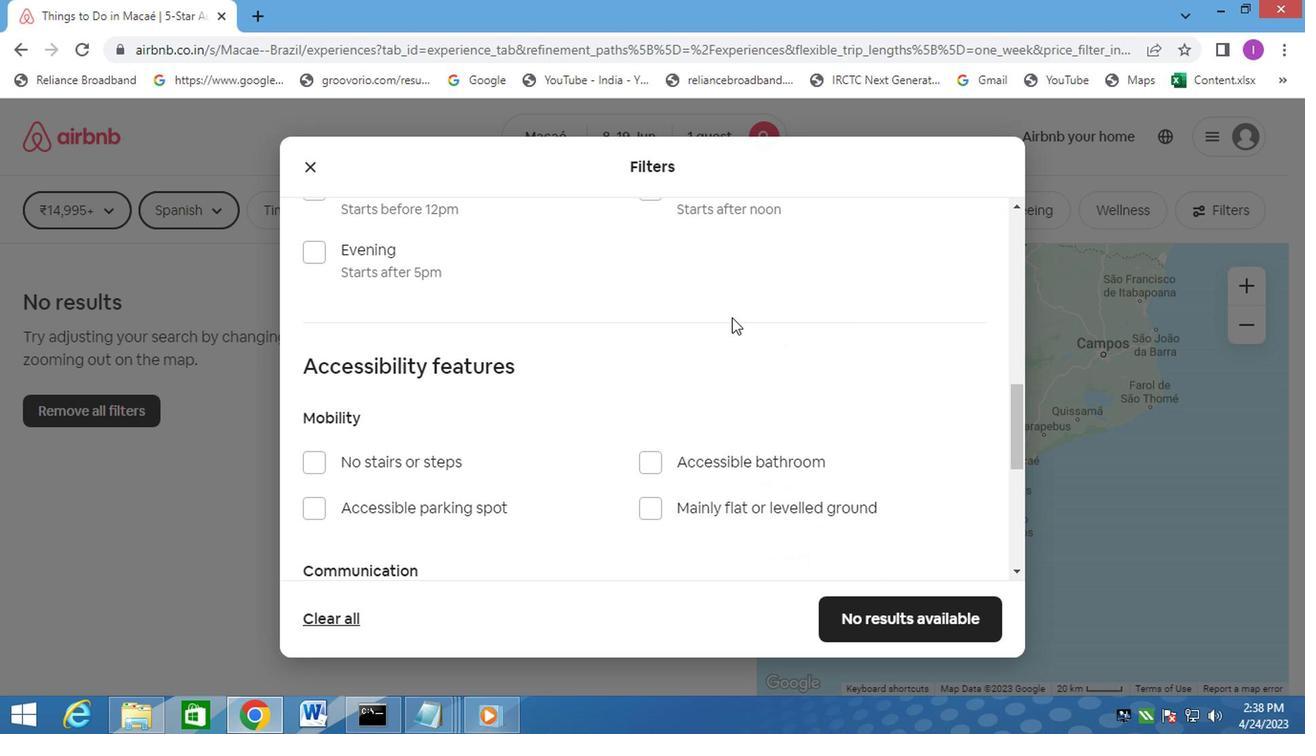 
Action: Mouse scrolled (727, 319) with delta (0, 0)
Screenshot: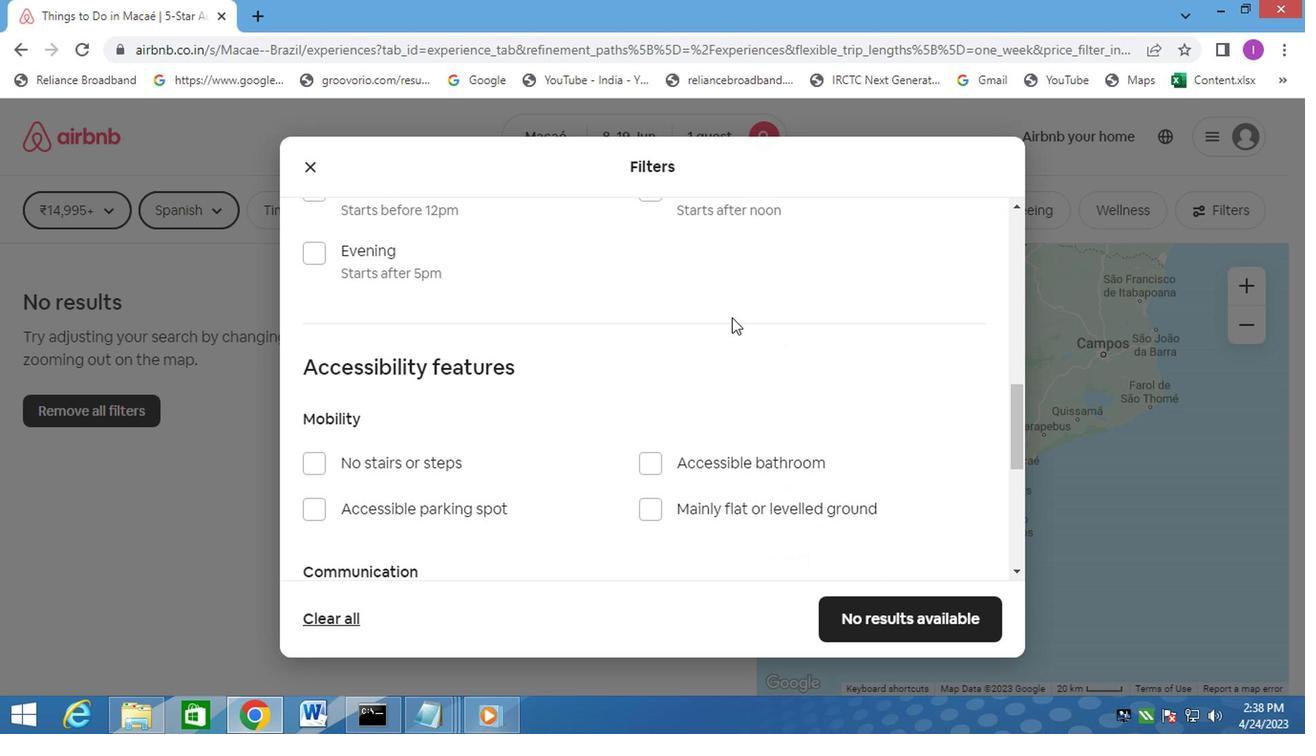 
Action: Mouse moved to (310, 330)
Screenshot: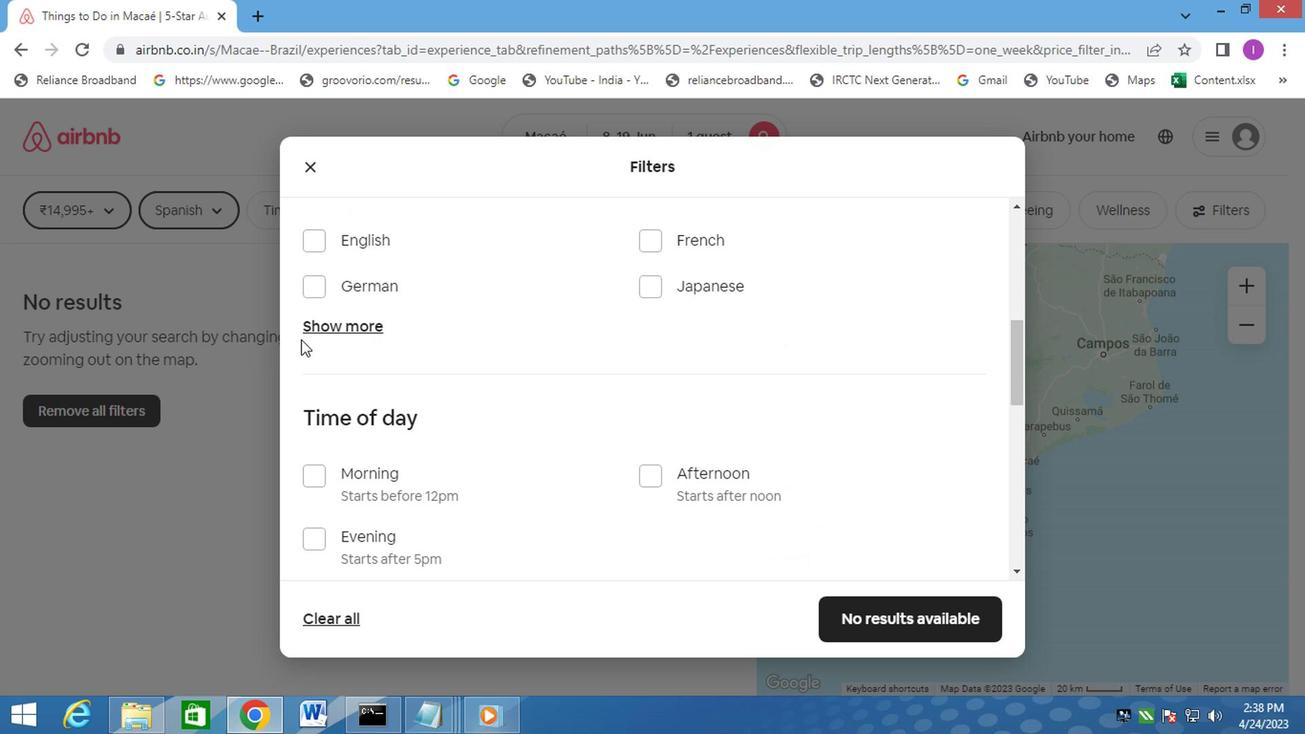 
Action: Mouse pressed left at (310, 330)
Screenshot: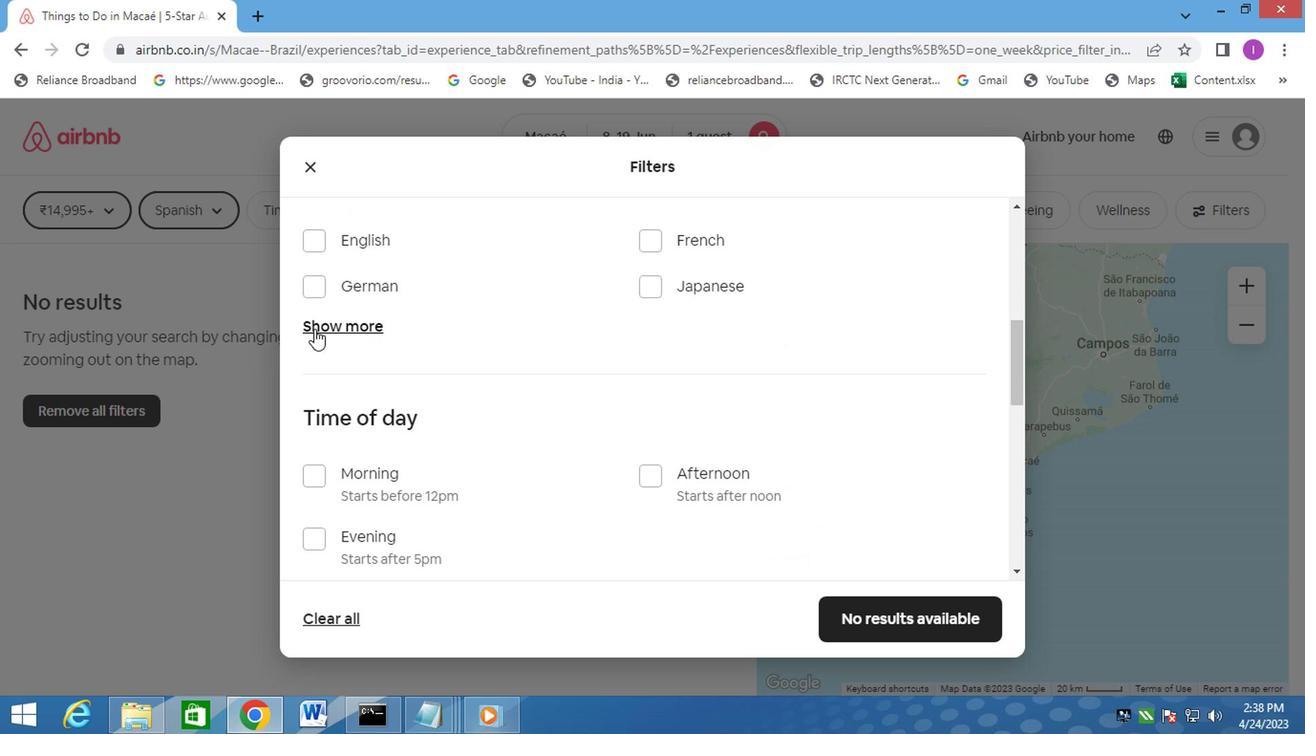 
Action: Mouse moved to (438, 358)
Screenshot: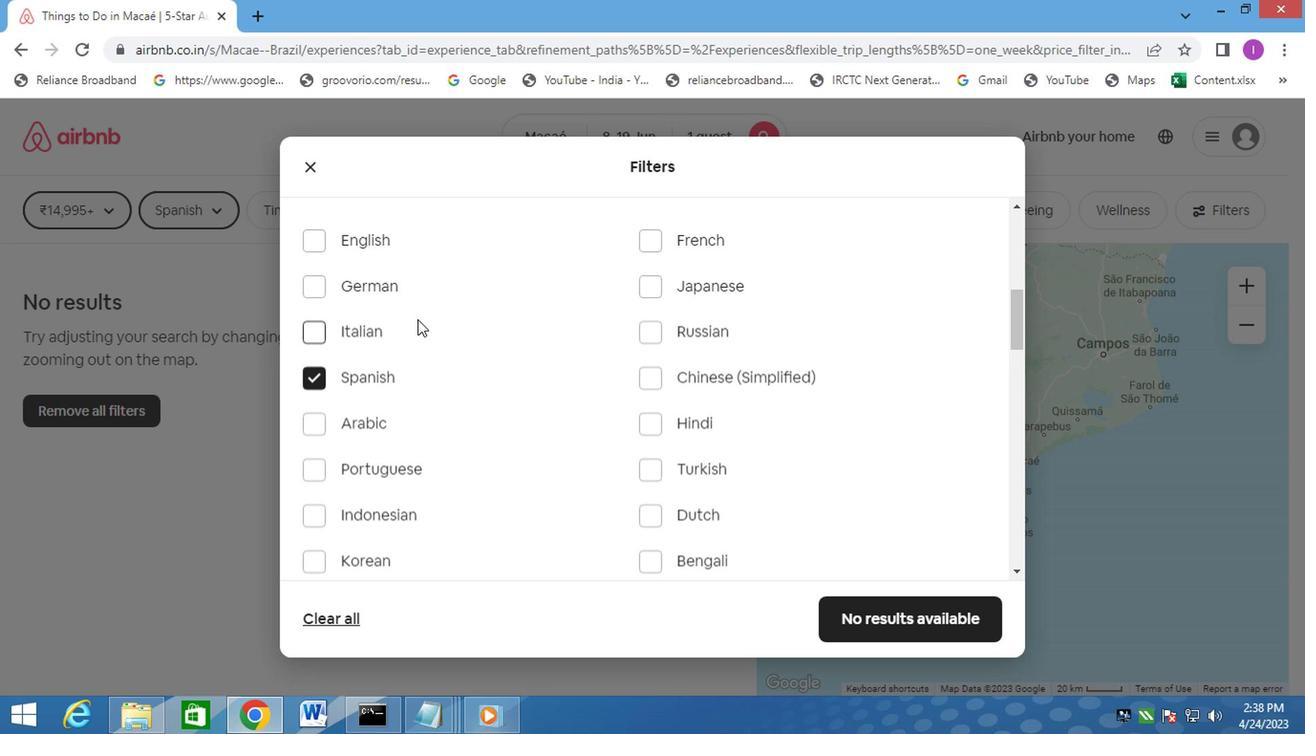 
Action: Mouse scrolled (438, 359) with delta (0, 1)
Screenshot: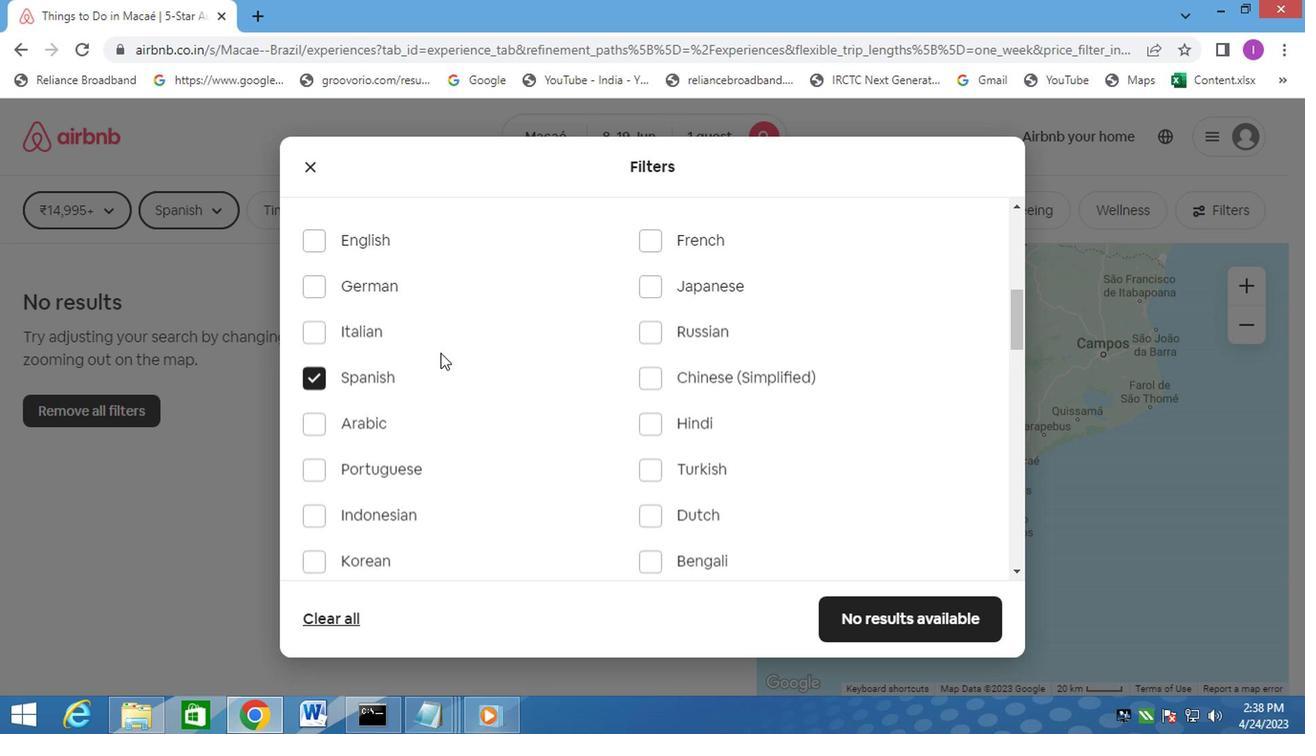 
Action: Mouse scrolled (438, 359) with delta (0, 1)
Screenshot: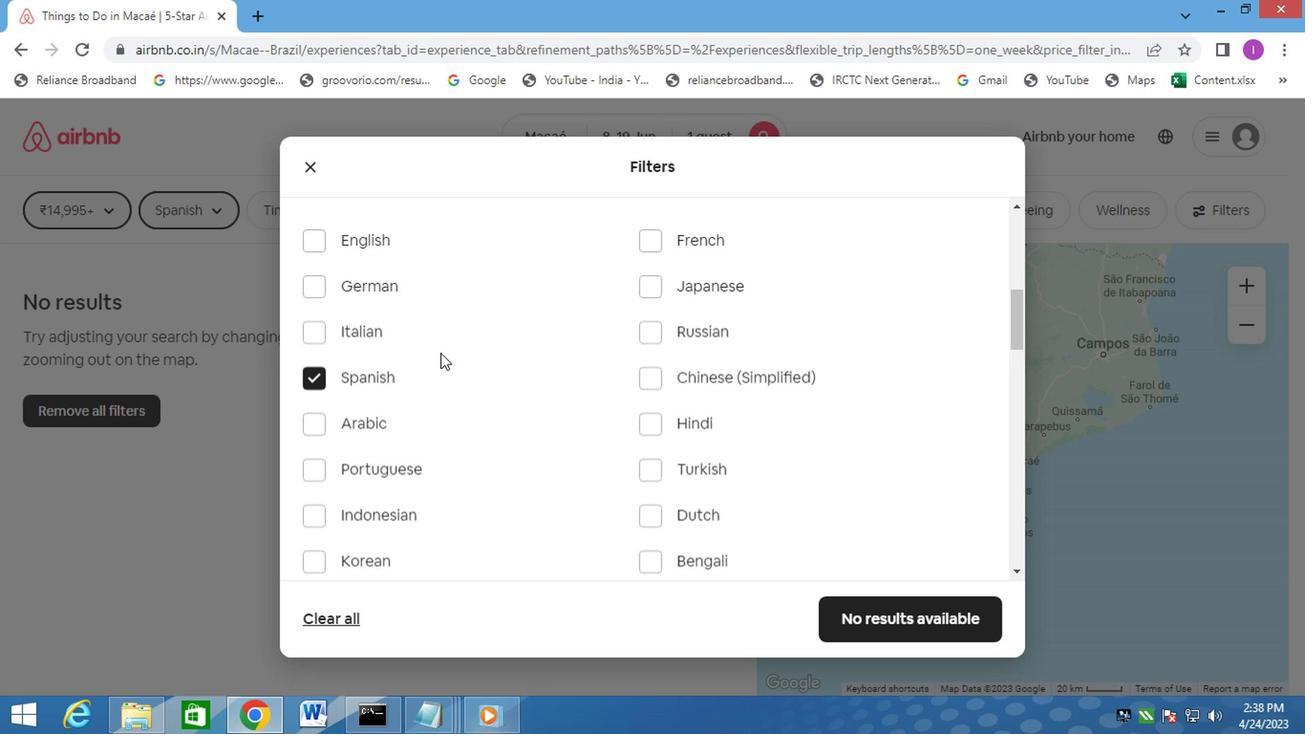 
Action: Mouse moved to (439, 353)
Screenshot: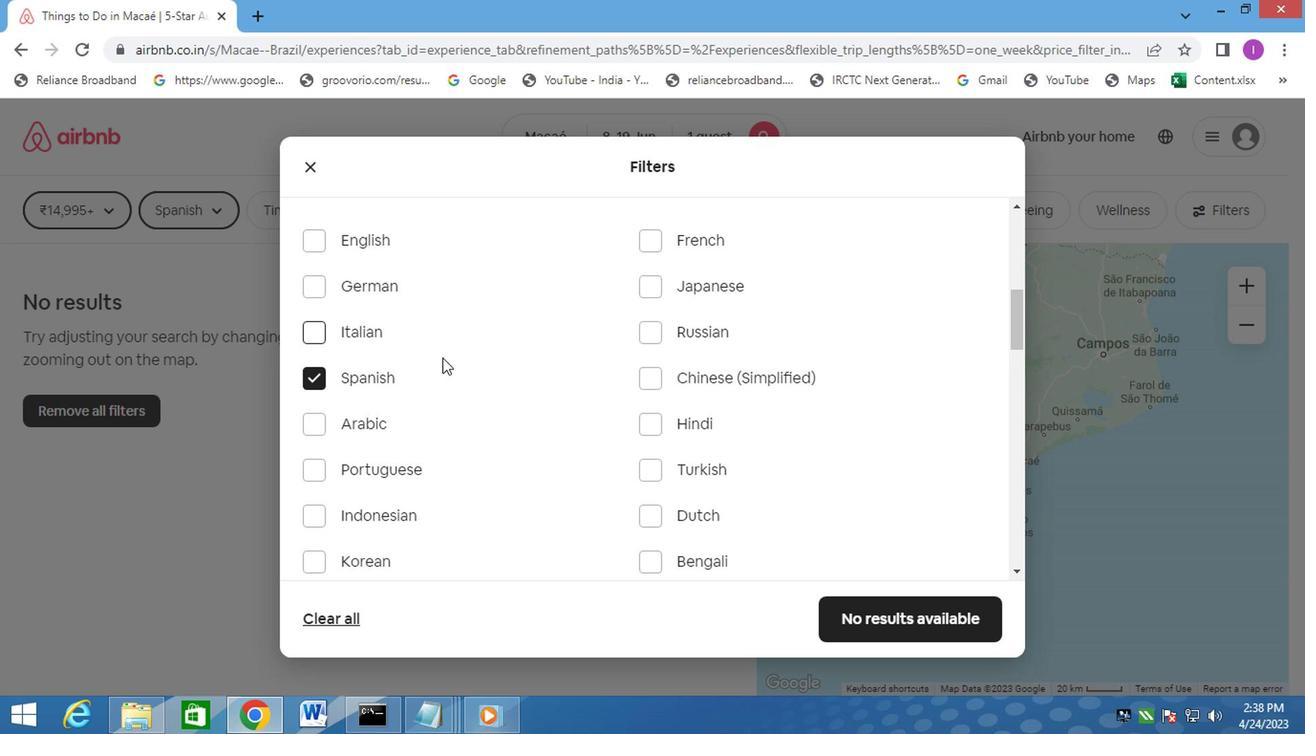 
Action: Mouse scrolled (439, 352) with delta (0, 0)
Screenshot: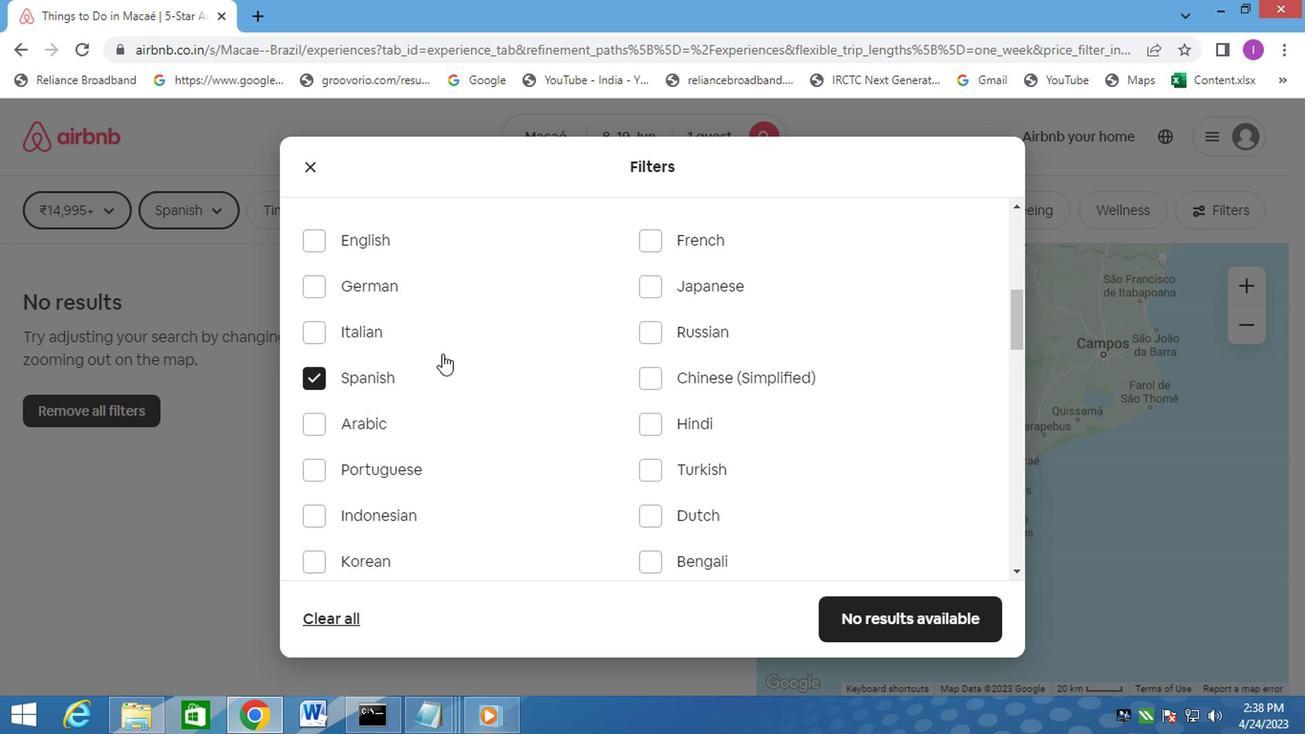 
Action: Mouse scrolled (439, 352) with delta (0, 0)
Screenshot: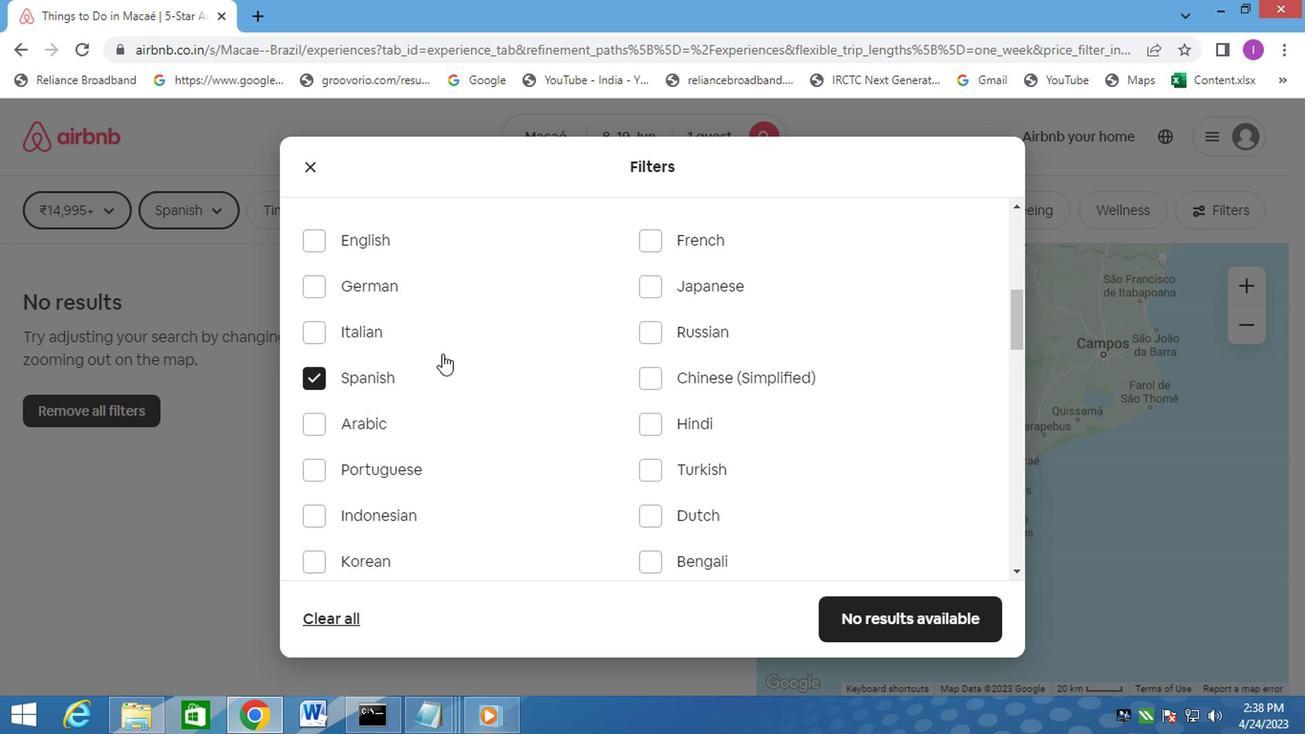 
Action: Mouse moved to (440, 354)
Screenshot: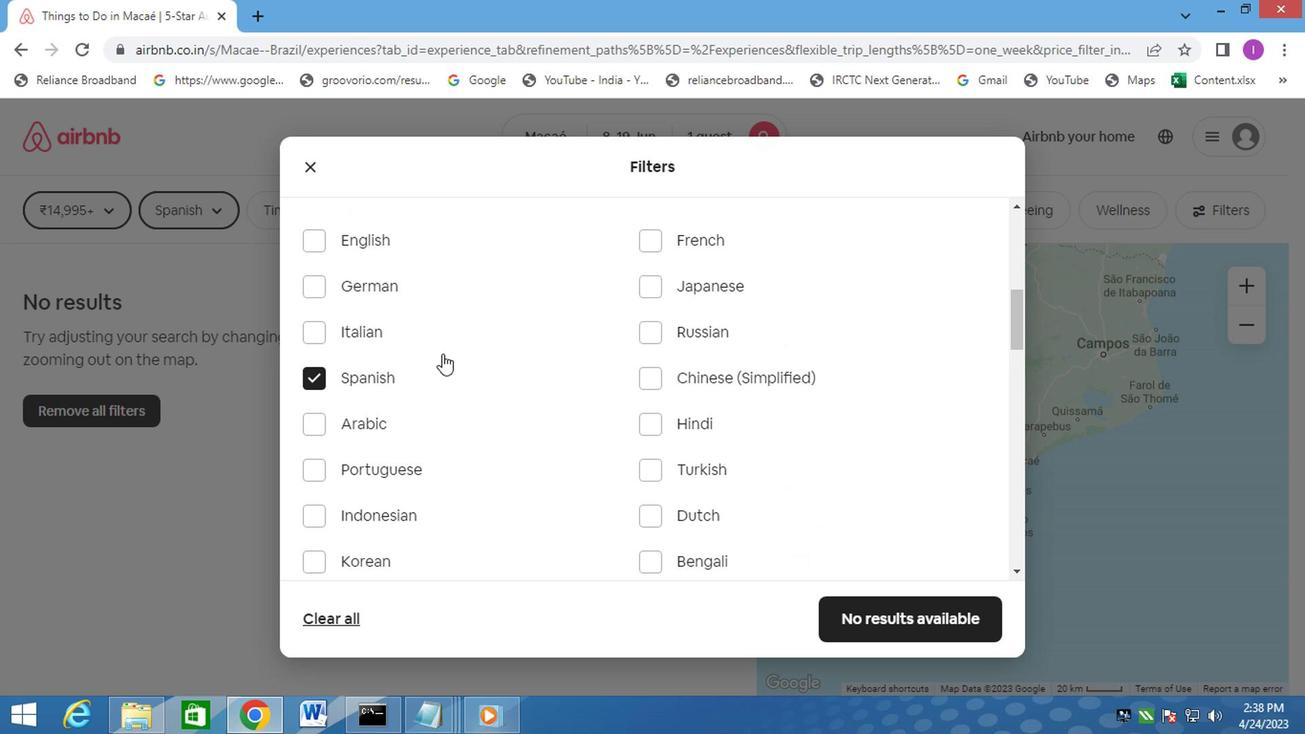 
Action: Mouse scrolled (440, 353) with delta (0, -1)
Screenshot: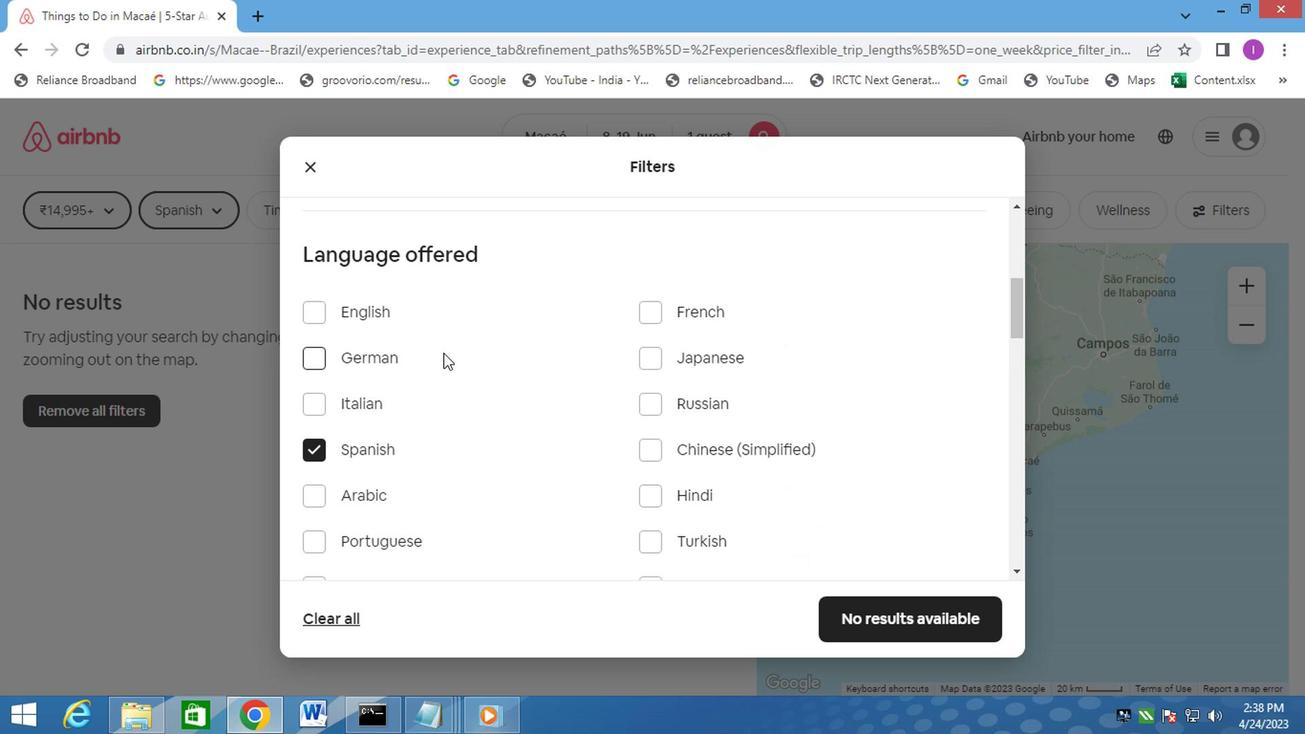 
Action: Mouse moved to (443, 352)
Screenshot: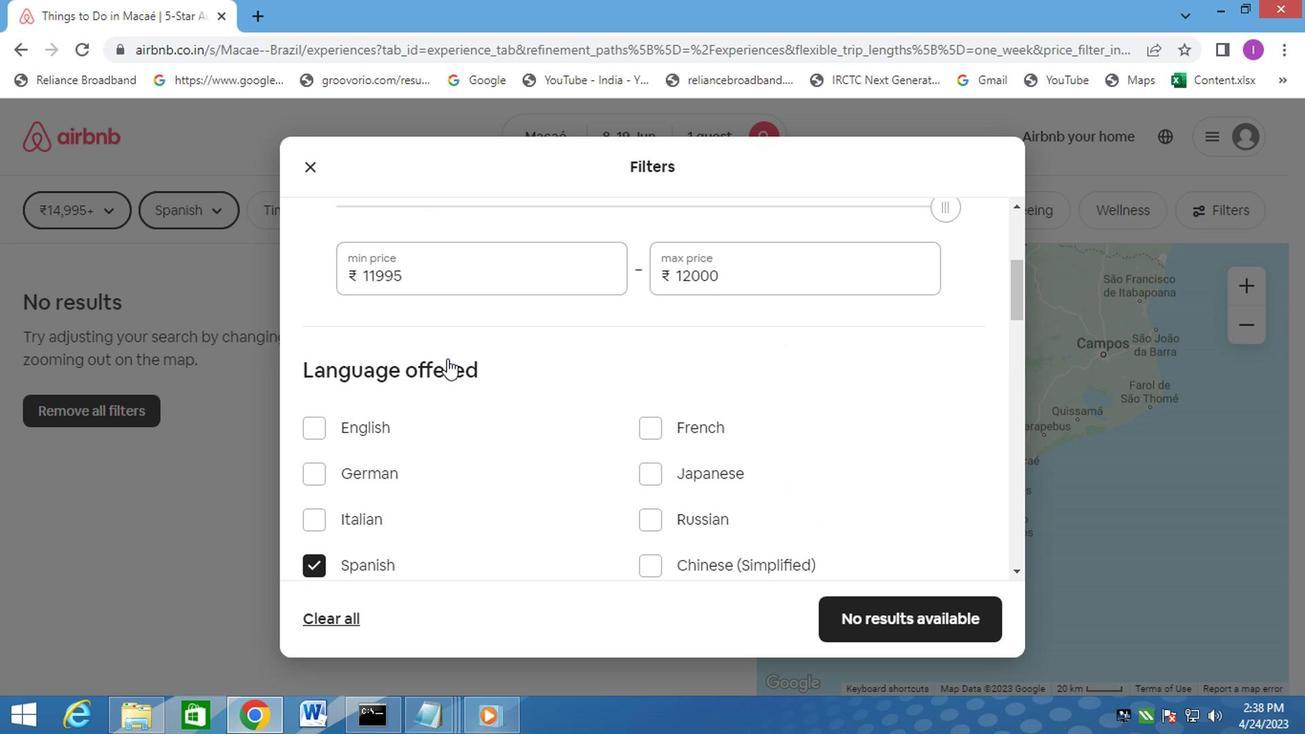 
Action: Mouse scrolled (443, 352) with delta (0, 0)
Screenshot: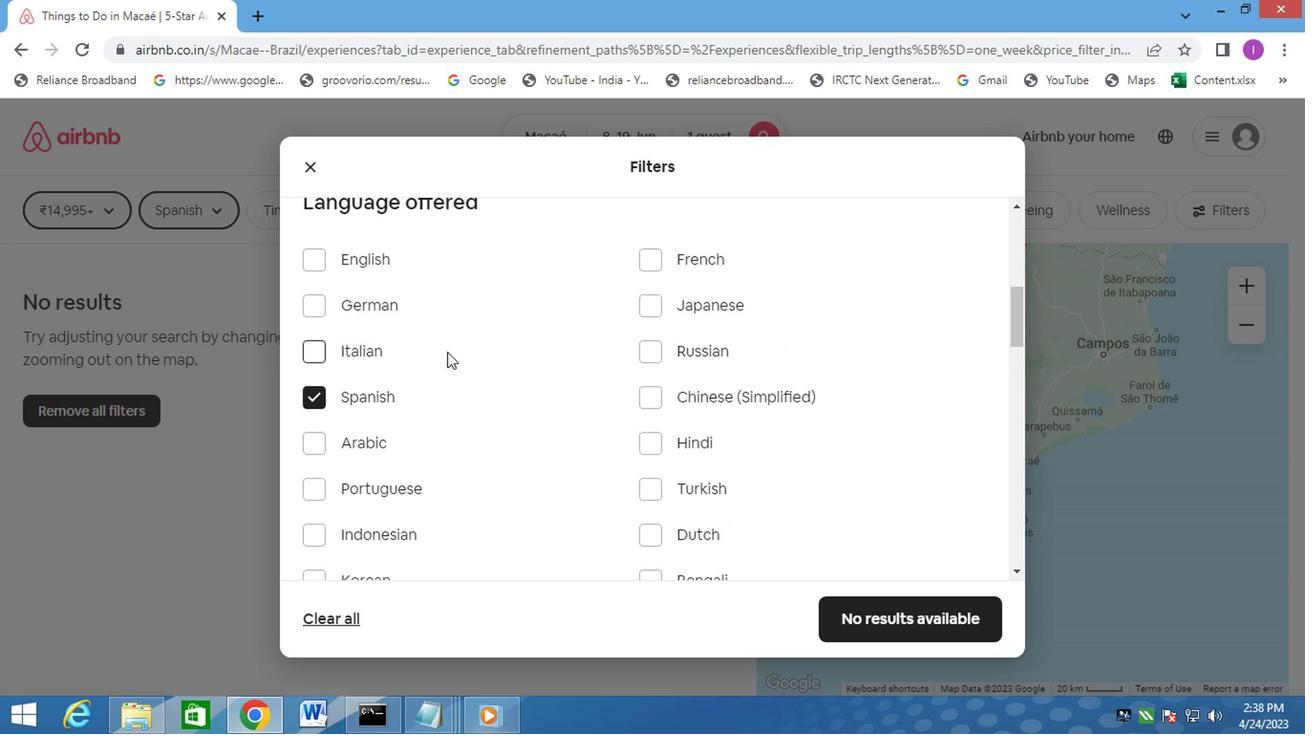 
Action: Mouse scrolled (443, 352) with delta (0, 0)
Screenshot: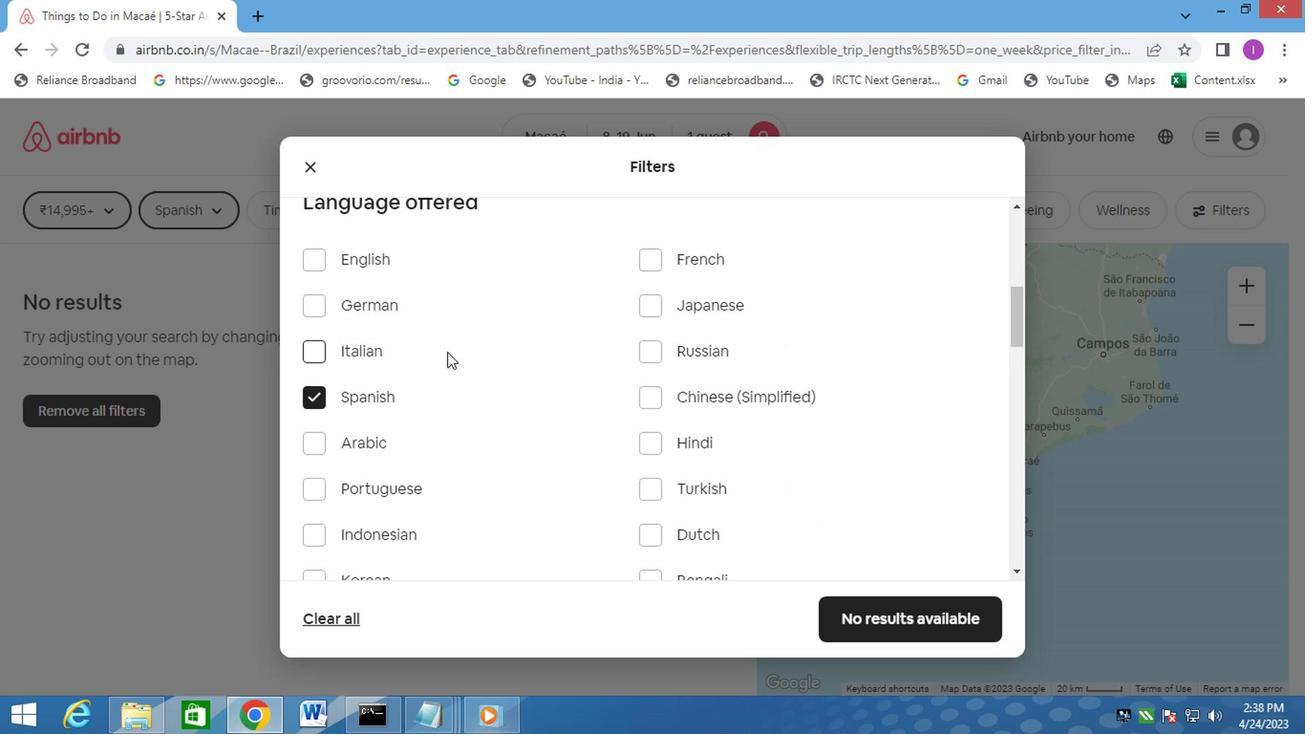 
Action: Mouse scrolled (443, 352) with delta (0, 0)
Screenshot: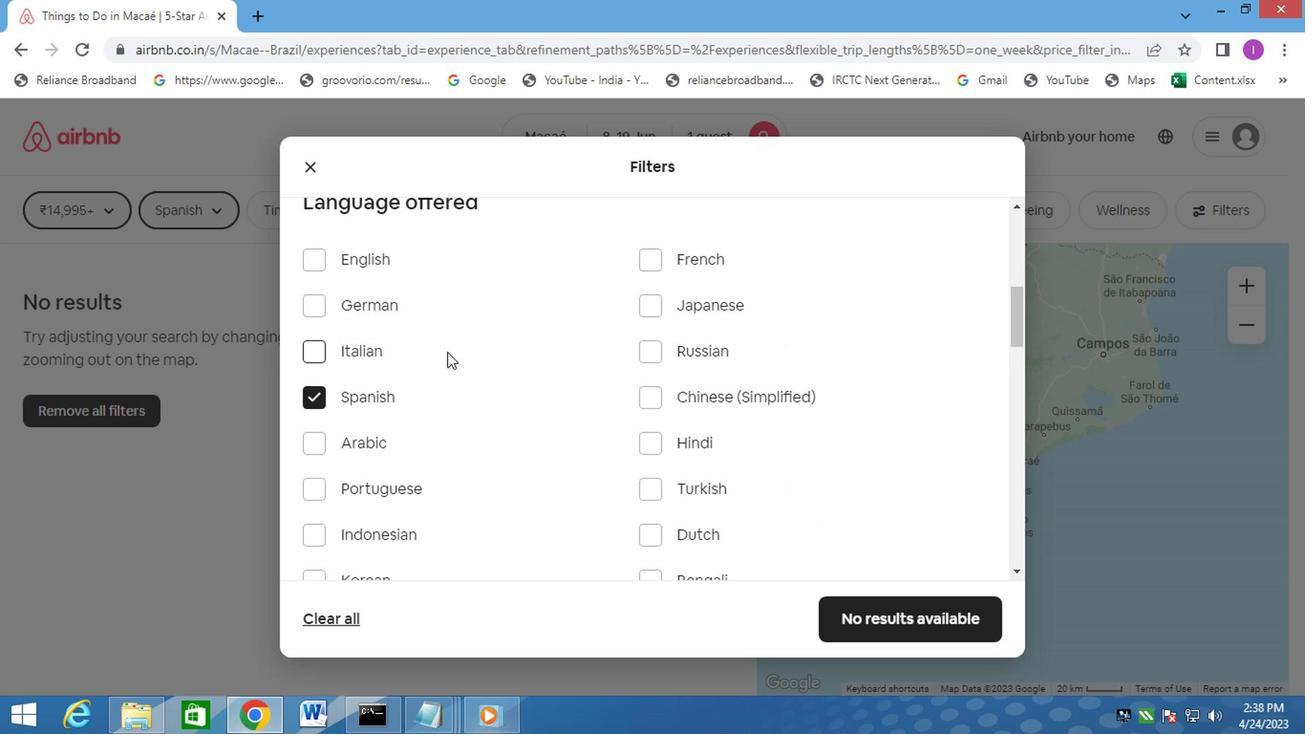 
Action: Mouse moved to (443, 352)
Screenshot: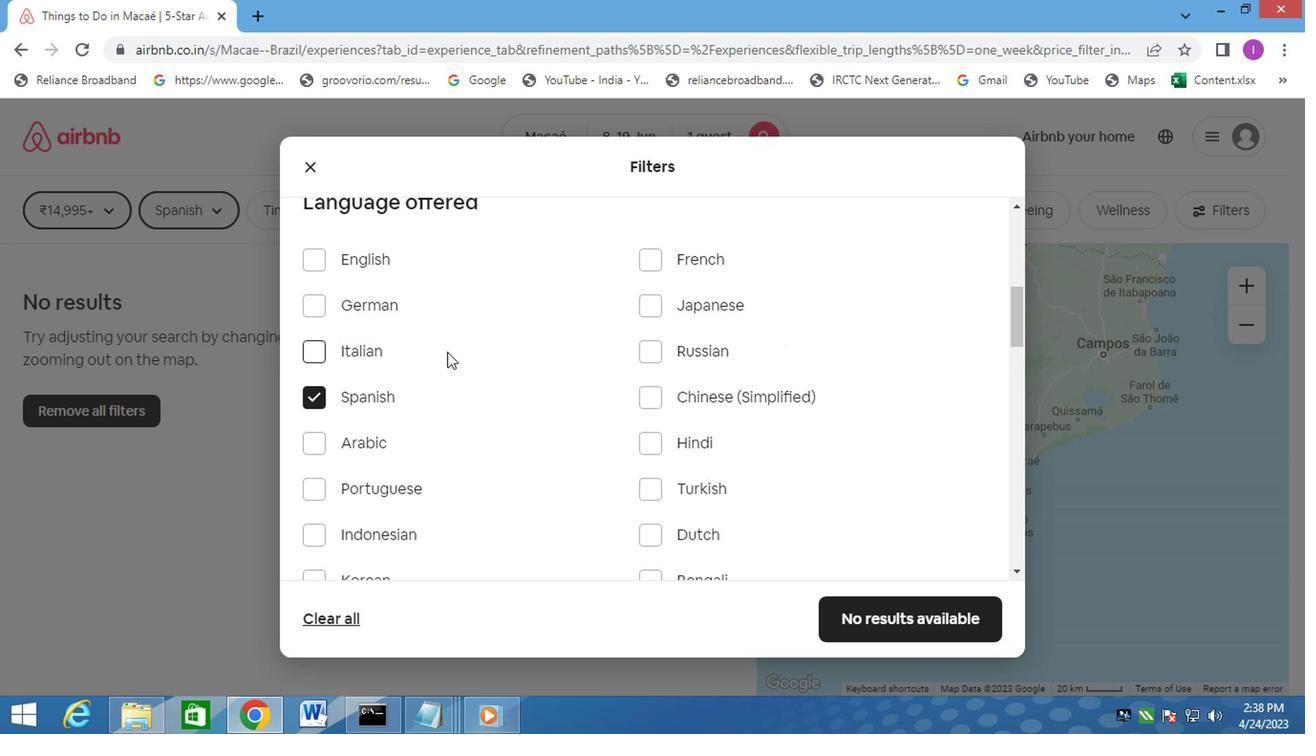 
Action: Mouse scrolled (443, 350) with delta (0, -1)
Screenshot: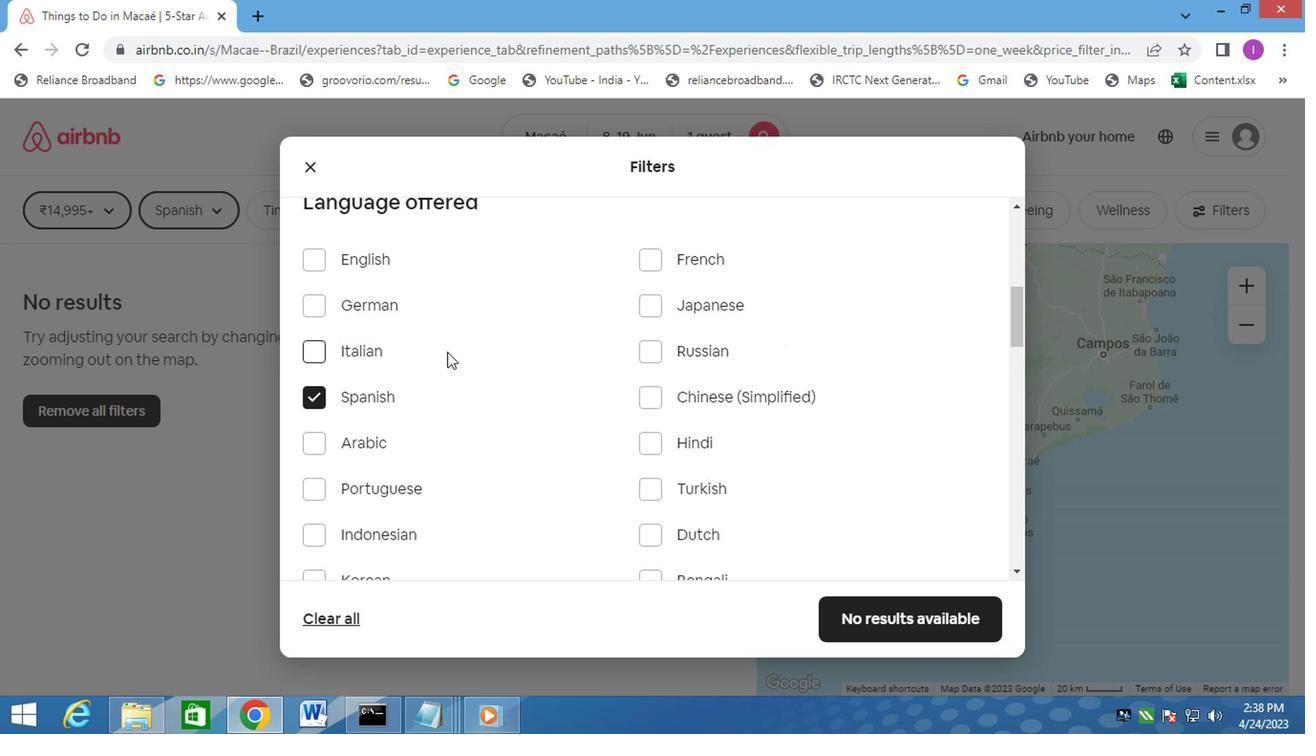 
Action: Mouse moved to (447, 348)
Screenshot: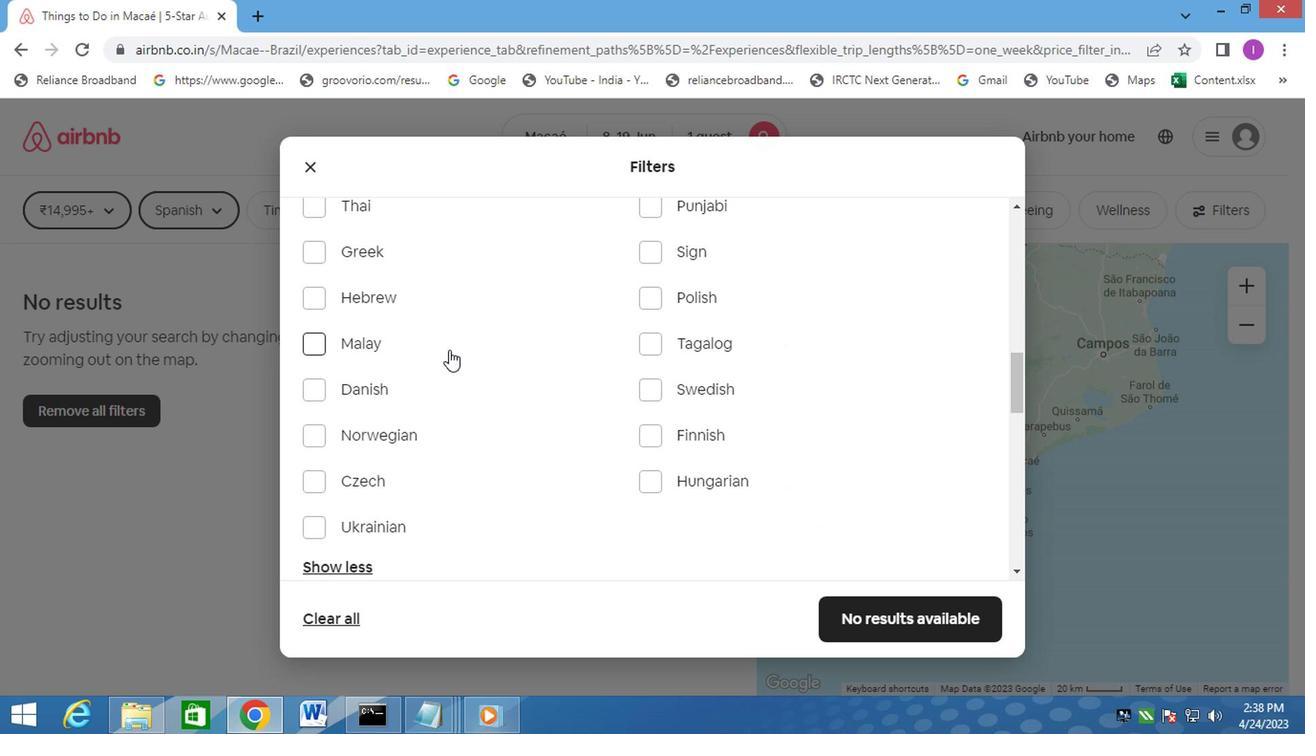 
Action: Mouse scrolled (447, 347) with delta (0, 0)
Screenshot: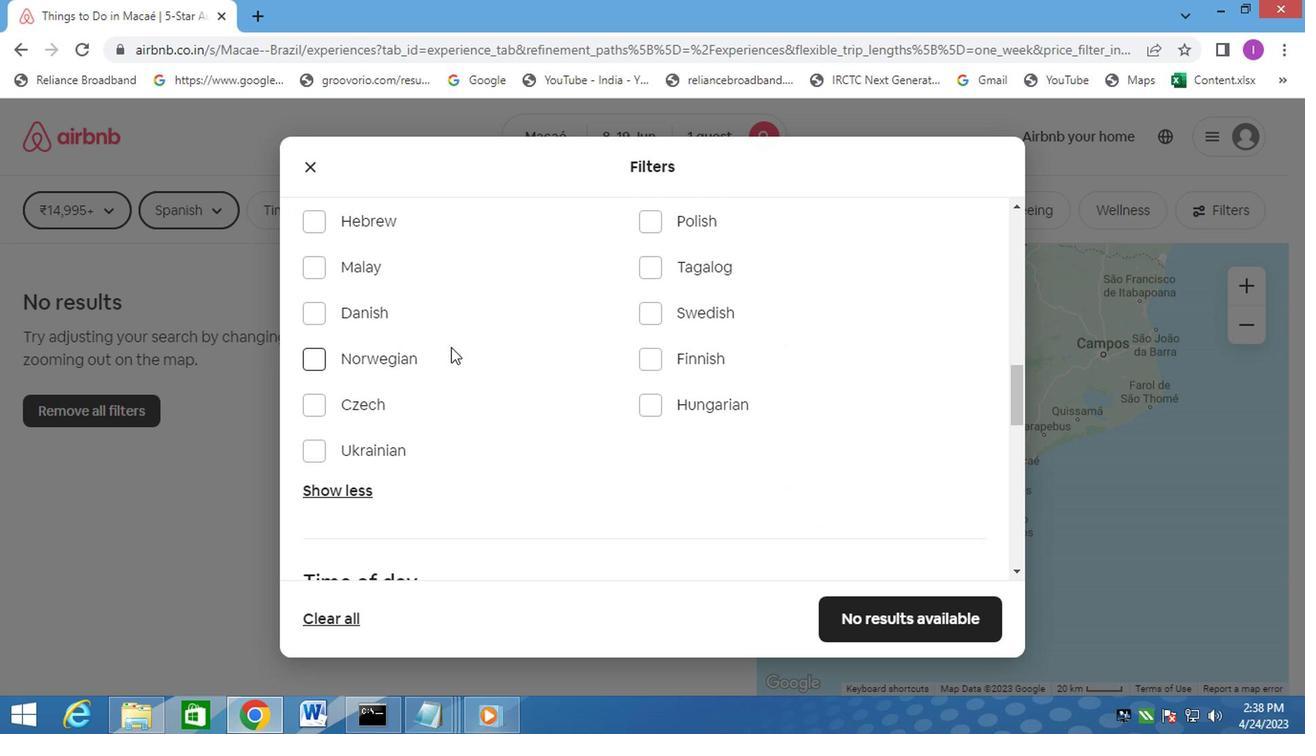 
Action: Mouse scrolled (447, 347) with delta (0, 0)
Screenshot: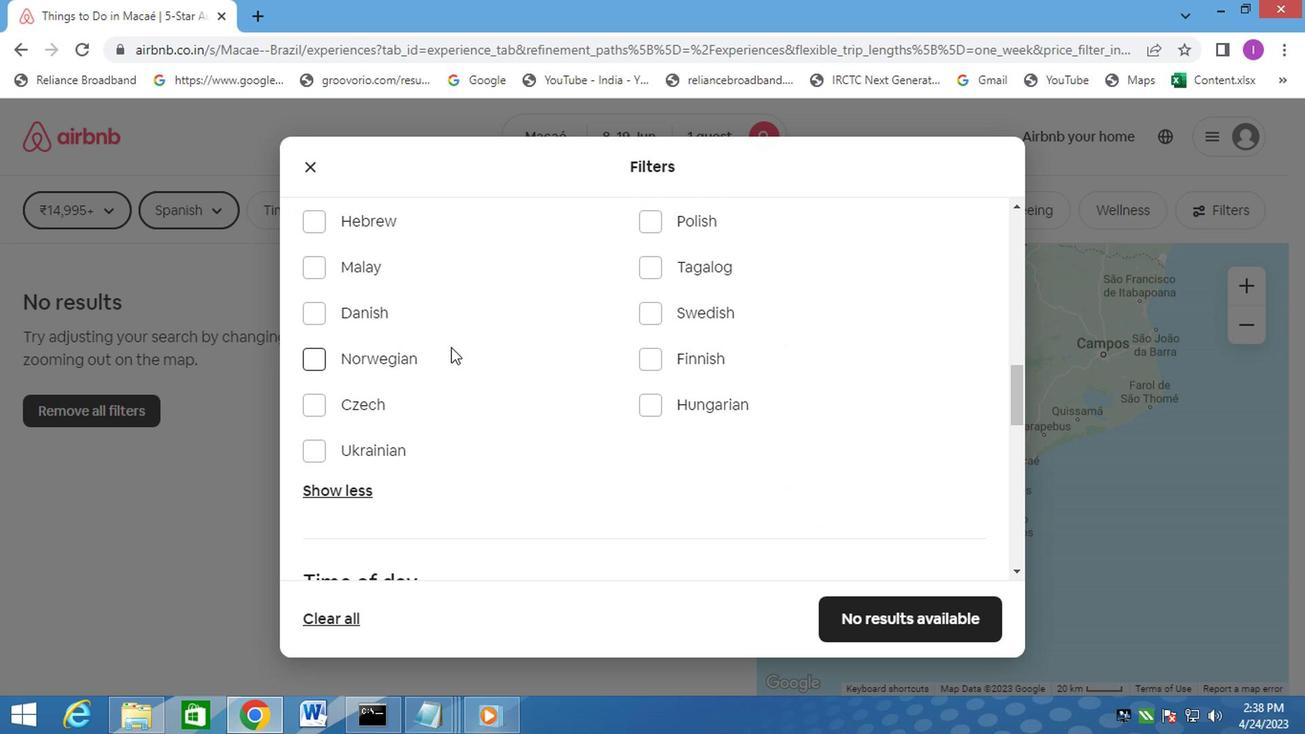 
Action: Mouse scrolled (447, 347) with delta (0, 0)
Screenshot: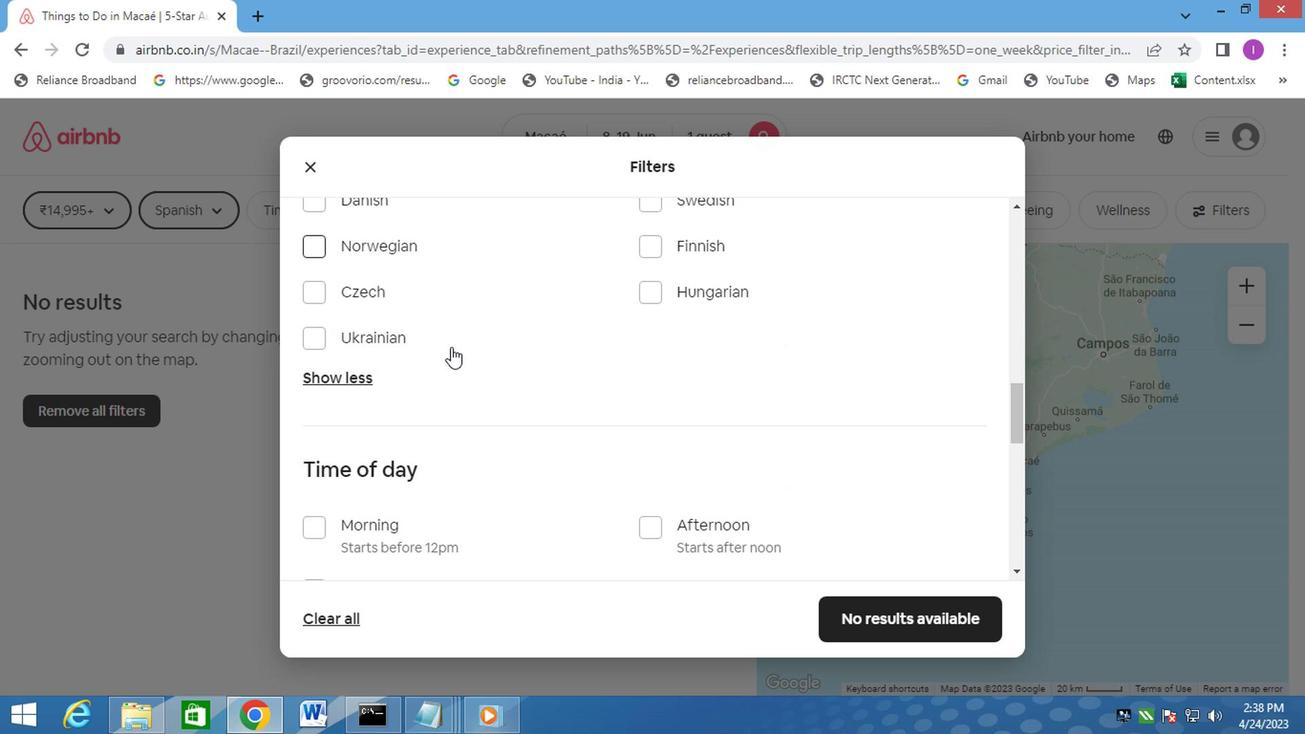 
Action: Mouse scrolled (447, 347) with delta (0, 0)
Screenshot: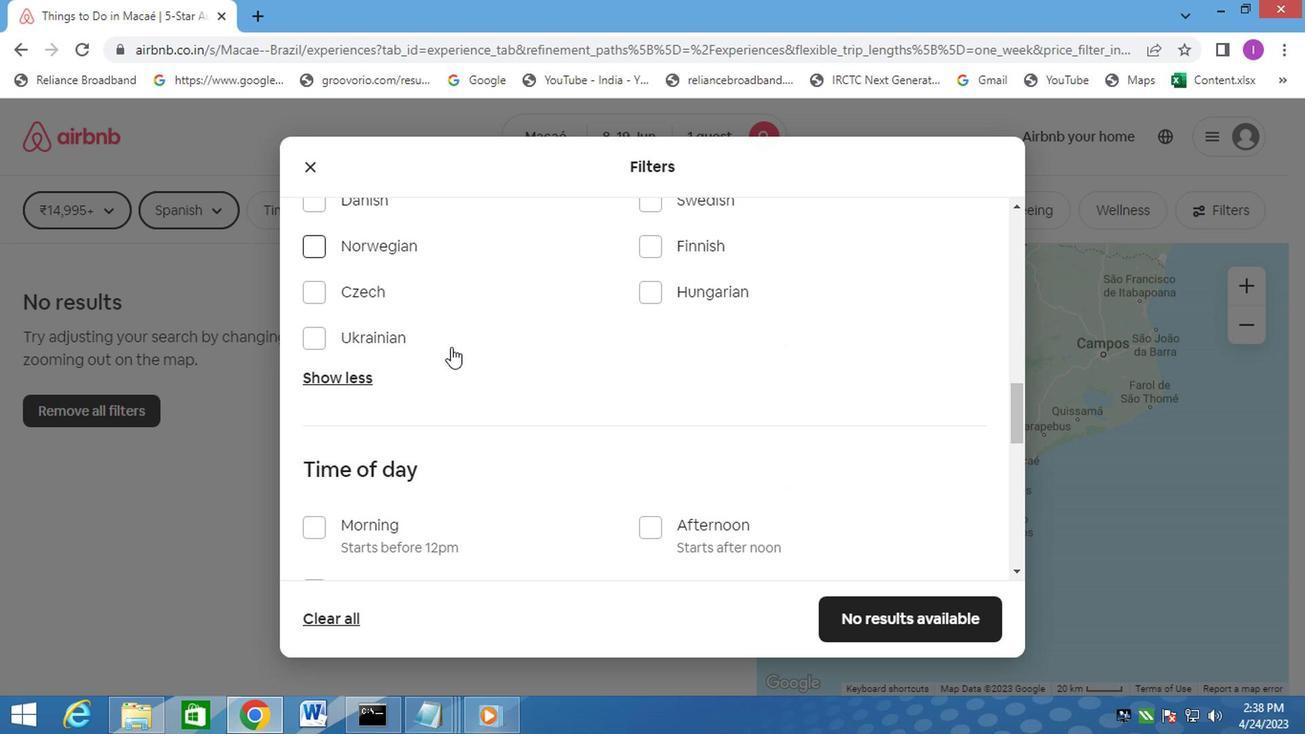 
Action: Mouse moved to (448, 348)
Screenshot: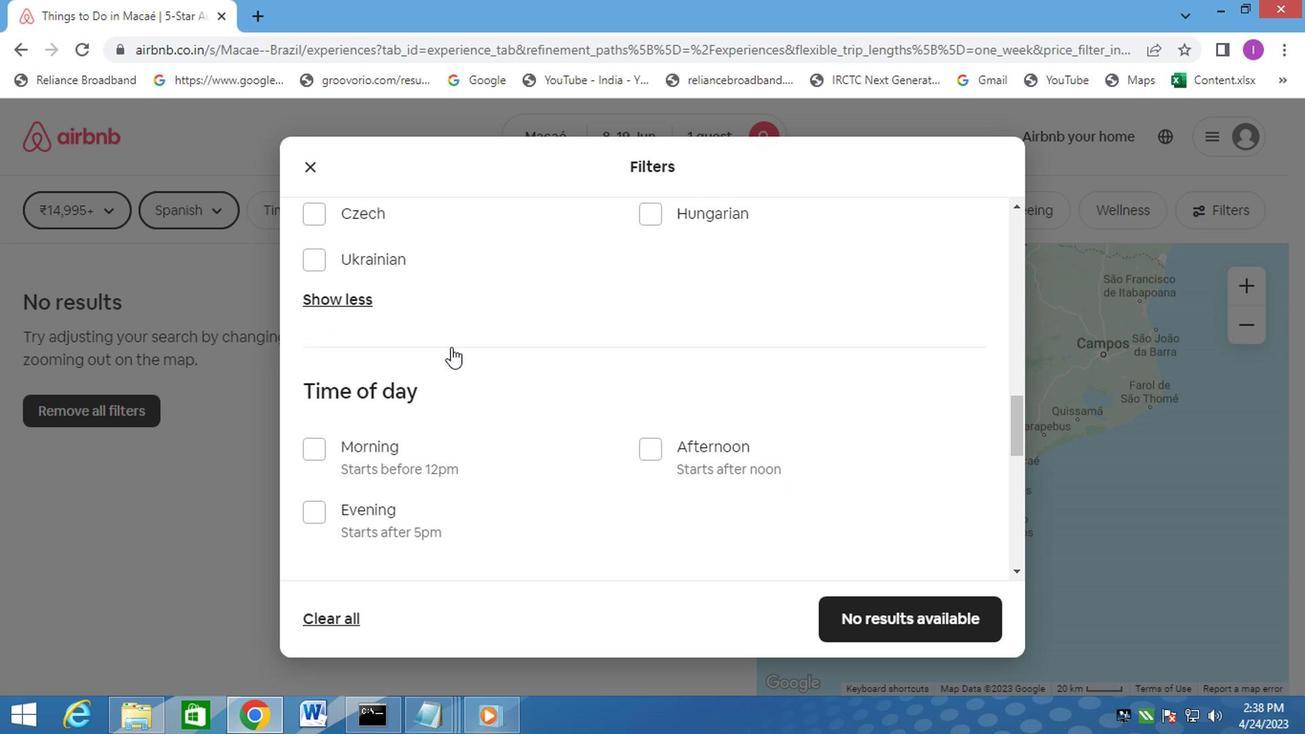 
Action: Mouse scrolled (448, 347) with delta (0, 0)
Screenshot: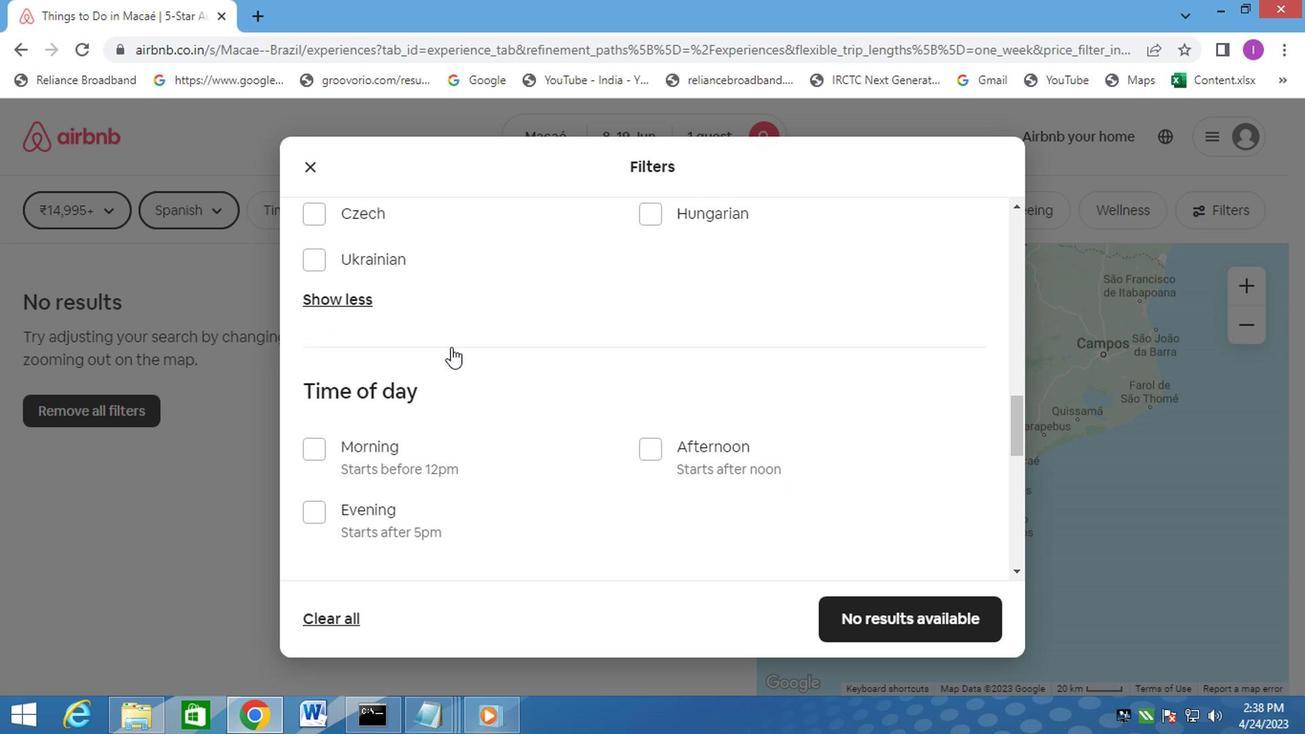 
Action: Mouse scrolled (448, 347) with delta (0, 0)
Screenshot: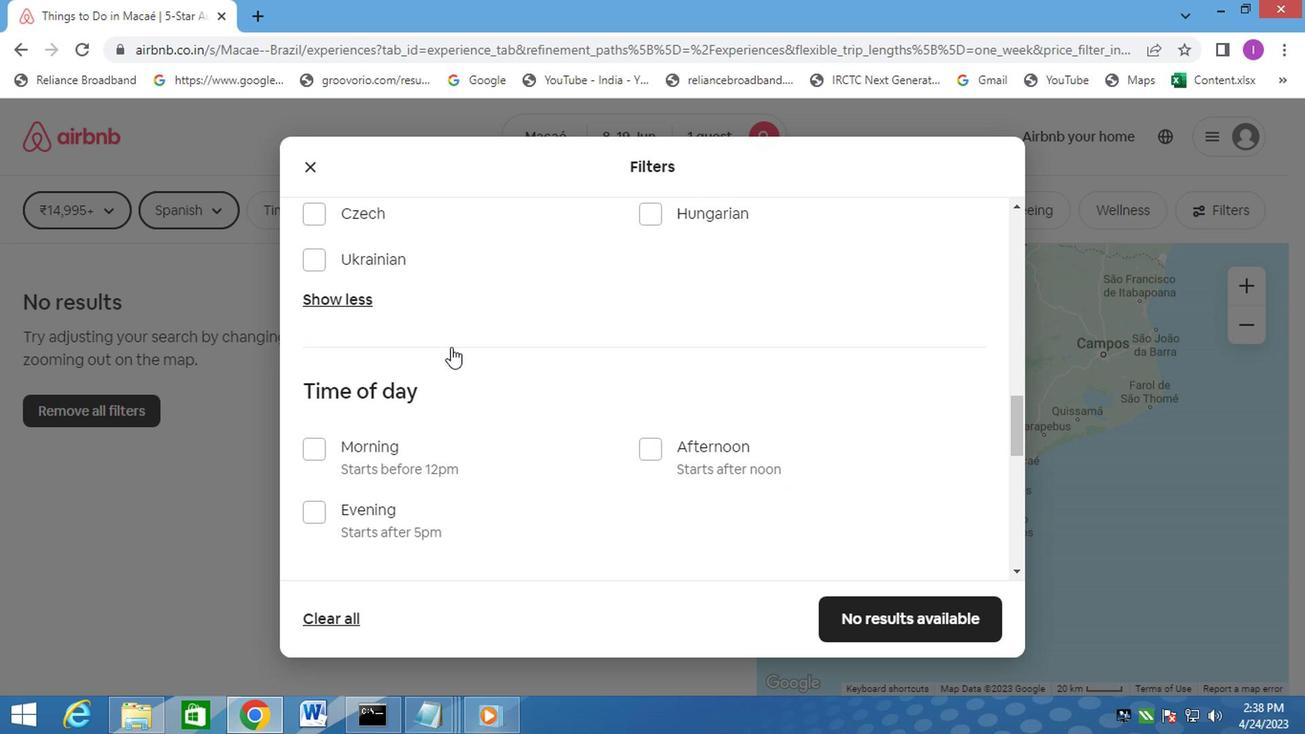 
Action: Mouse moved to (450, 346)
Screenshot: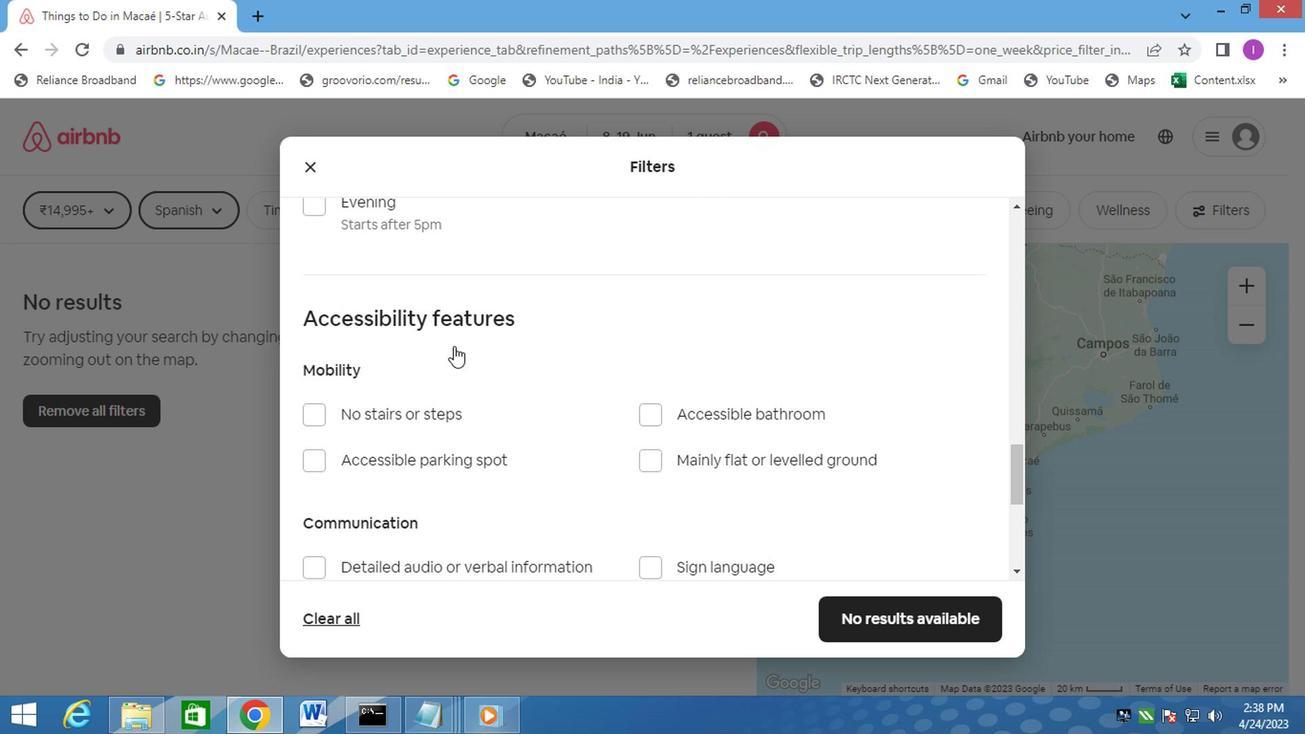 
Action: Mouse scrolled (450, 345) with delta (0, 0)
Screenshot: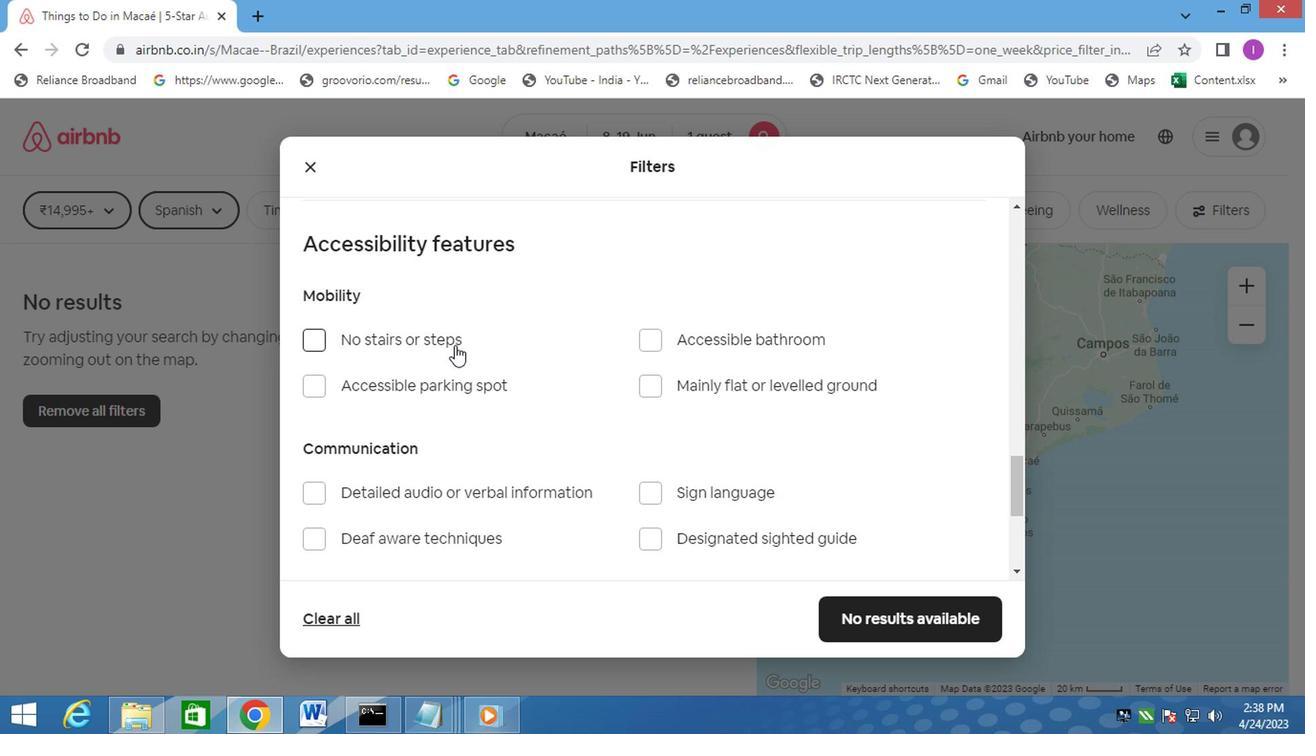 
Action: Mouse scrolled (450, 345) with delta (0, 0)
Screenshot: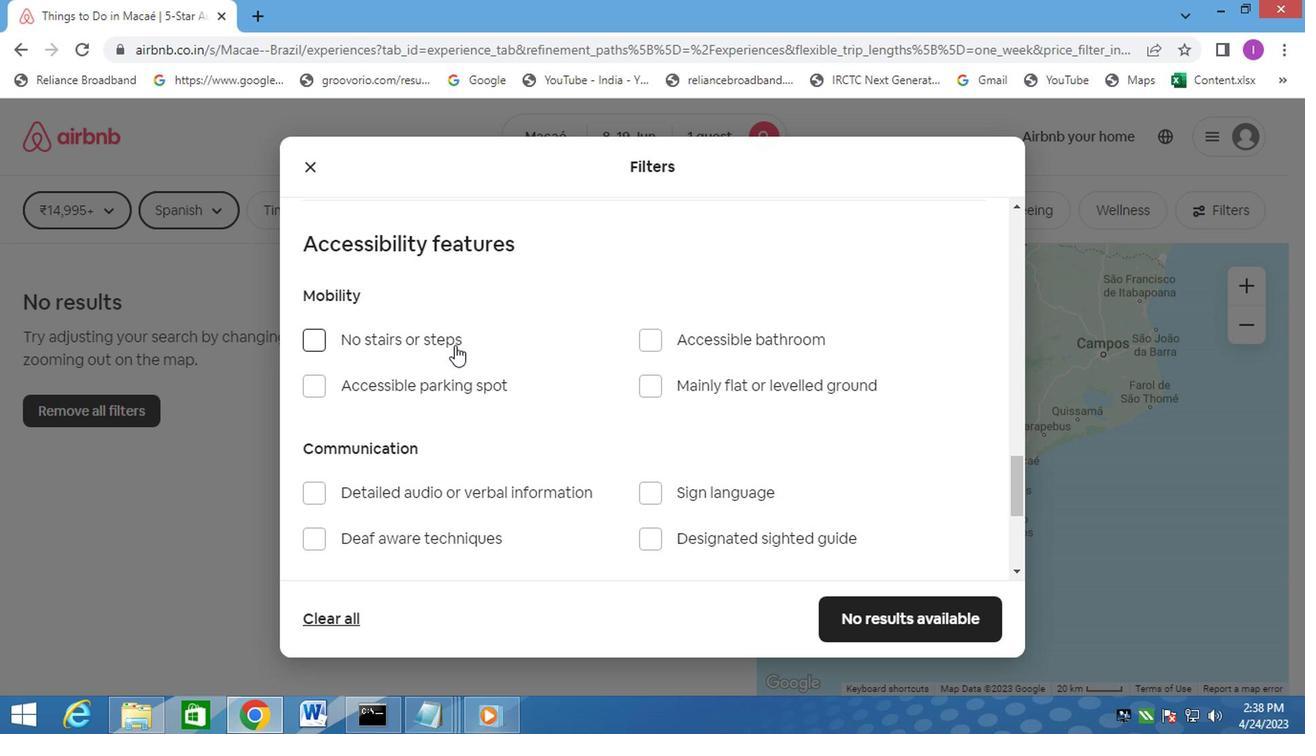 
Action: Mouse moved to (450, 345)
Screenshot: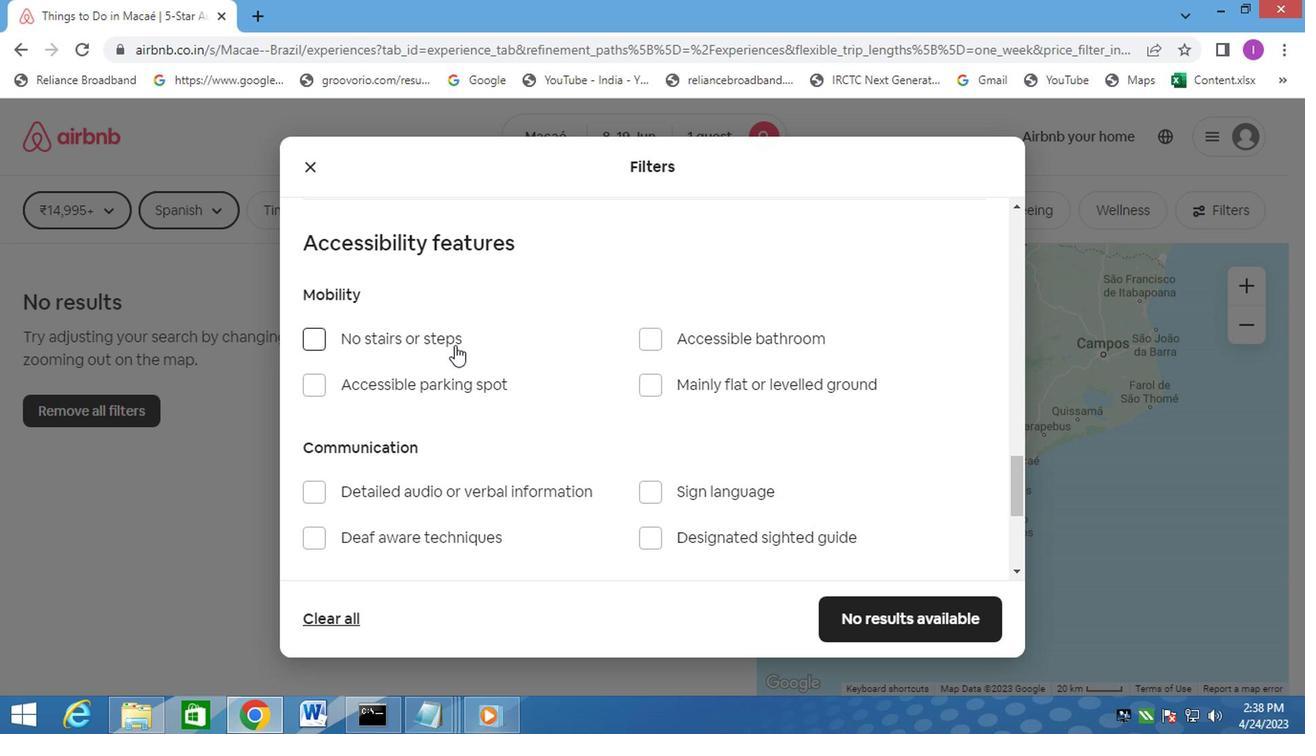 
Action: Mouse scrolled (450, 344) with delta (0, -1)
Screenshot: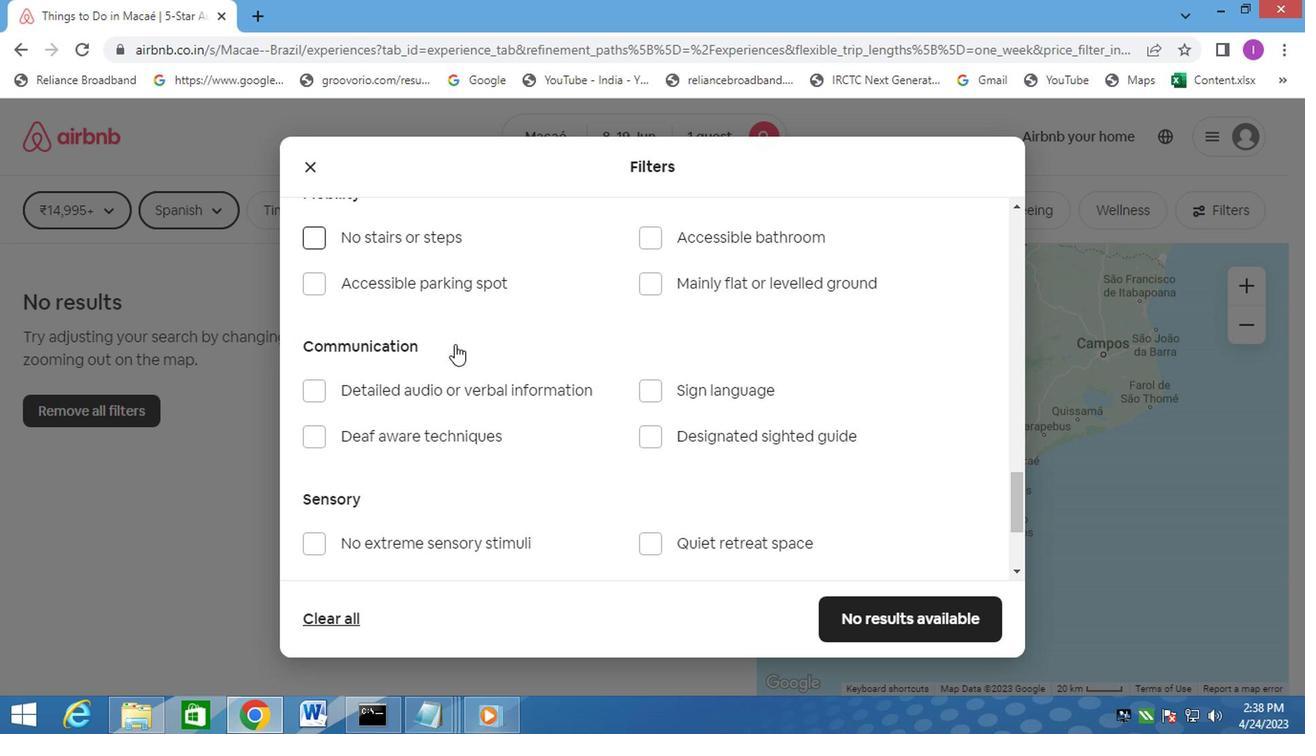 
Action: Mouse scrolled (450, 344) with delta (0, -1)
Screenshot: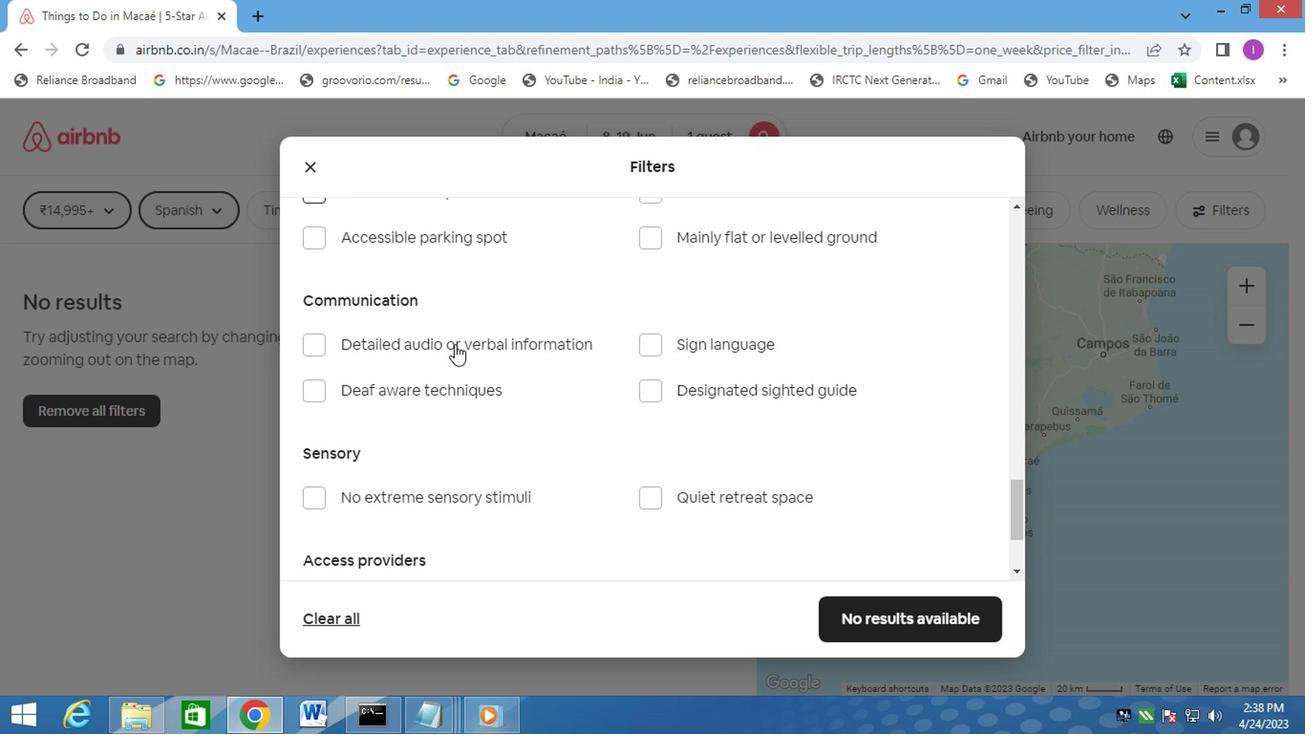
Action: Mouse scrolled (450, 344) with delta (0, -1)
Screenshot: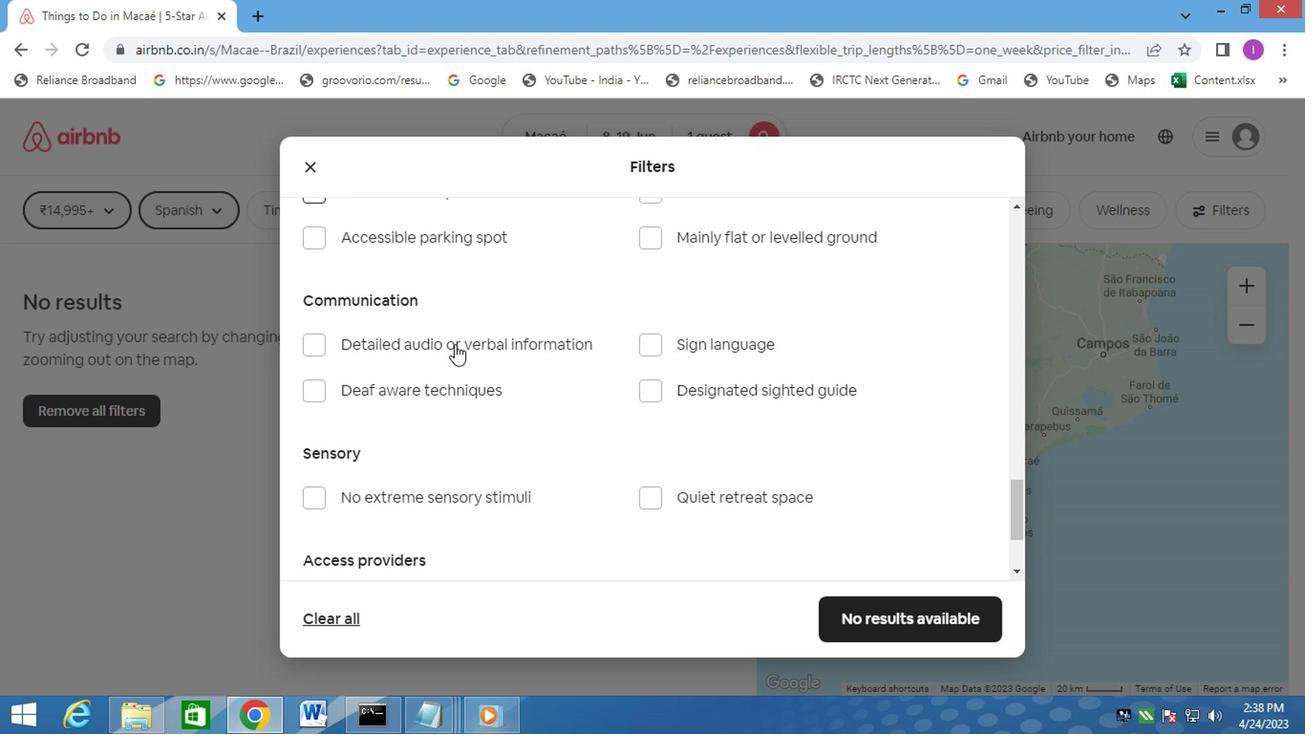 
Action: Mouse scrolled (450, 344) with delta (0, -1)
Screenshot: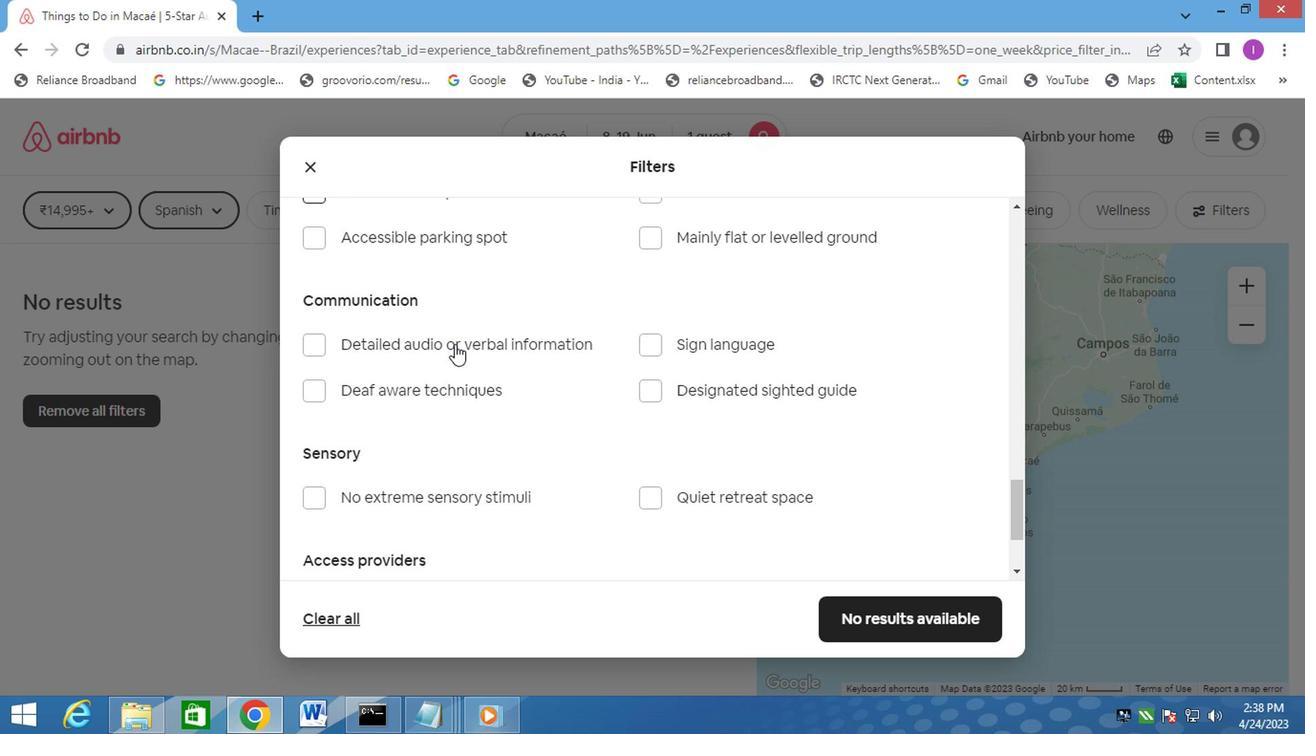 
Action: Mouse scrolled (450, 344) with delta (0, -1)
Screenshot: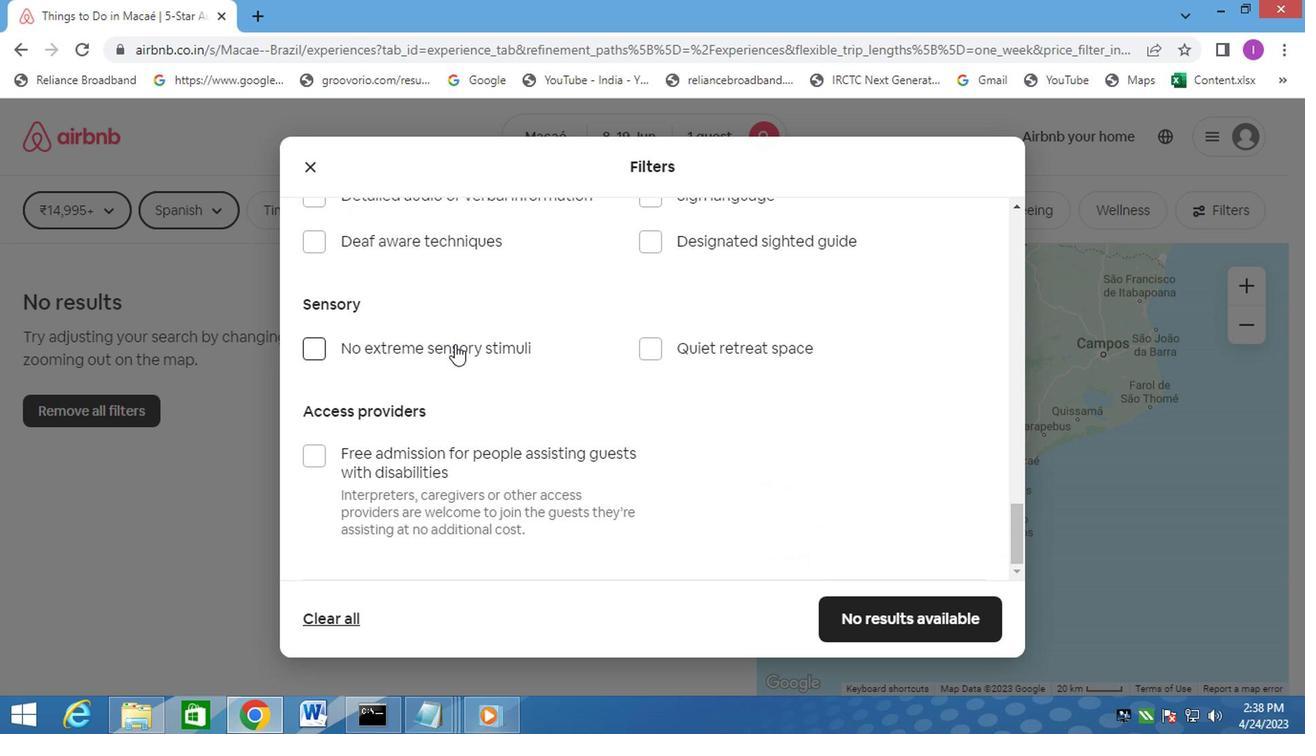 
Action: Mouse scrolled (450, 344) with delta (0, -1)
Screenshot: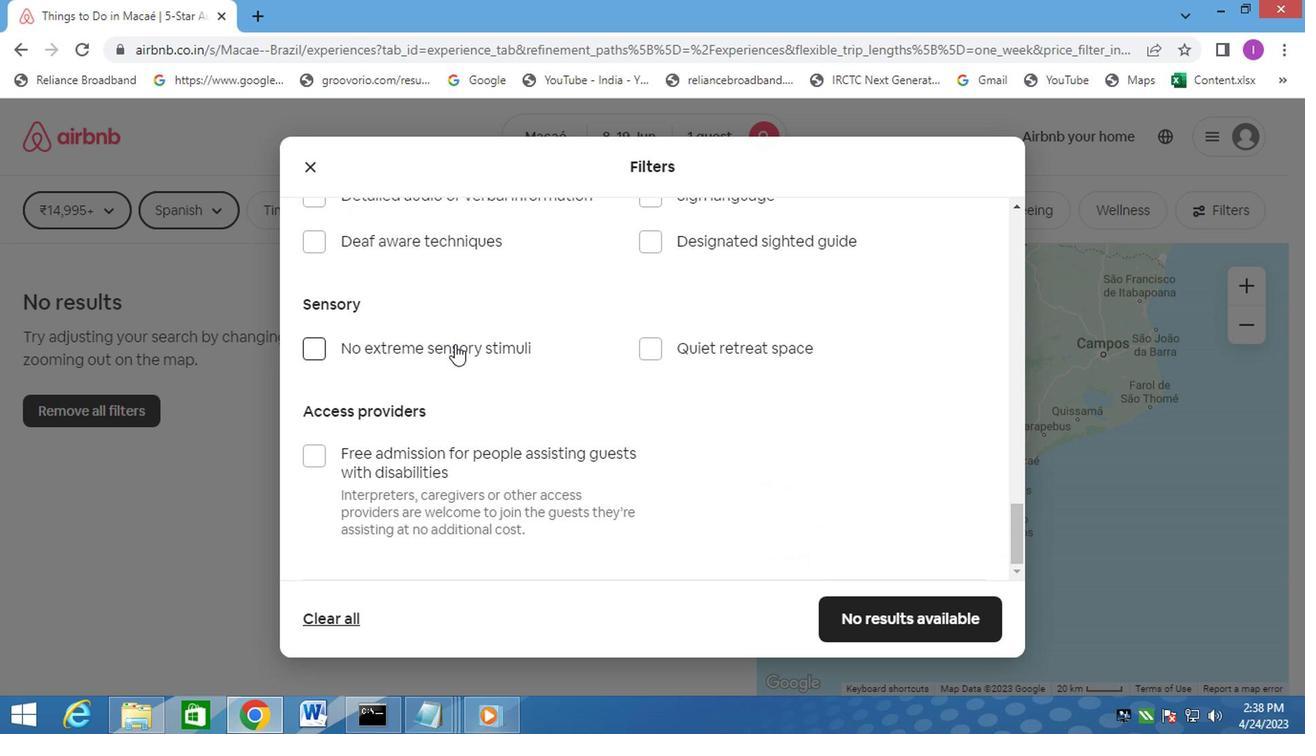 
Action: Mouse scrolled (450, 344) with delta (0, -1)
Screenshot: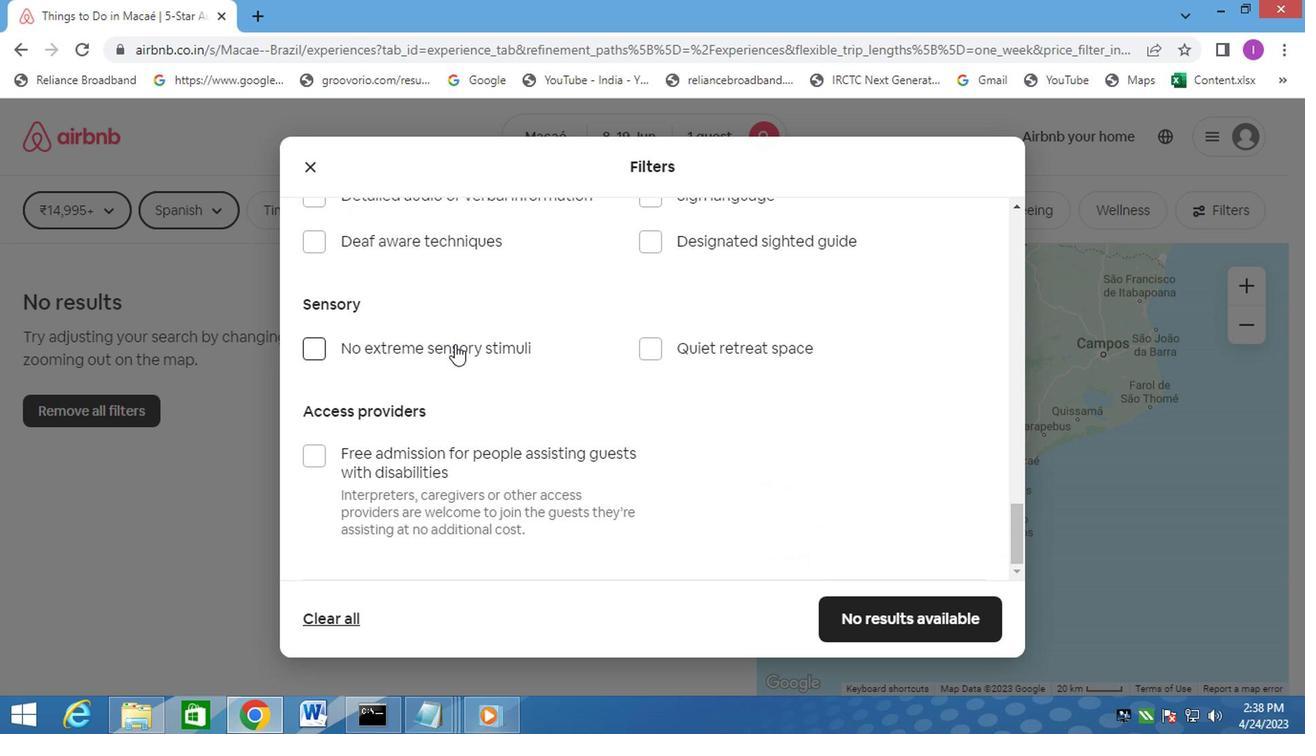
Action: Mouse moved to (450, 341)
Screenshot: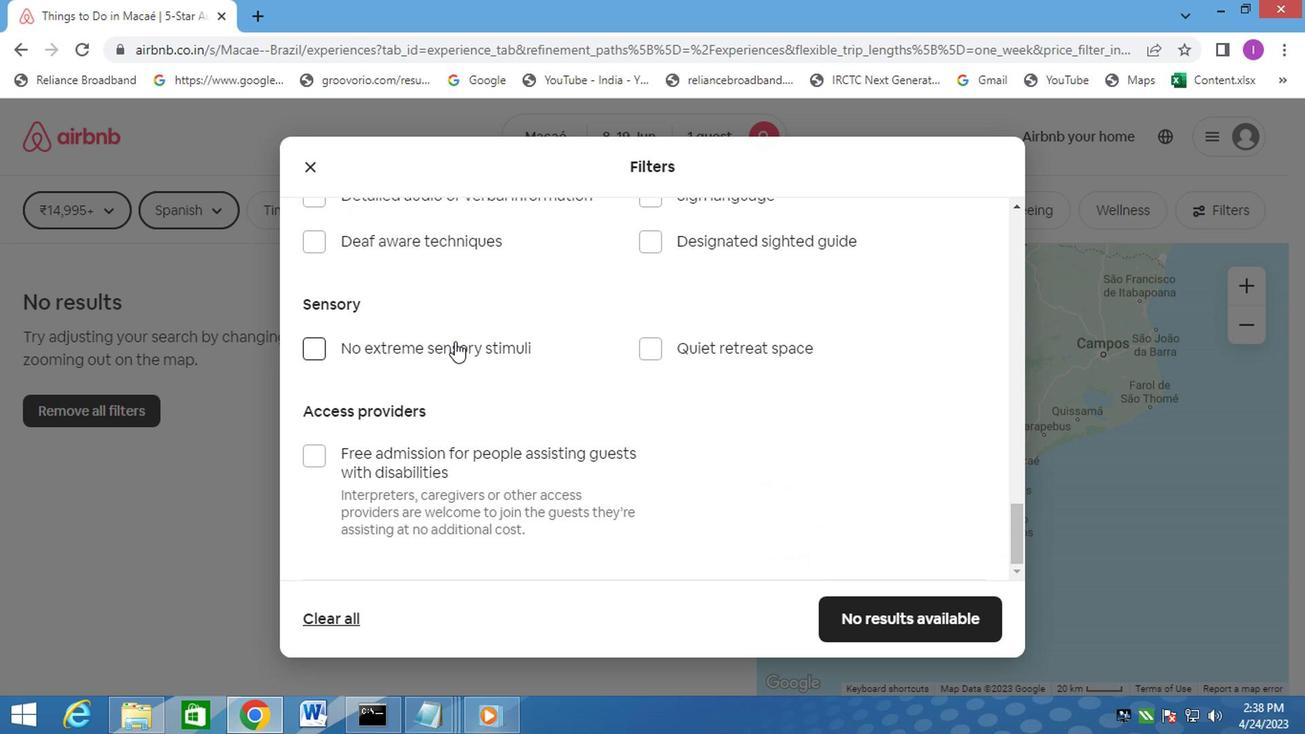 
Action: Mouse scrolled (450, 340) with delta (0, 0)
Screenshot: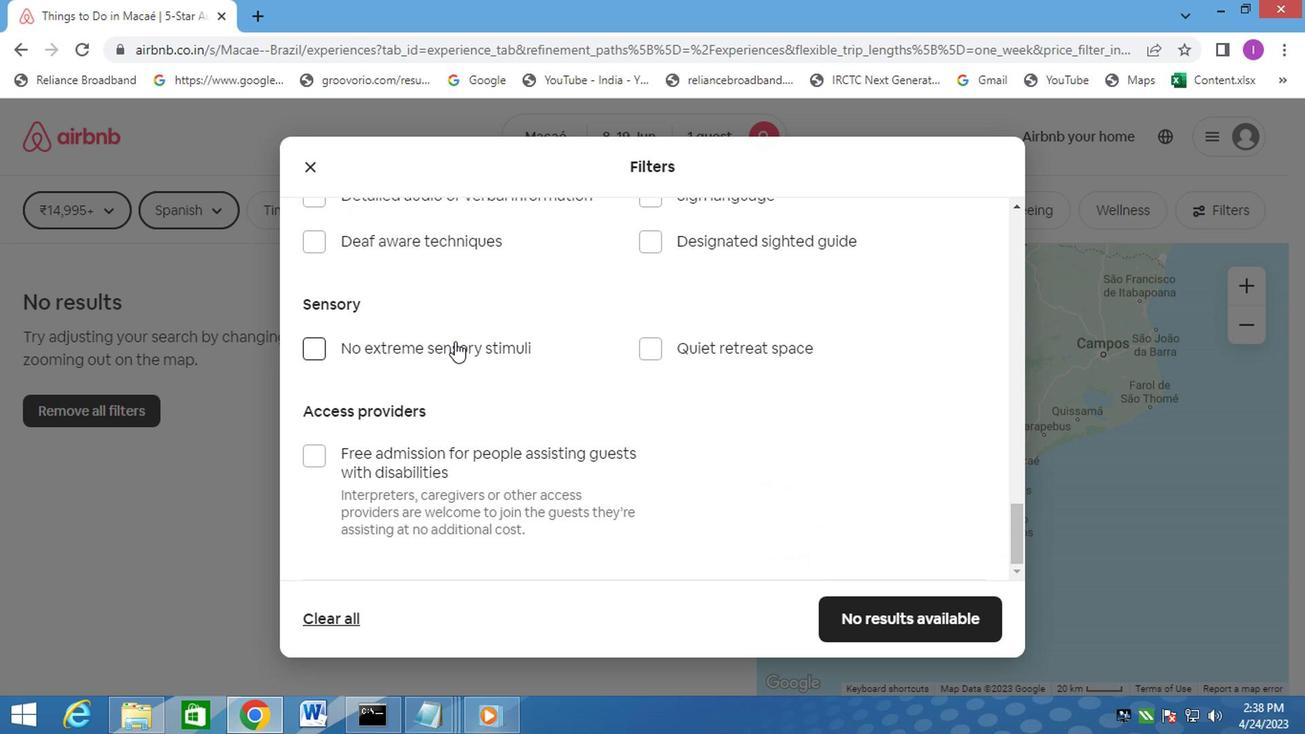 
Action: Mouse scrolled (450, 340) with delta (0, 0)
Screenshot: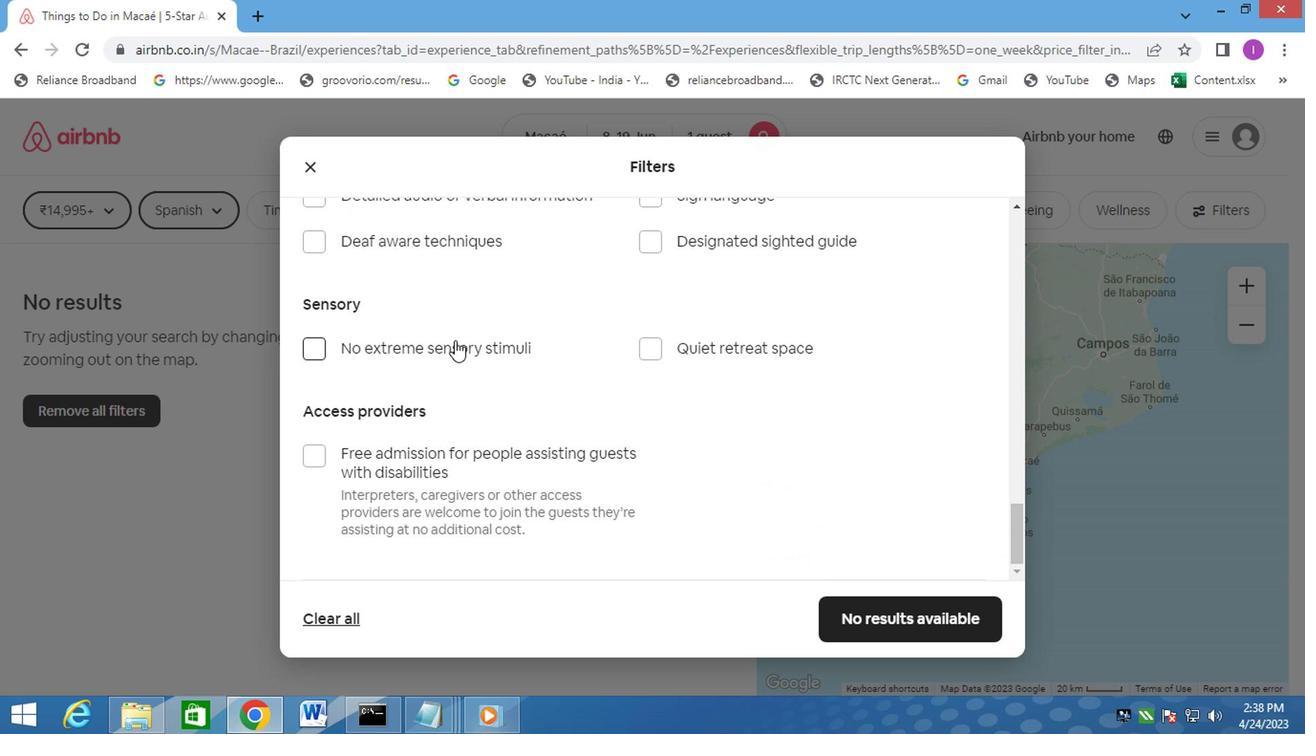 
Action: Mouse moved to (506, 388)
Screenshot: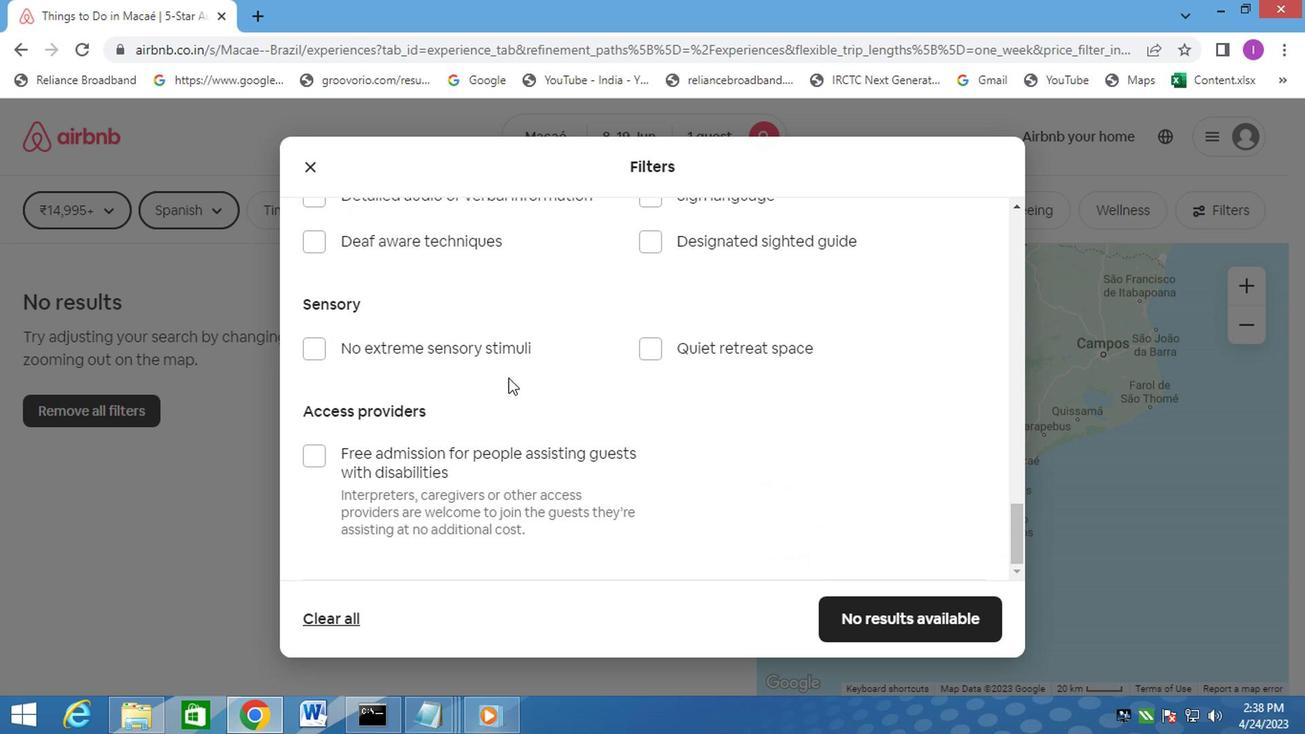 
Action: Mouse scrolled (506, 387) with delta (0, -1)
Screenshot: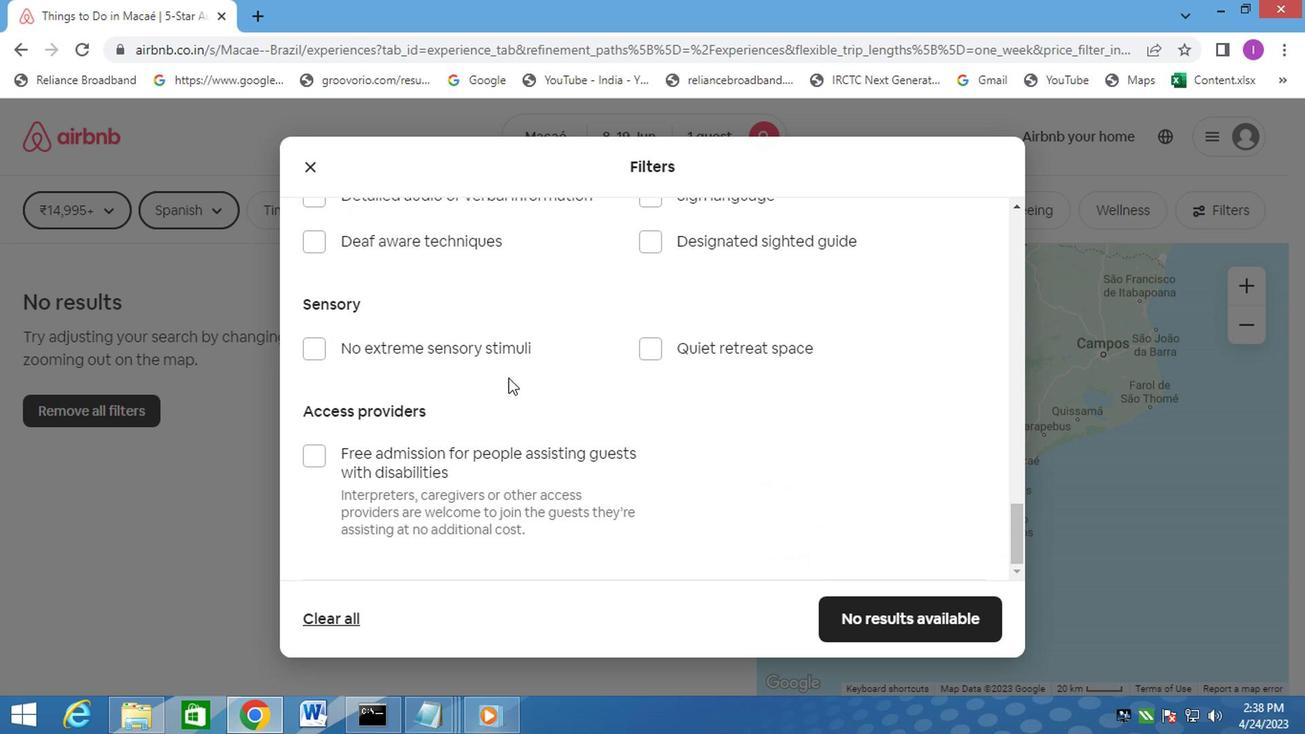 
Action: Mouse moved to (514, 403)
Screenshot: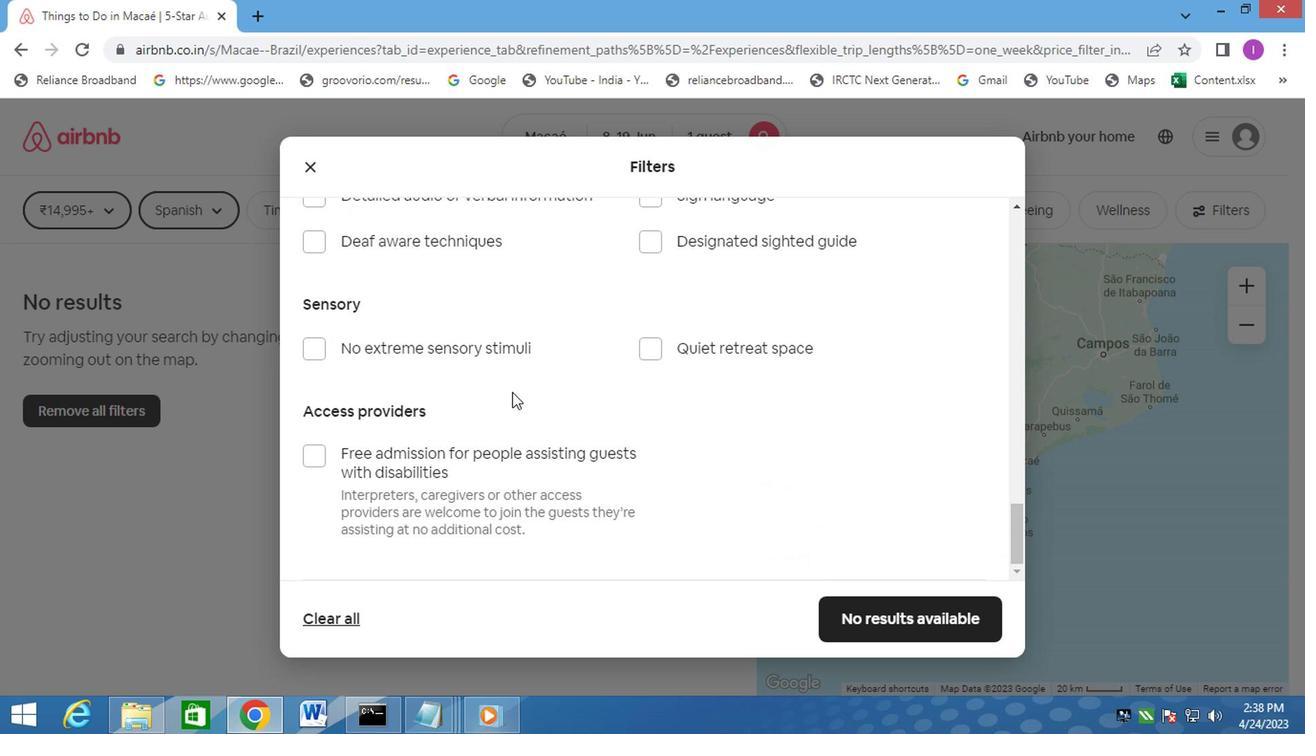 
Action: Mouse scrolled (514, 403) with delta (0, 0)
Screenshot: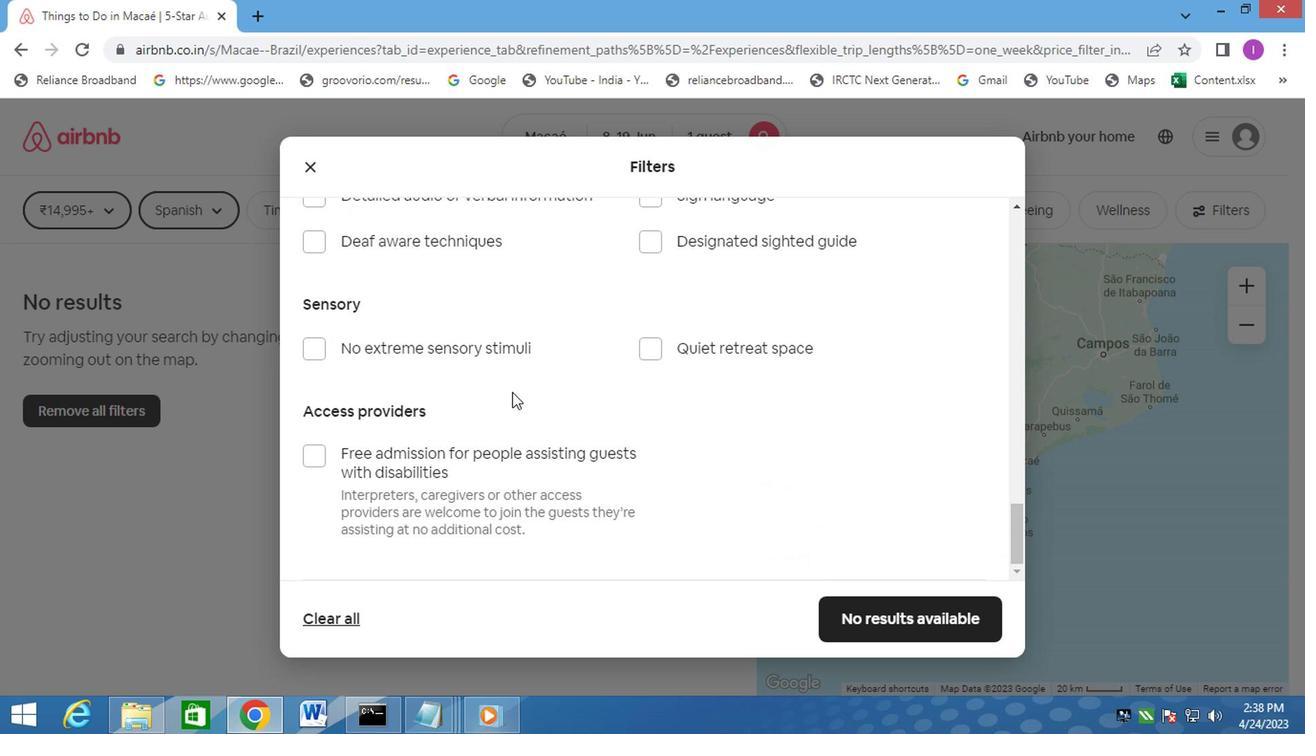 
Action: Mouse moved to (620, 445)
Screenshot: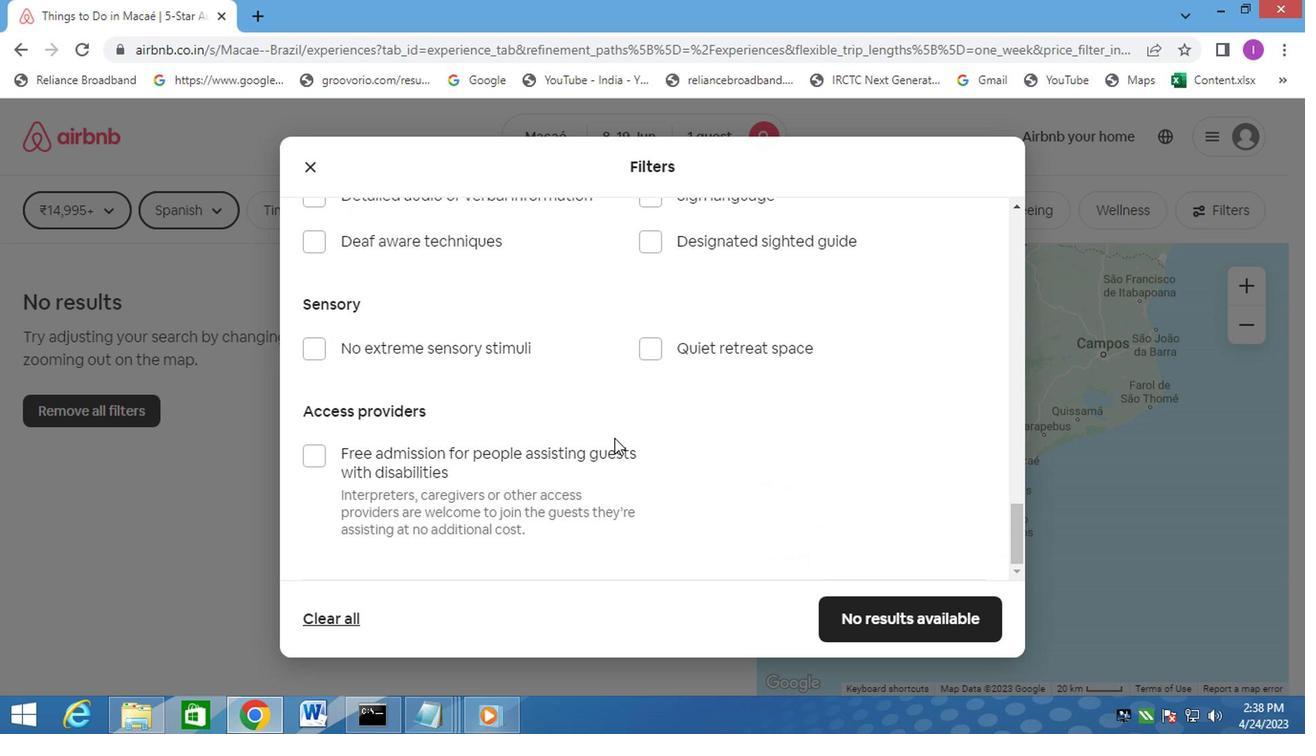 
Action: Mouse scrolled (620, 444) with delta (0, 0)
Screenshot: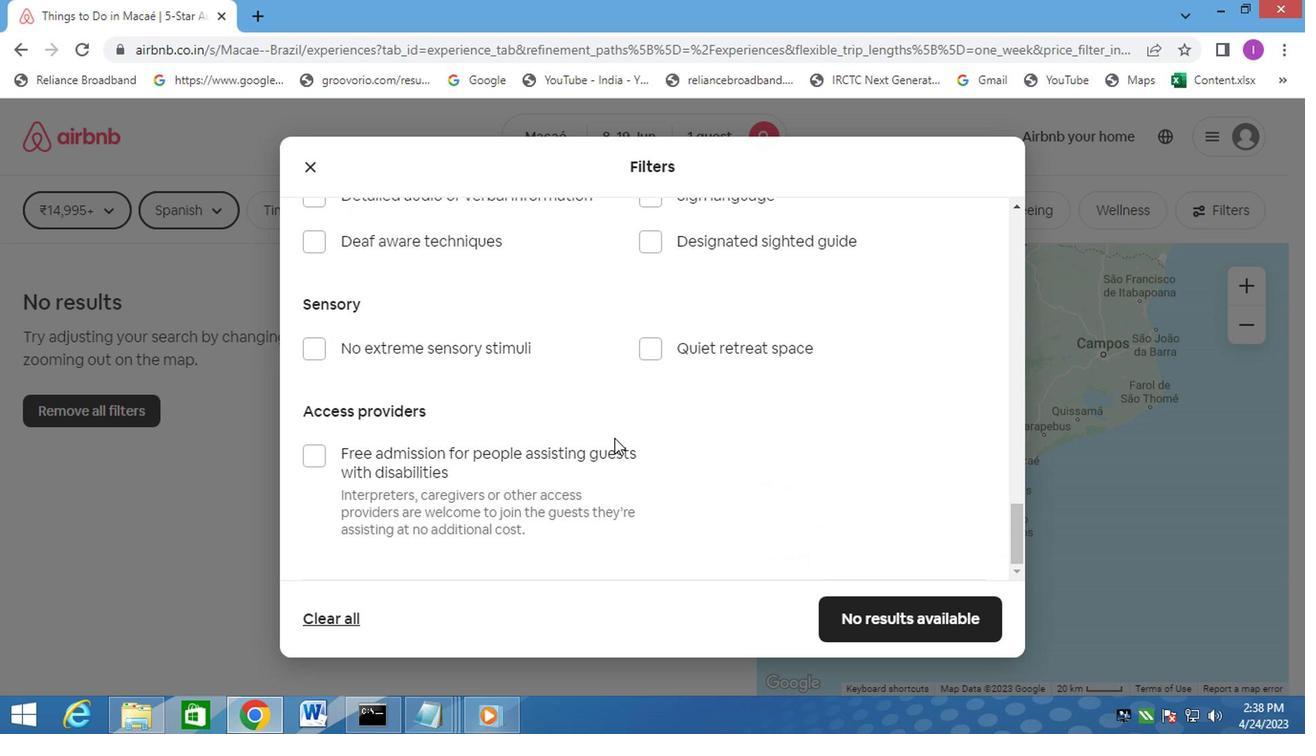 
Action: Mouse moved to (860, 605)
Screenshot: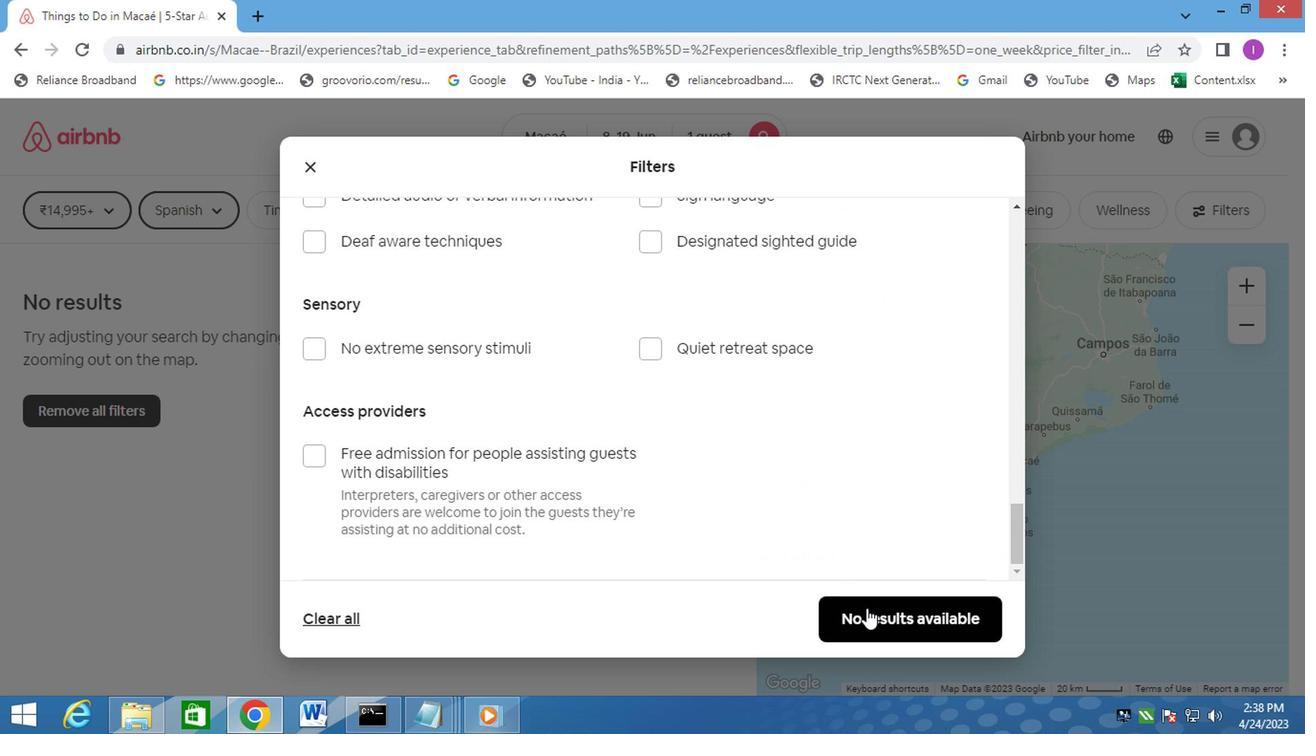 
Action: Mouse pressed left at (860, 605)
Screenshot: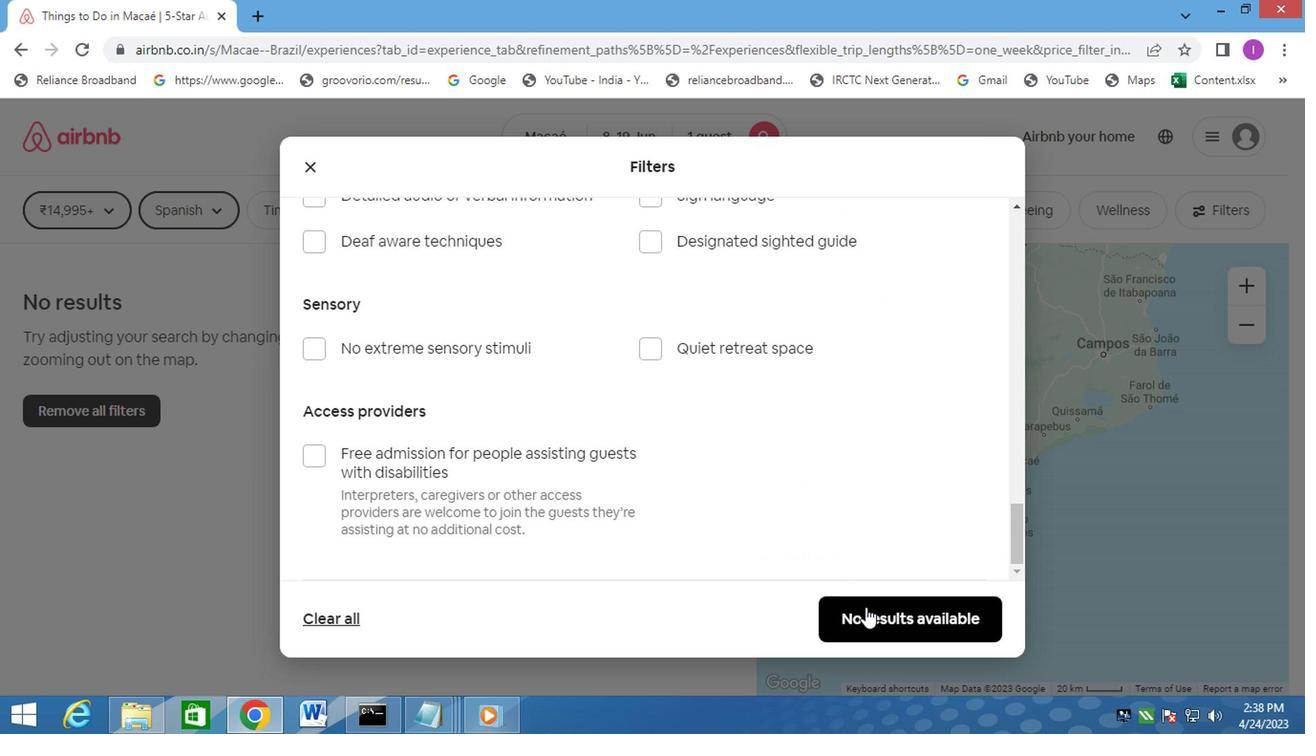 
Action: Mouse moved to (888, 611)
Screenshot: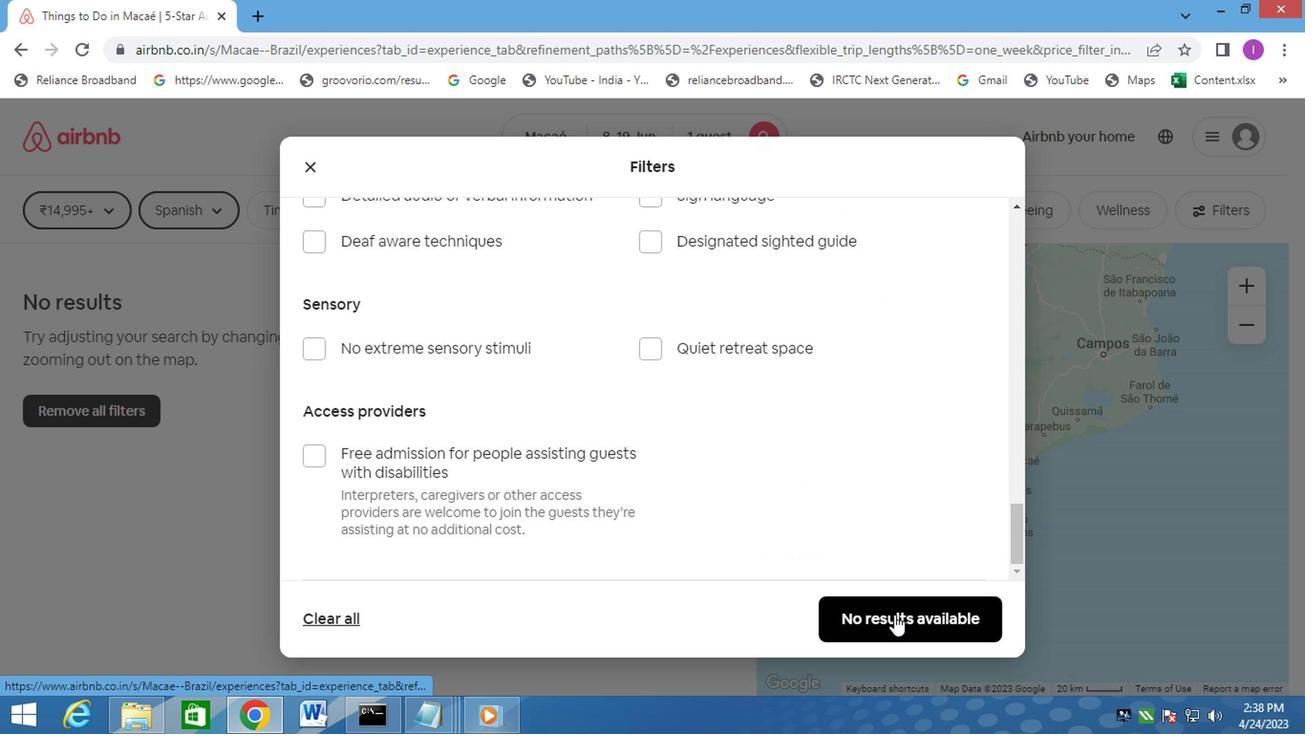 
Action: Mouse pressed left at (888, 611)
Screenshot: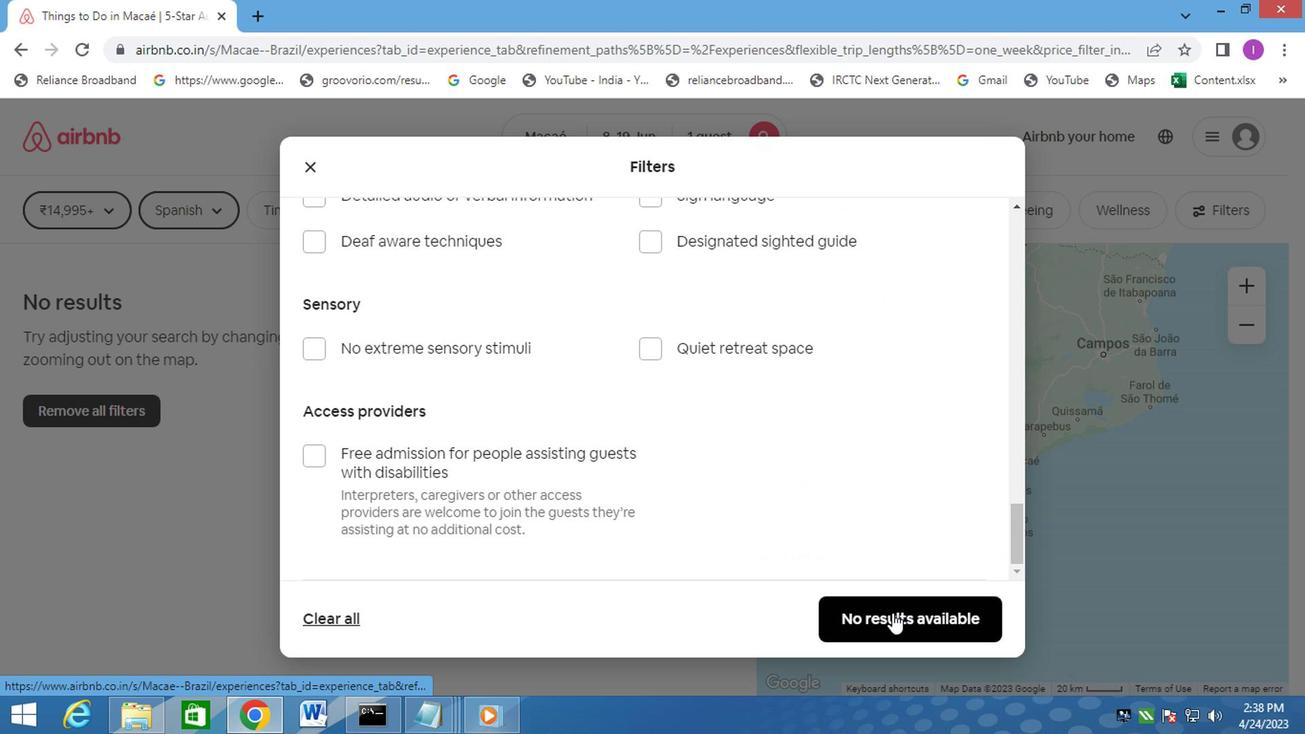 
Action: Mouse moved to (1065, 132)
Screenshot: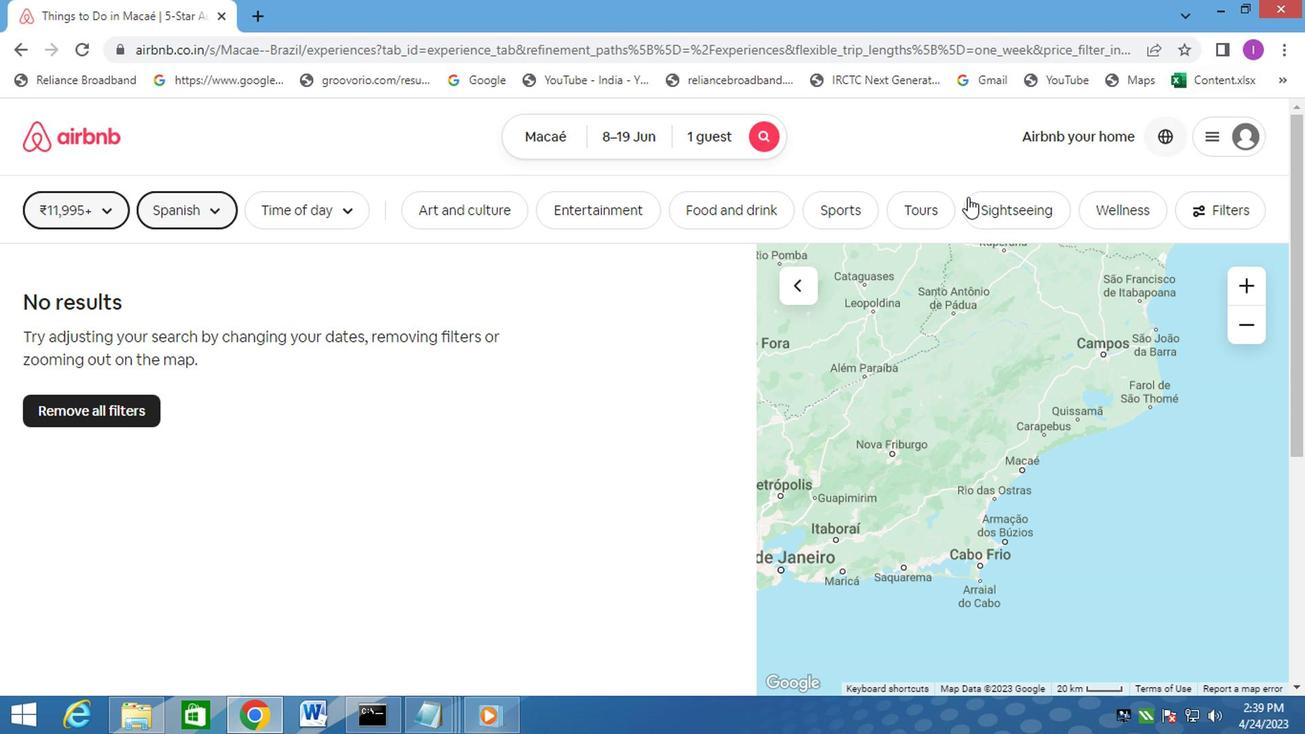 
Action: Key pressed <Key.f8>
Screenshot: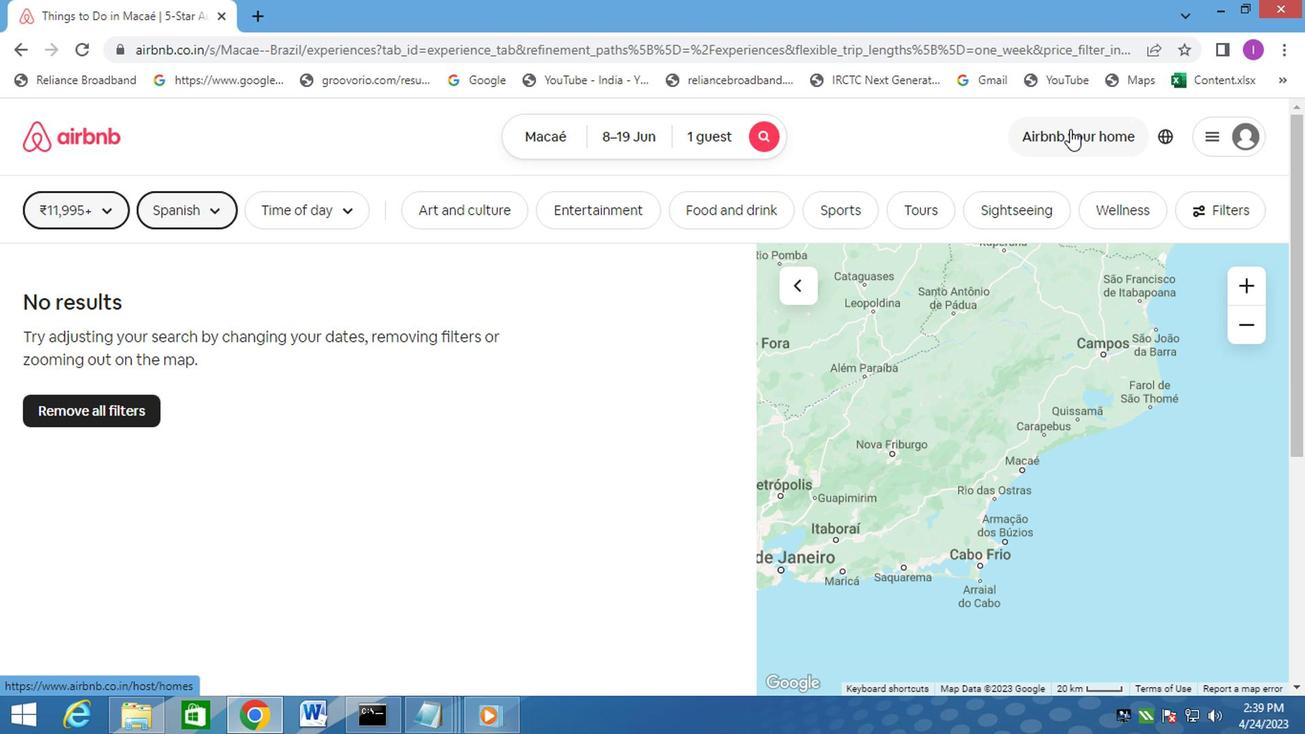 
